 Task: Find connections with filter location Saint-Laurent with filter topic #Hiringwith filter profile language English with filter current company Tietoevry with filter school Teegala Krishna Reddy Engineering College with filter industry Maritime Transportation with filter service category Bartending with filter keywords title Flight Attendant
Action: Mouse moved to (272, 208)
Screenshot: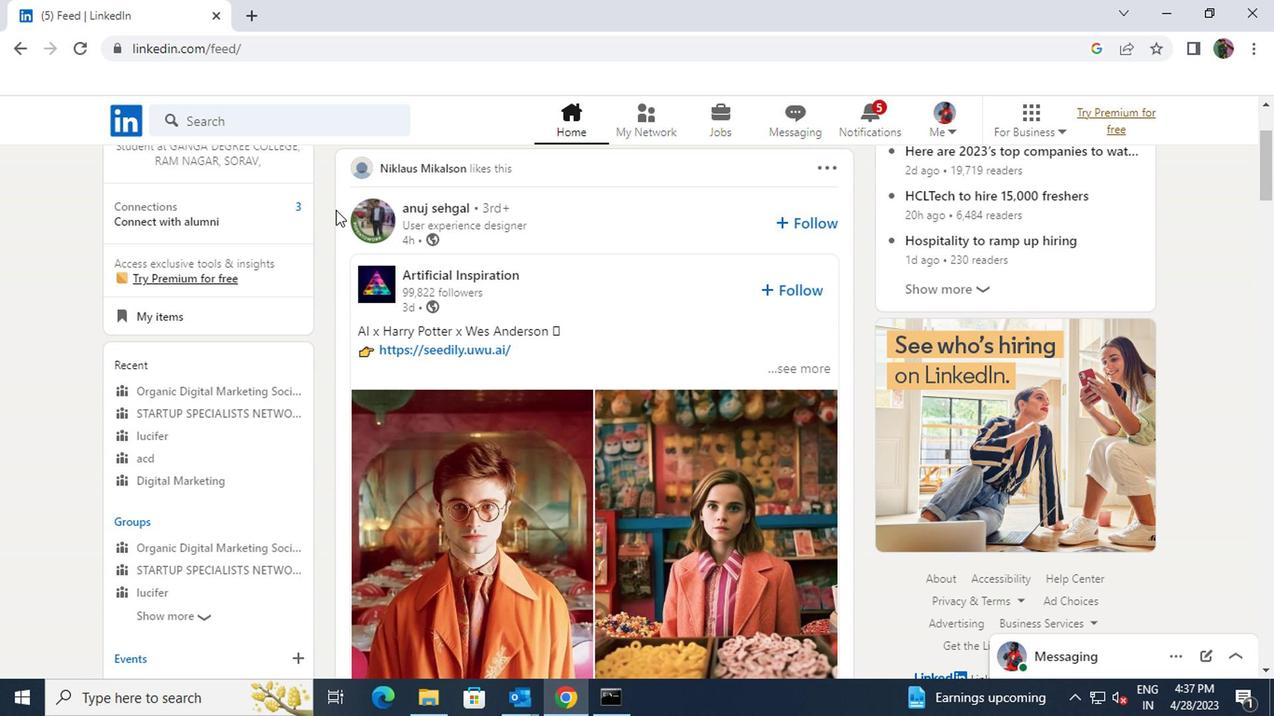 
Action: Mouse pressed left at (272, 208)
Screenshot: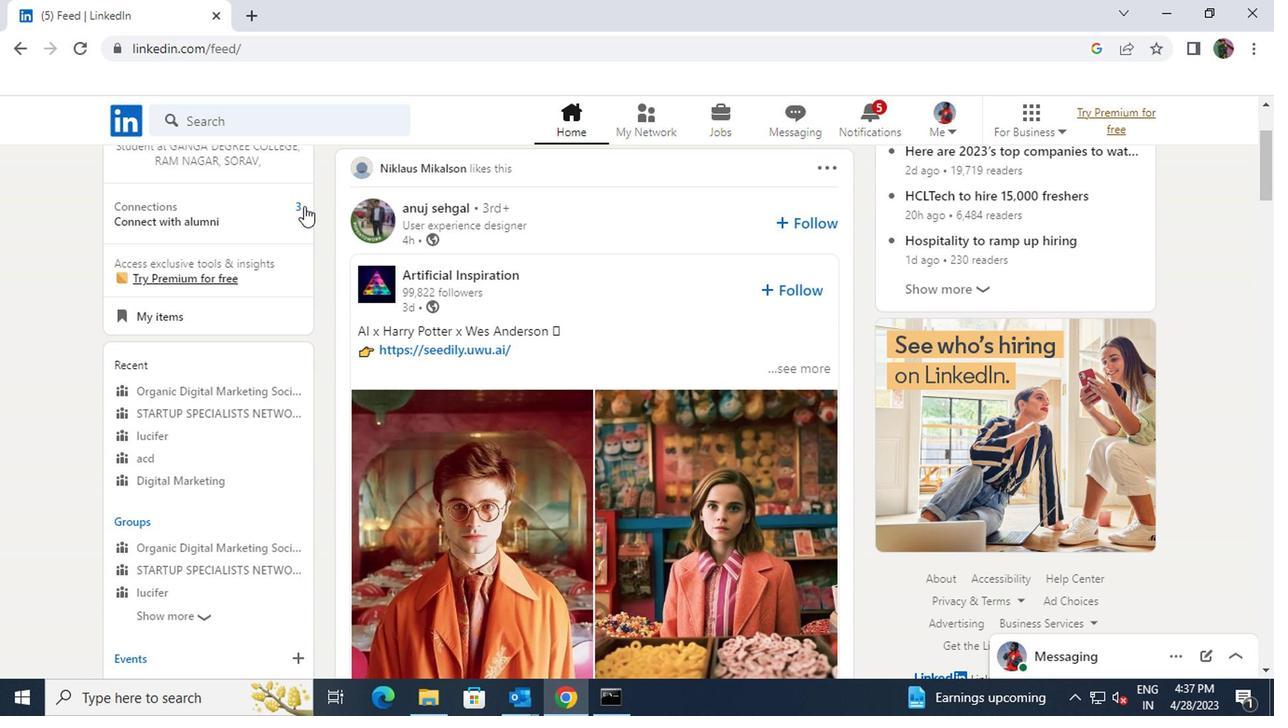 
Action: Mouse pressed left at (272, 208)
Screenshot: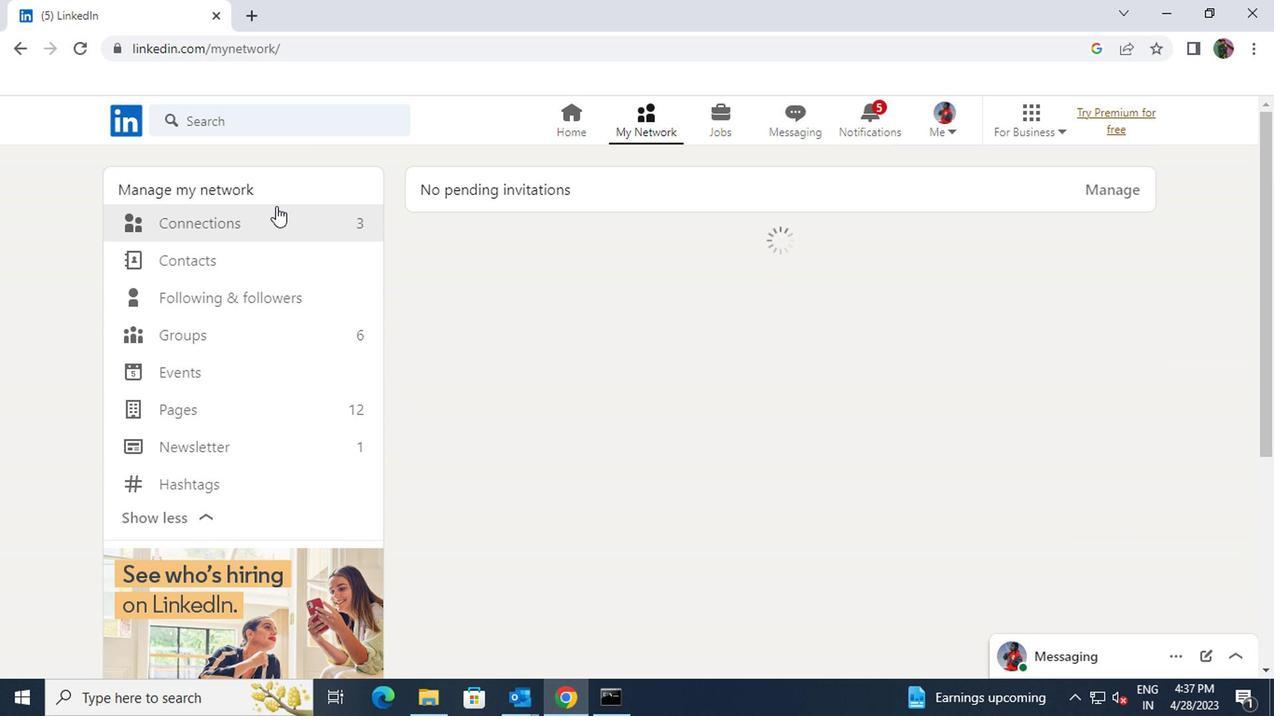 
Action: Mouse moved to (272, 220)
Screenshot: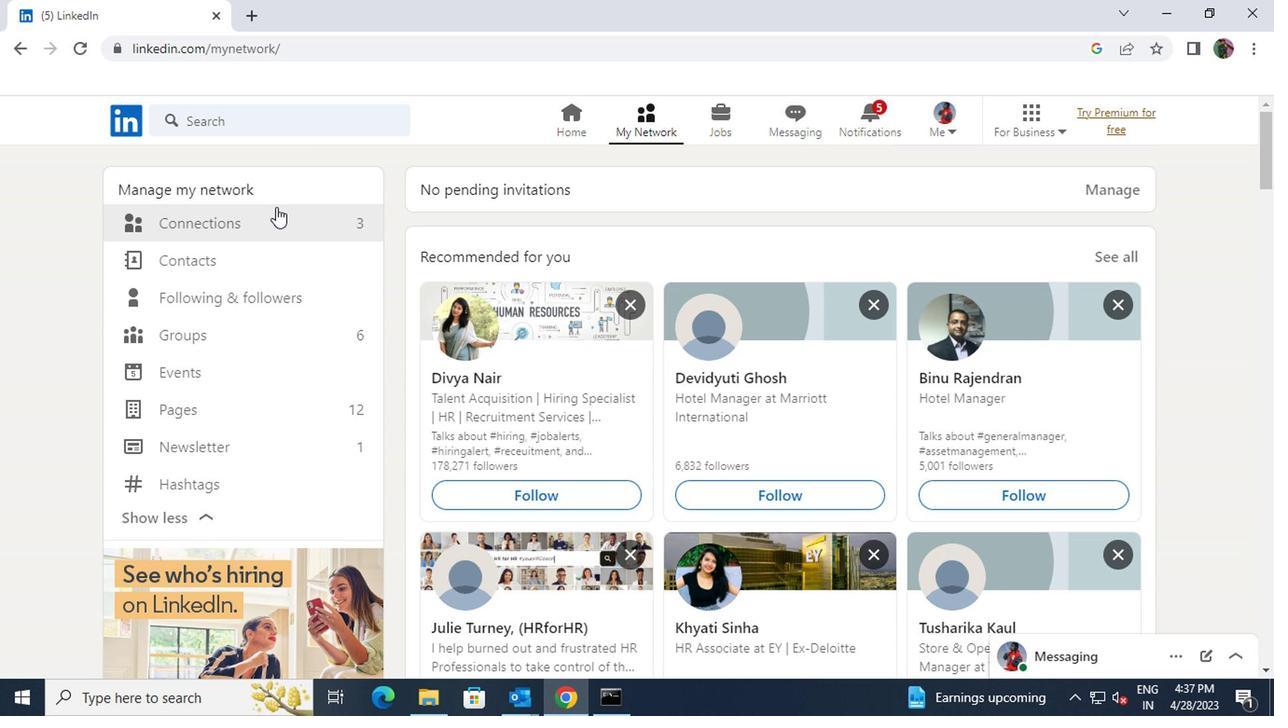 
Action: Mouse pressed left at (272, 220)
Screenshot: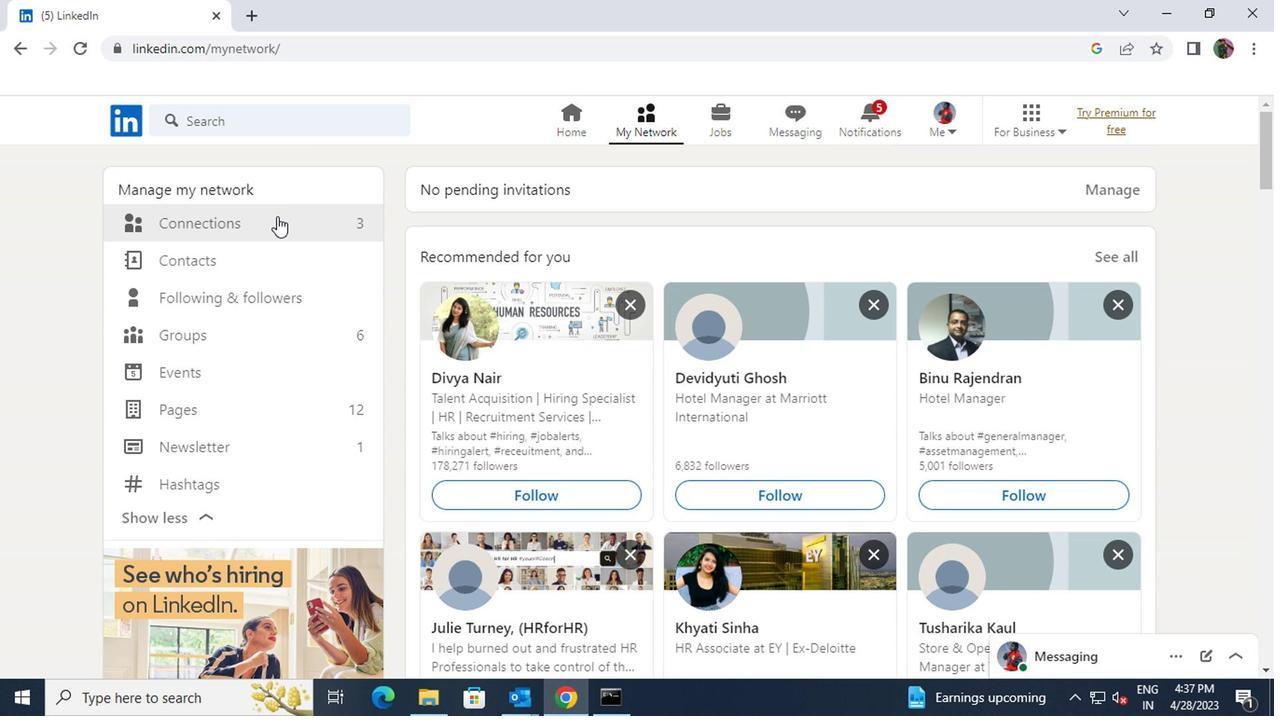 
Action: Mouse moved to (741, 229)
Screenshot: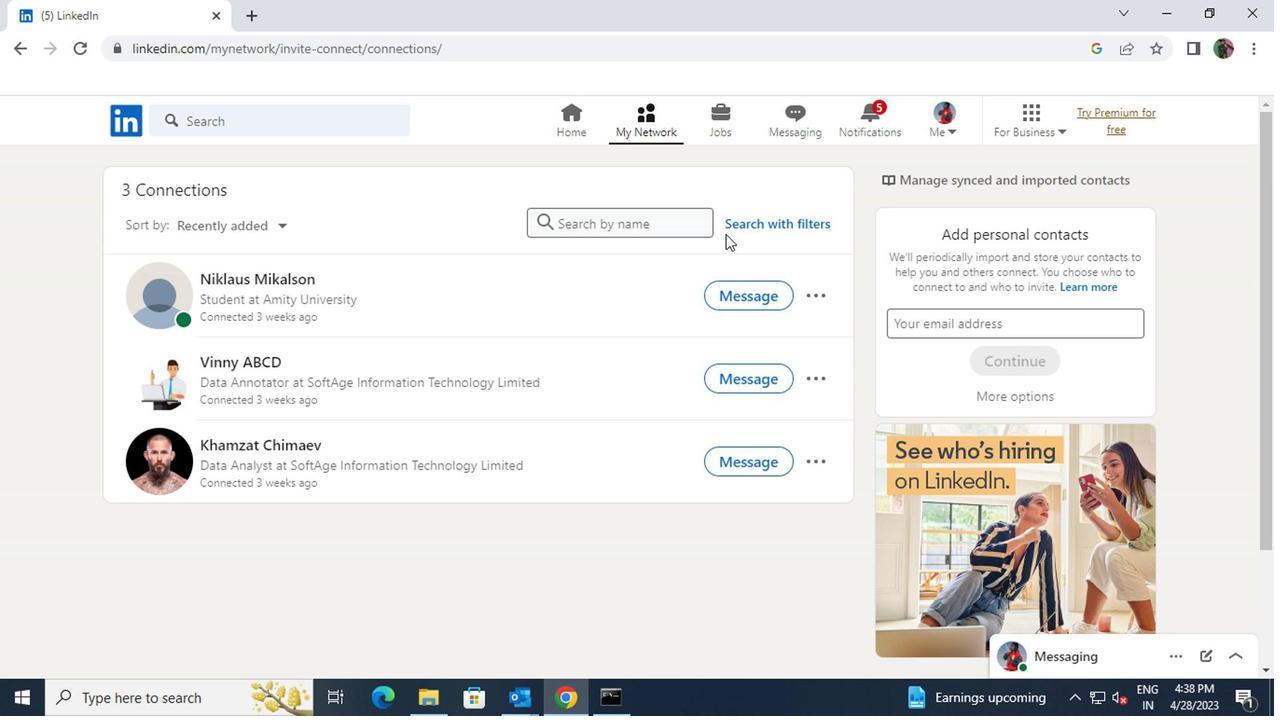 
Action: Mouse pressed left at (741, 229)
Screenshot: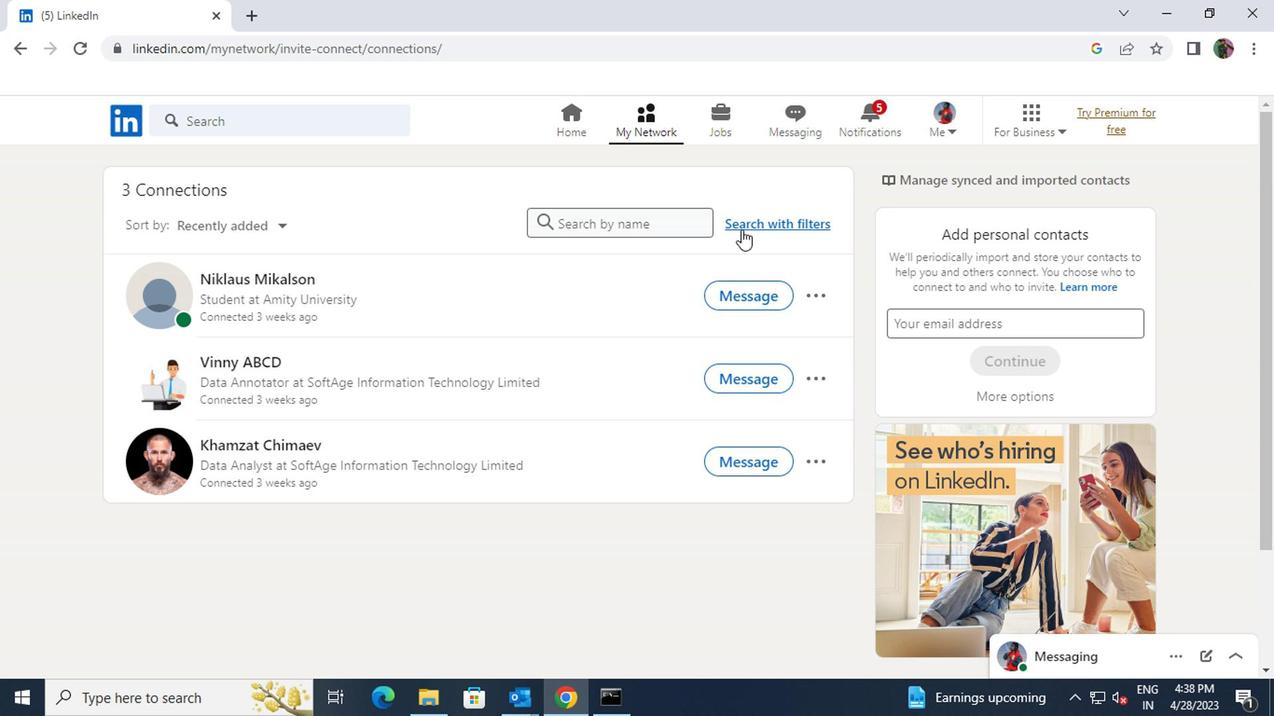 
Action: Mouse moved to (707, 183)
Screenshot: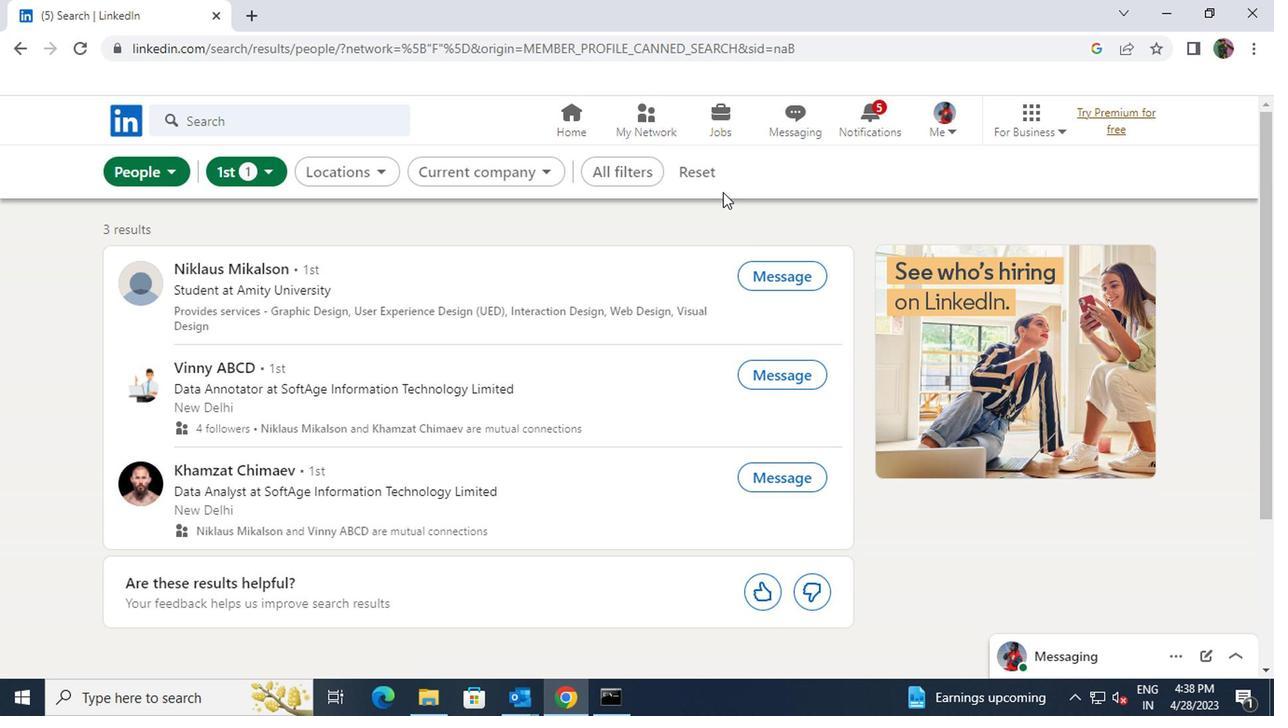 
Action: Mouse pressed left at (707, 183)
Screenshot: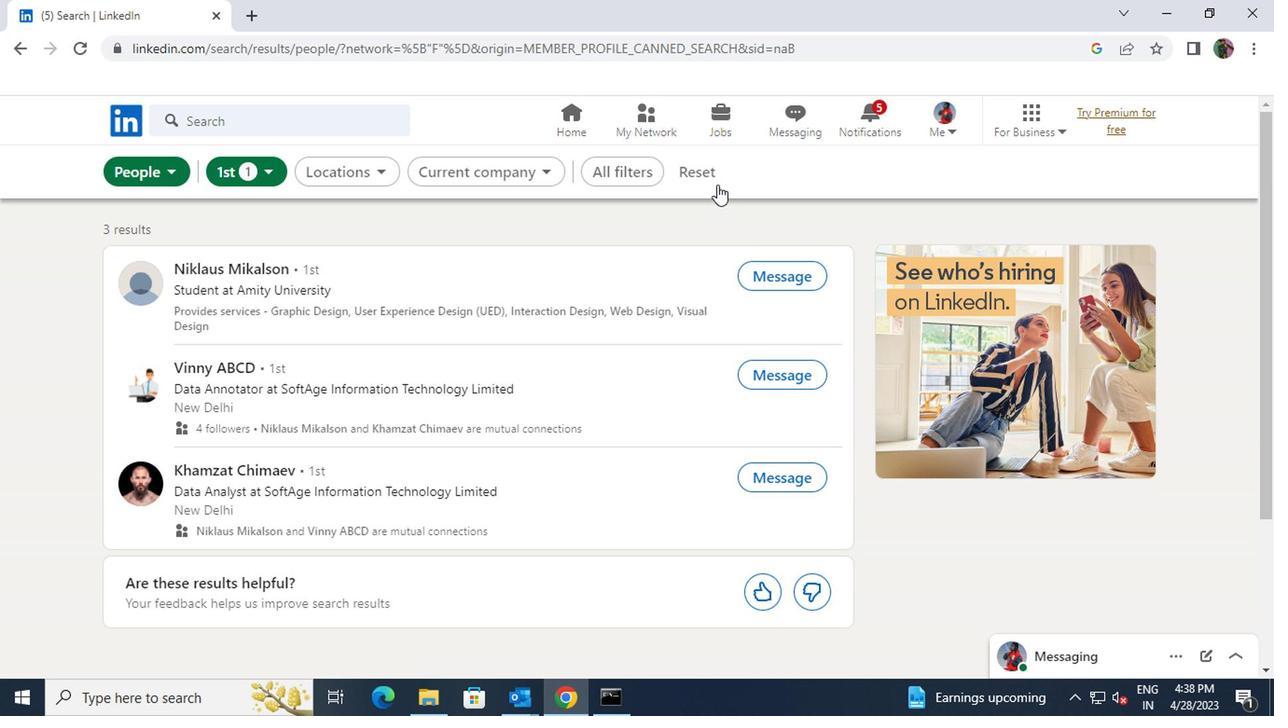 
Action: Mouse moved to (678, 179)
Screenshot: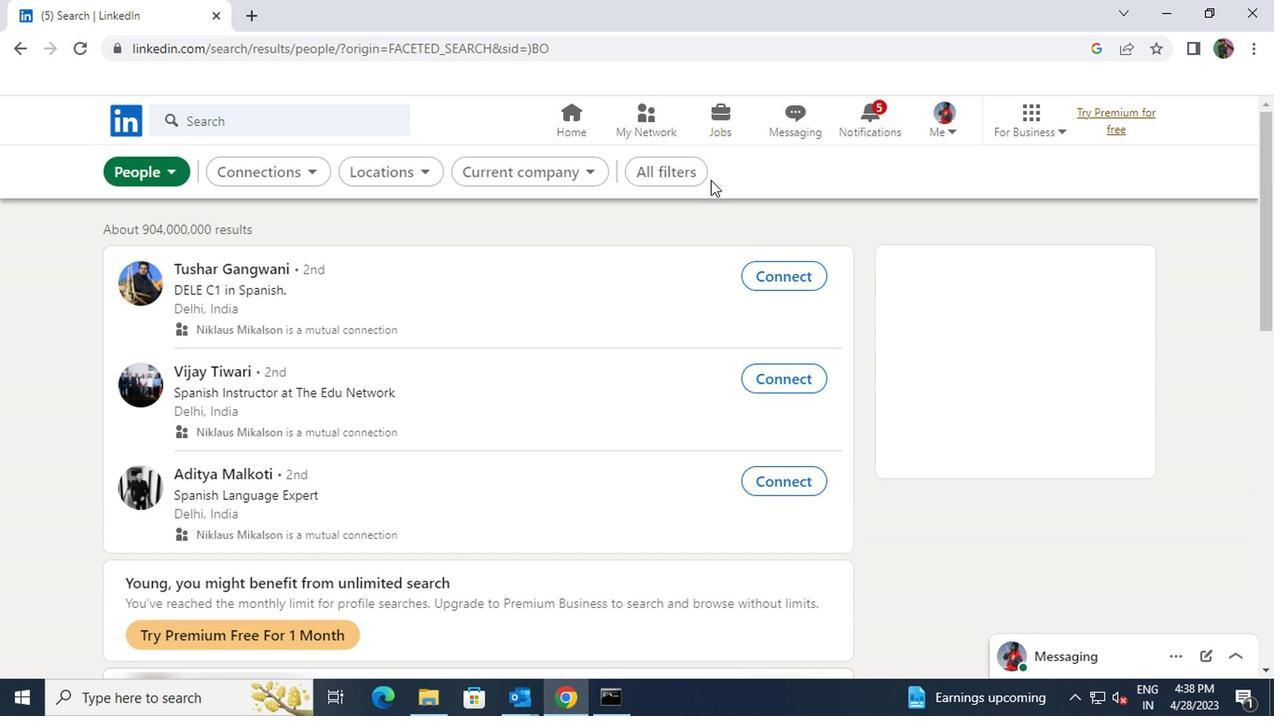 
Action: Mouse pressed left at (678, 179)
Screenshot: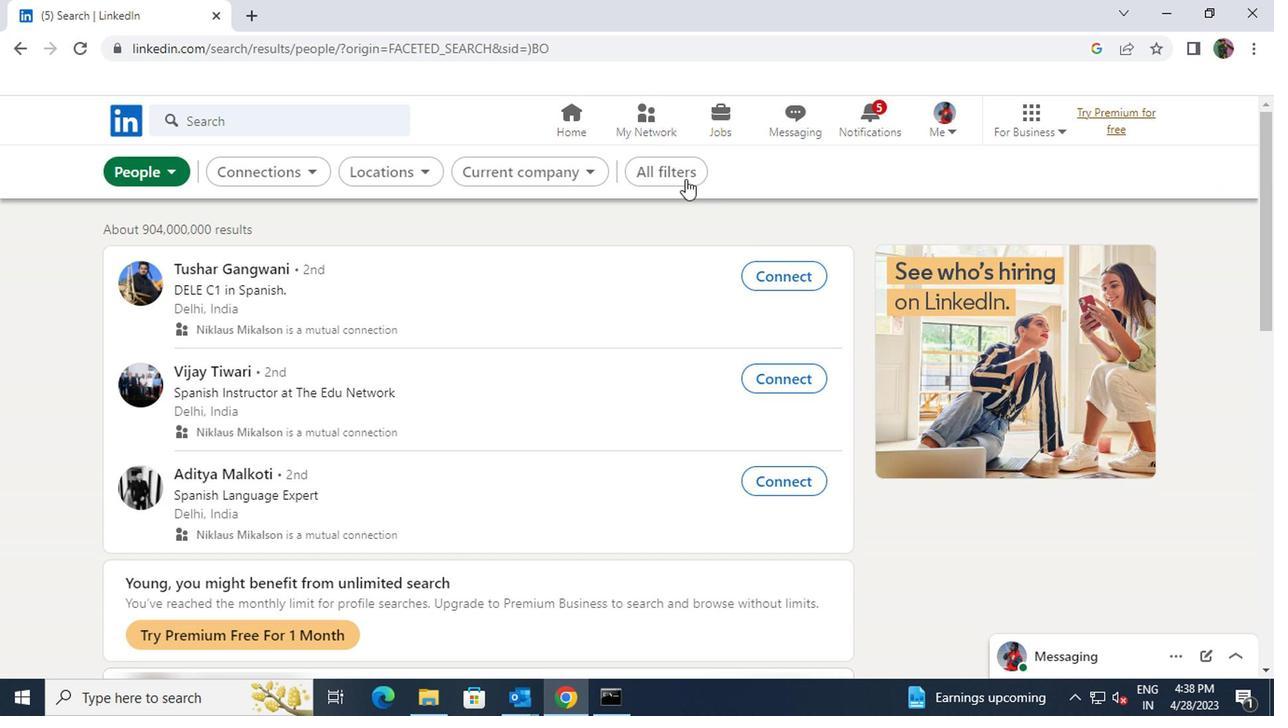 
Action: Mouse moved to (1016, 404)
Screenshot: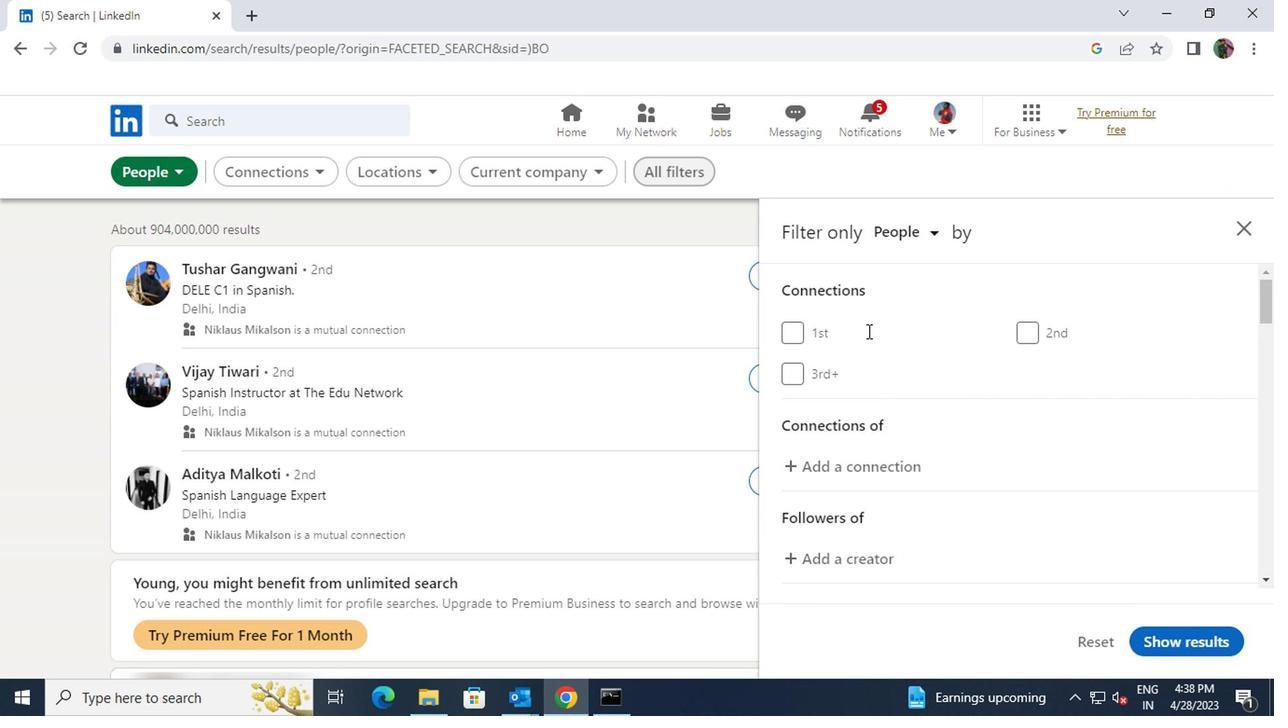 
Action: Mouse scrolled (1016, 402) with delta (0, -1)
Screenshot: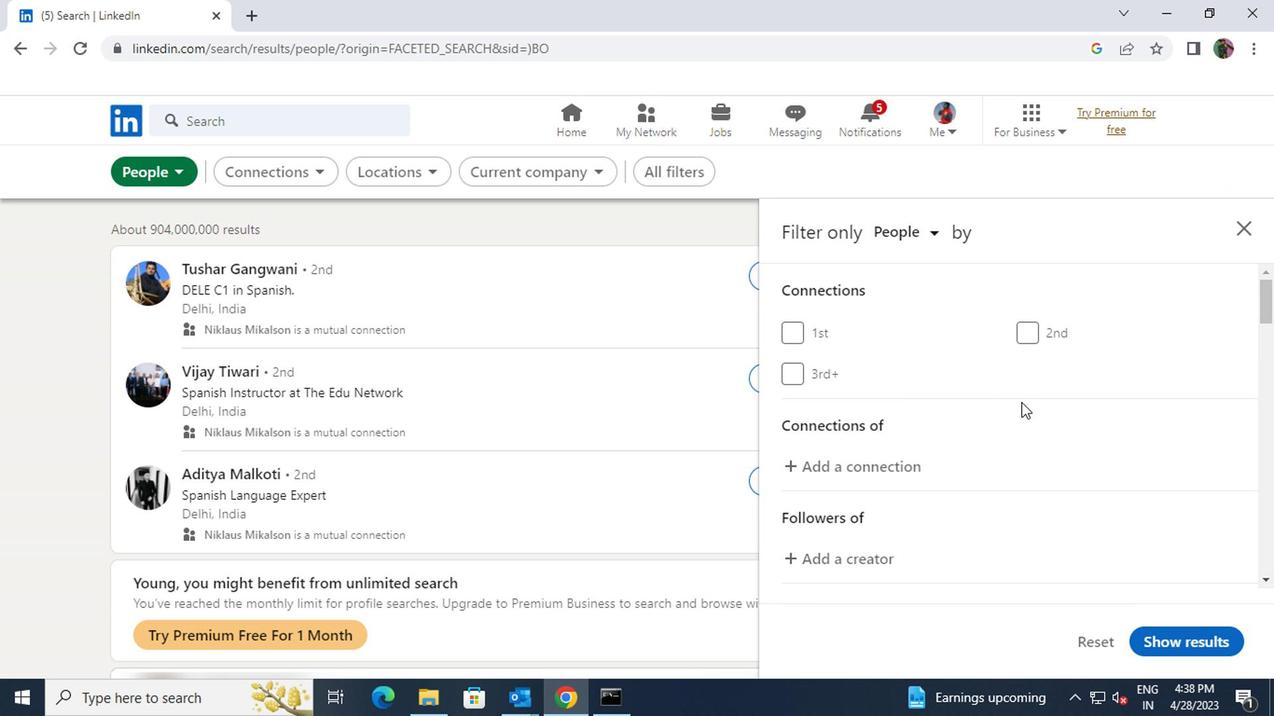 
Action: Mouse scrolled (1016, 402) with delta (0, -1)
Screenshot: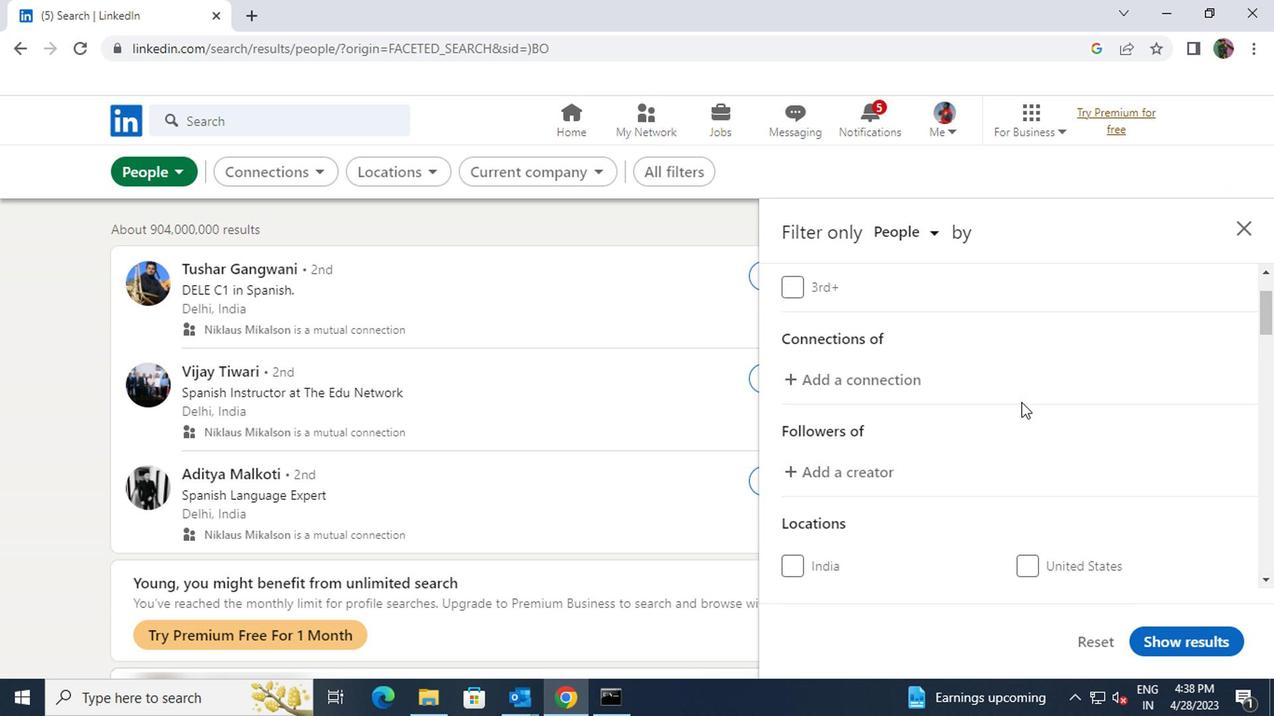
Action: Mouse scrolled (1016, 402) with delta (0, -1)
Screenshot: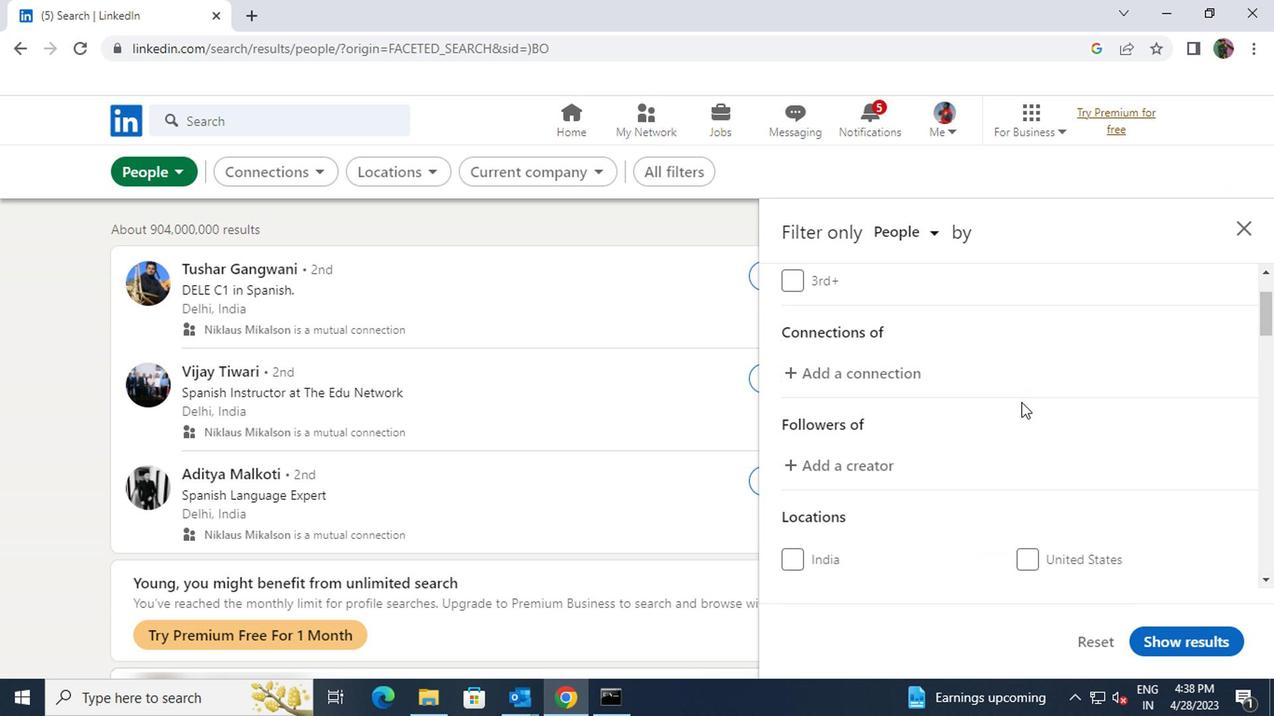 
Action: Mouse moved to (1044, 450)
Screenshot: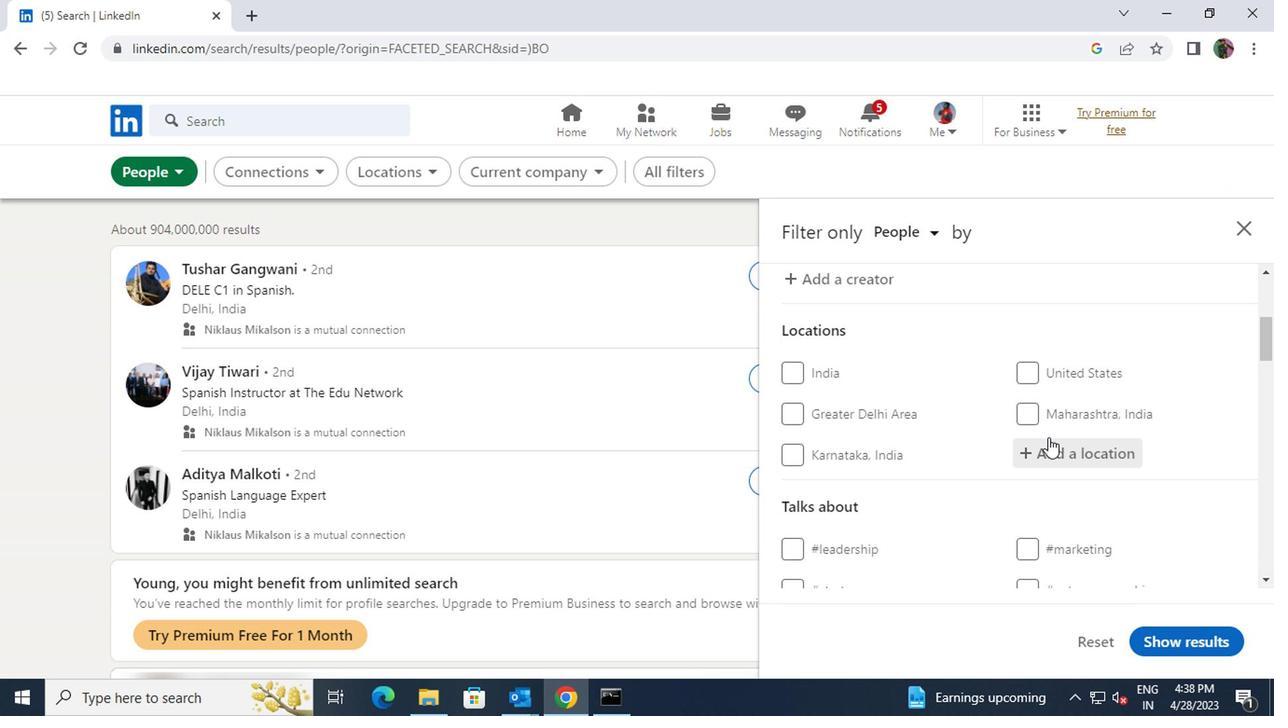 
Action: Mouse pressed left at (1044, 450)
Screenshot: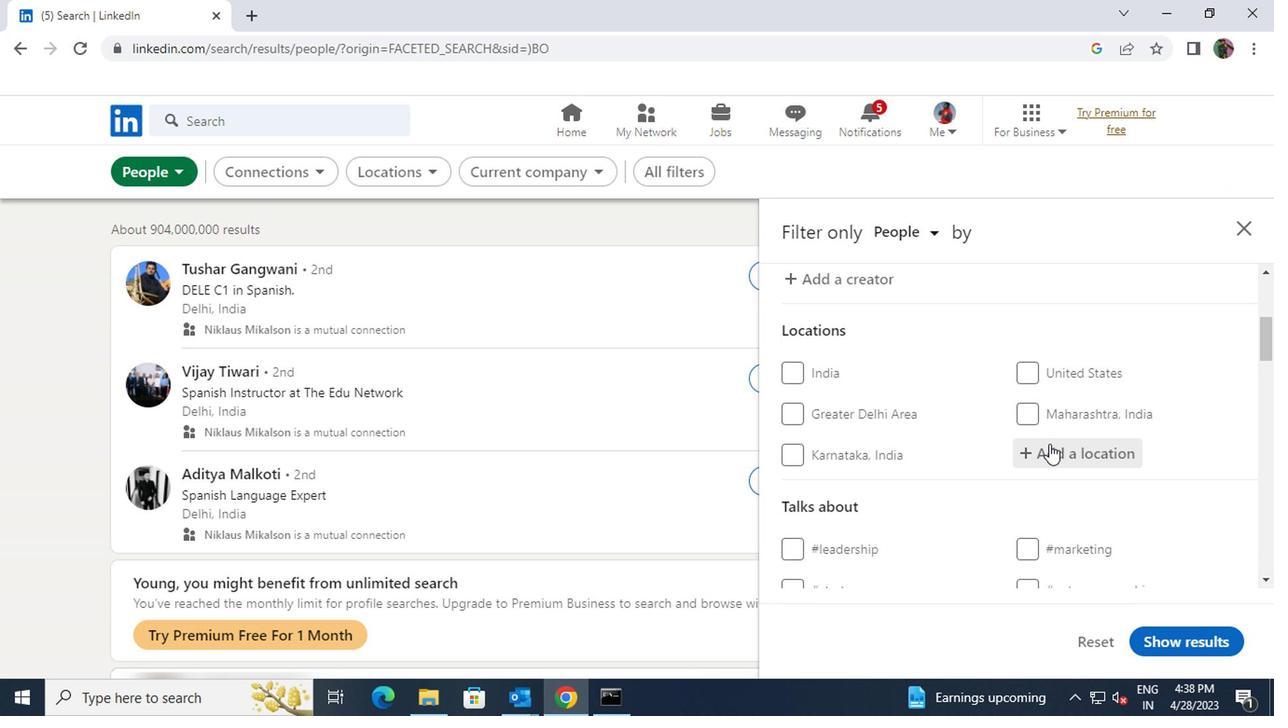 
Action: Mouse moved to (1044, 452)
Screenshot: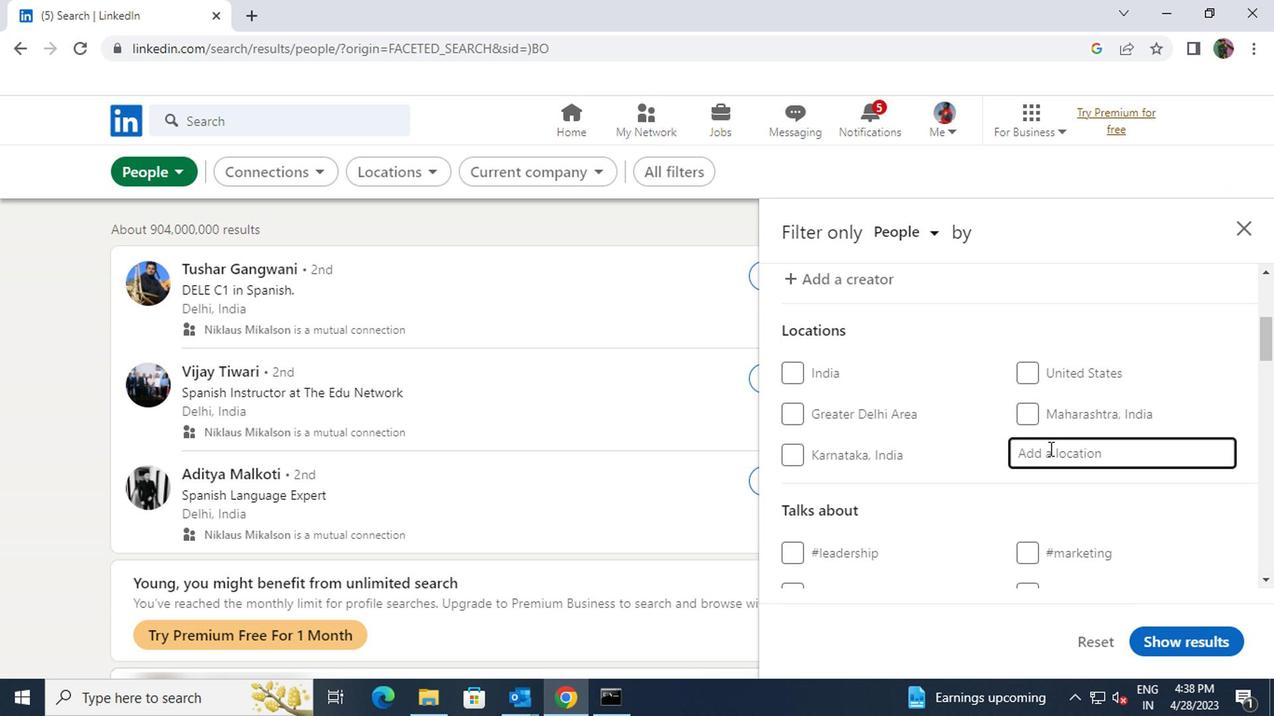
Action: Key pressed <Key.shift>SAINT<Key.space><Key.shift>LAU
Screenshot: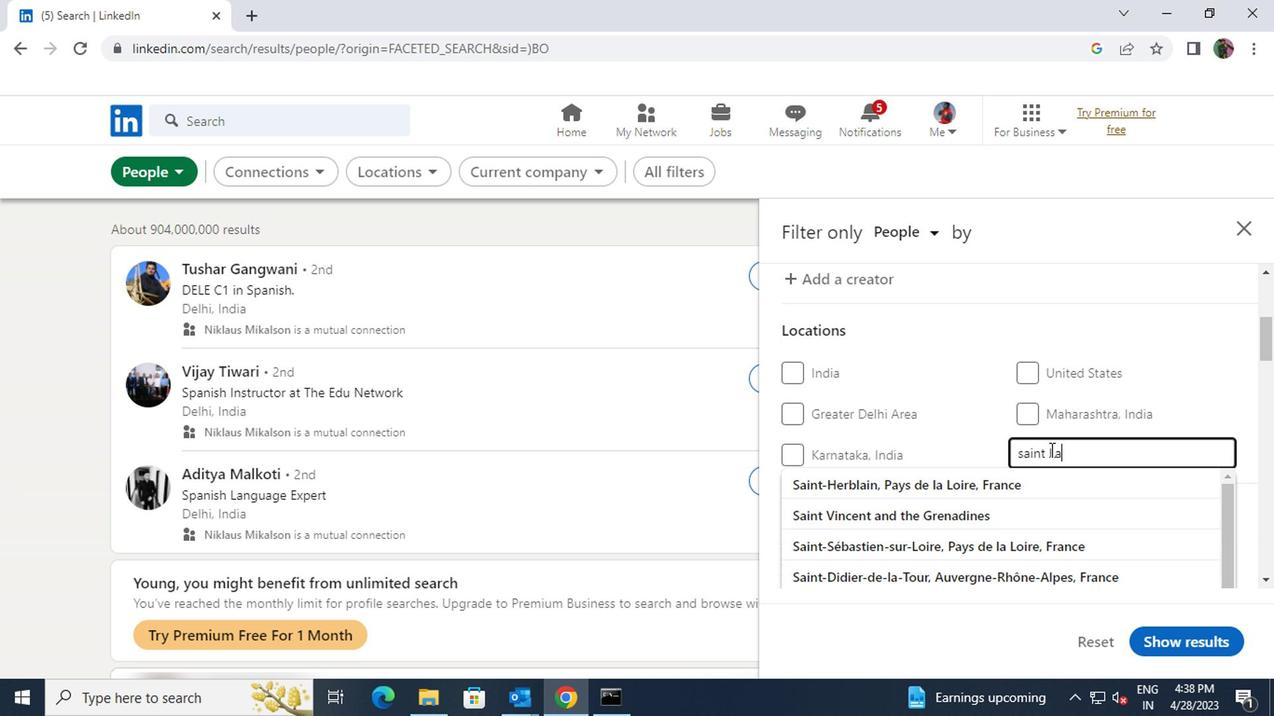 
Action: Mouse moved to (1040, 484)
Screenshot: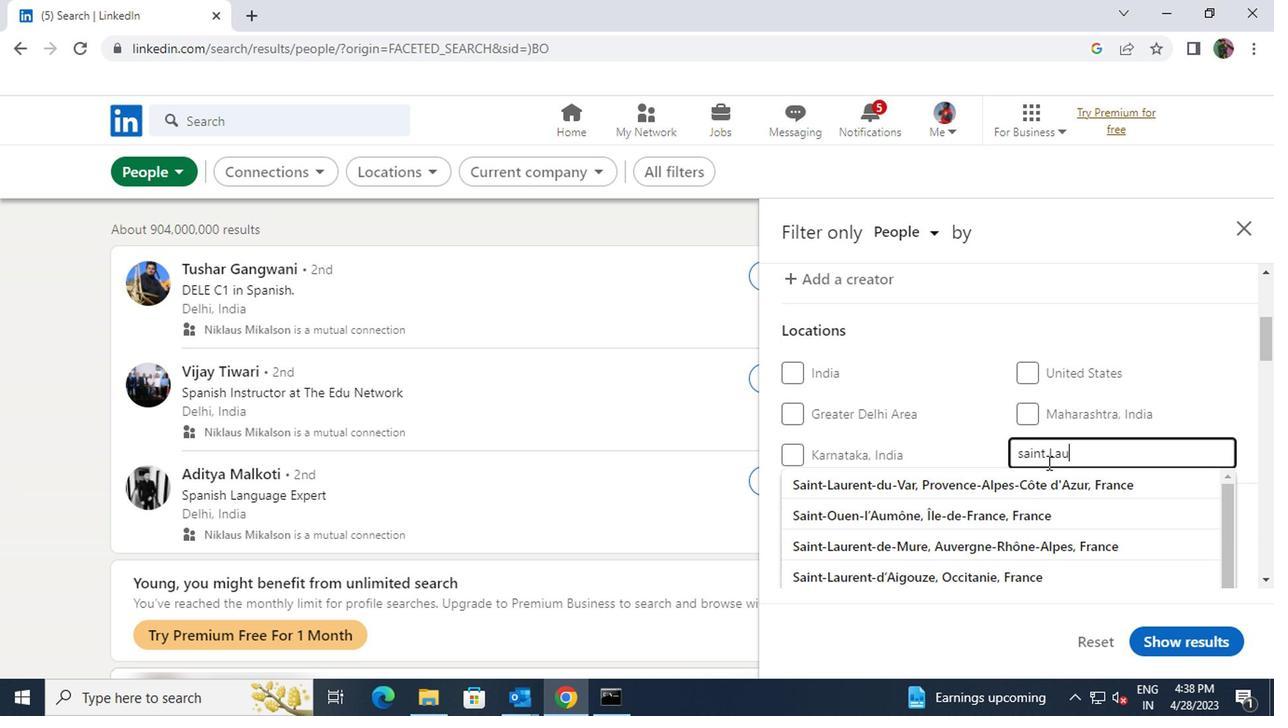 
Action: Mouse pressed left at (1040, 484)
Screenshot: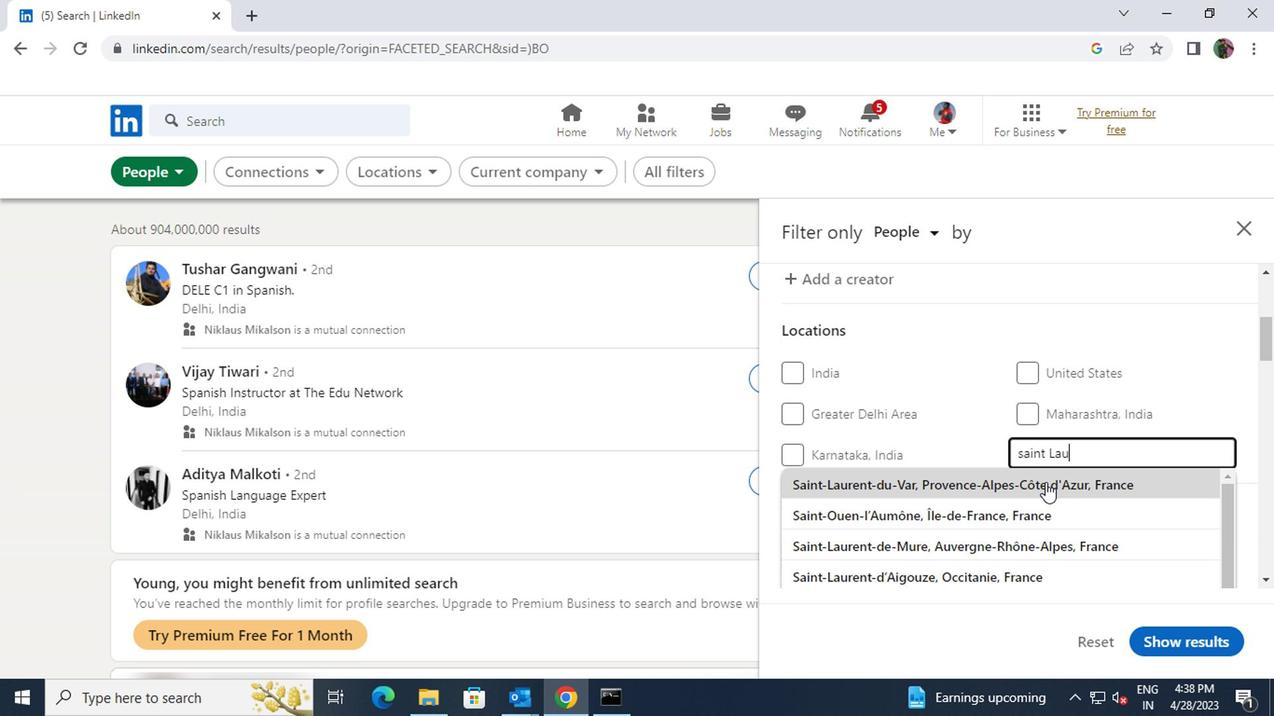 
Action: Mouse scrolled (1040, 483) with delta (0, -1)
Screenshot: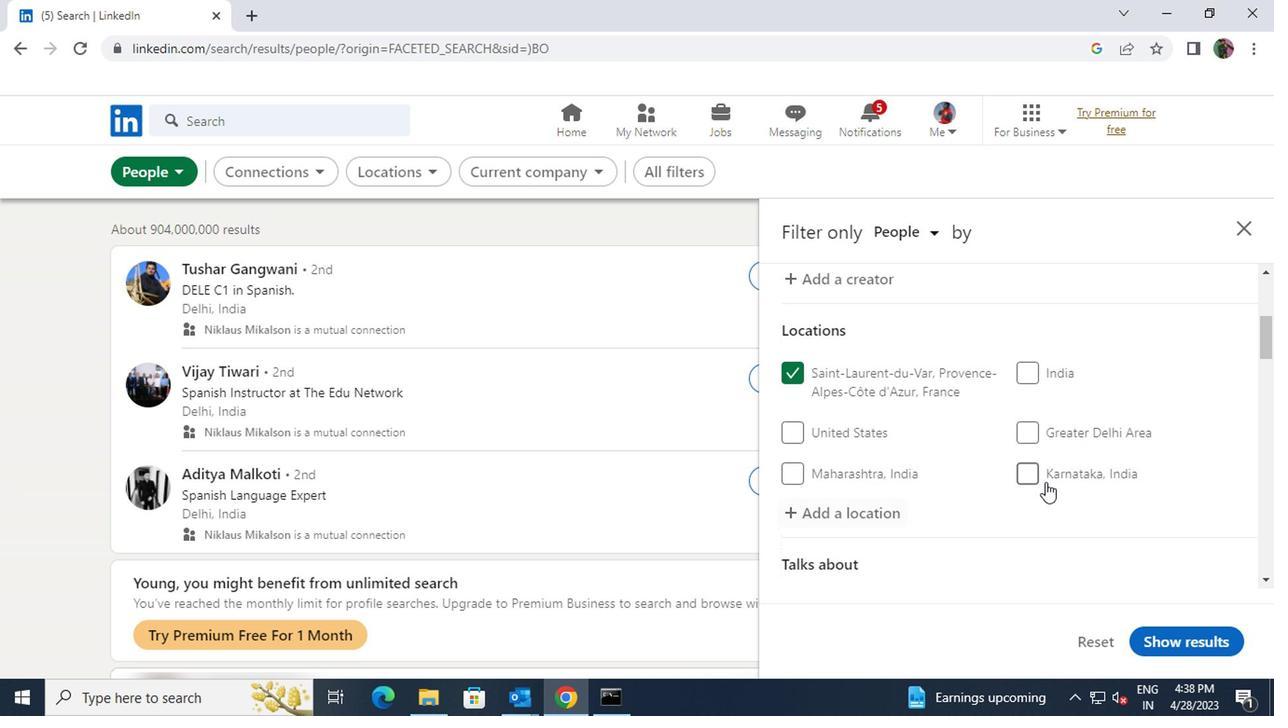 
Action: Mouse scrolled (1040, 483) with delta (0, -1)
Screenshot: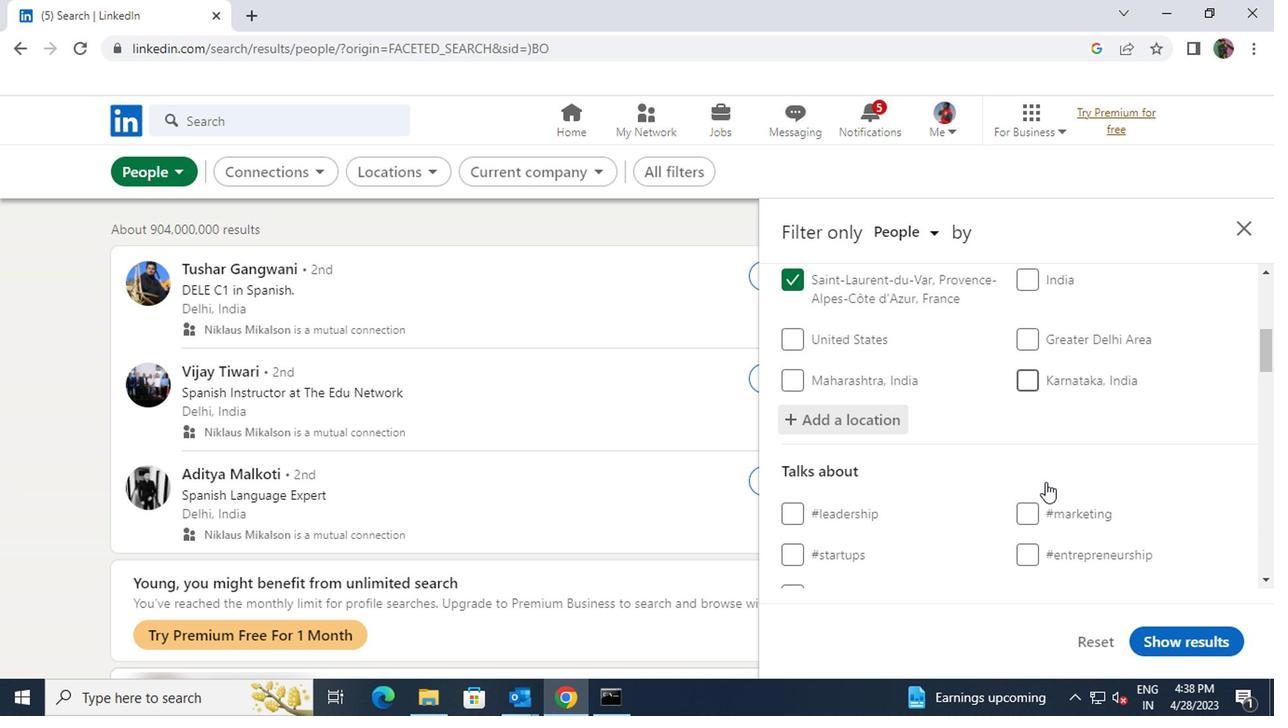 
Action: Mouse scrolled (1040, 483) with delta (0, -1)
Screenshot: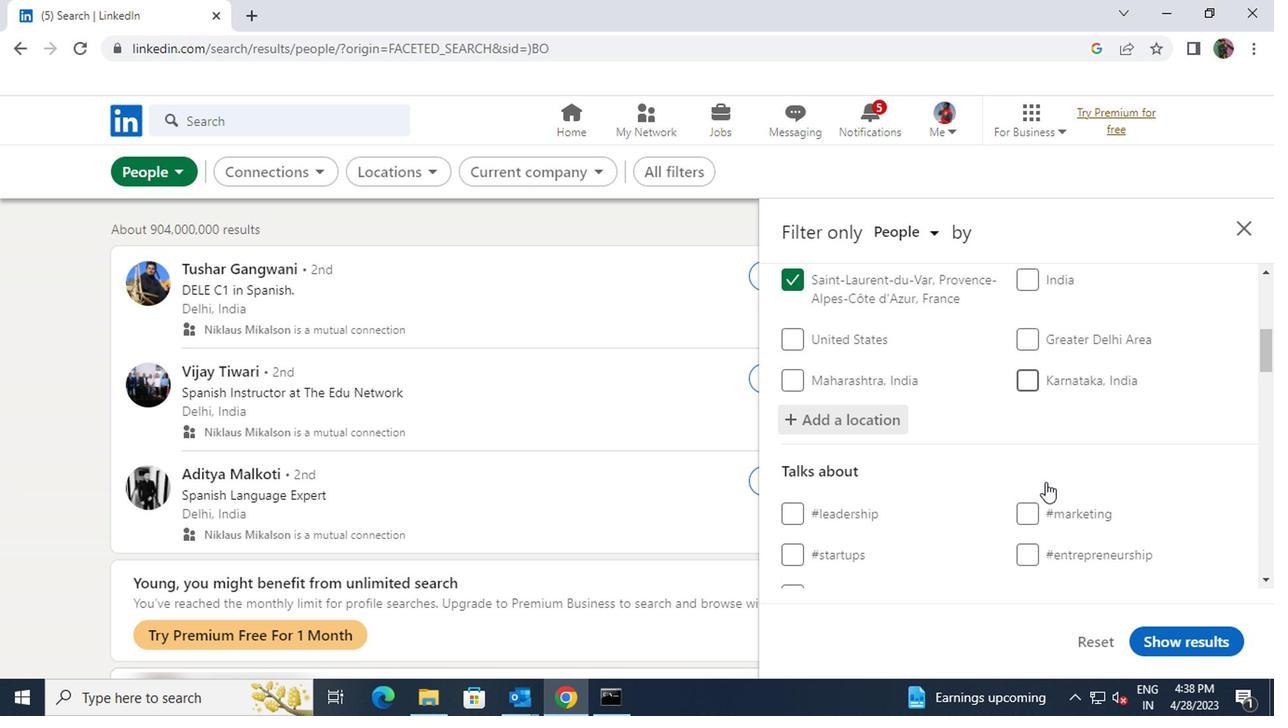 
Action: Mouse moved to (1047, 407)
Screenshot: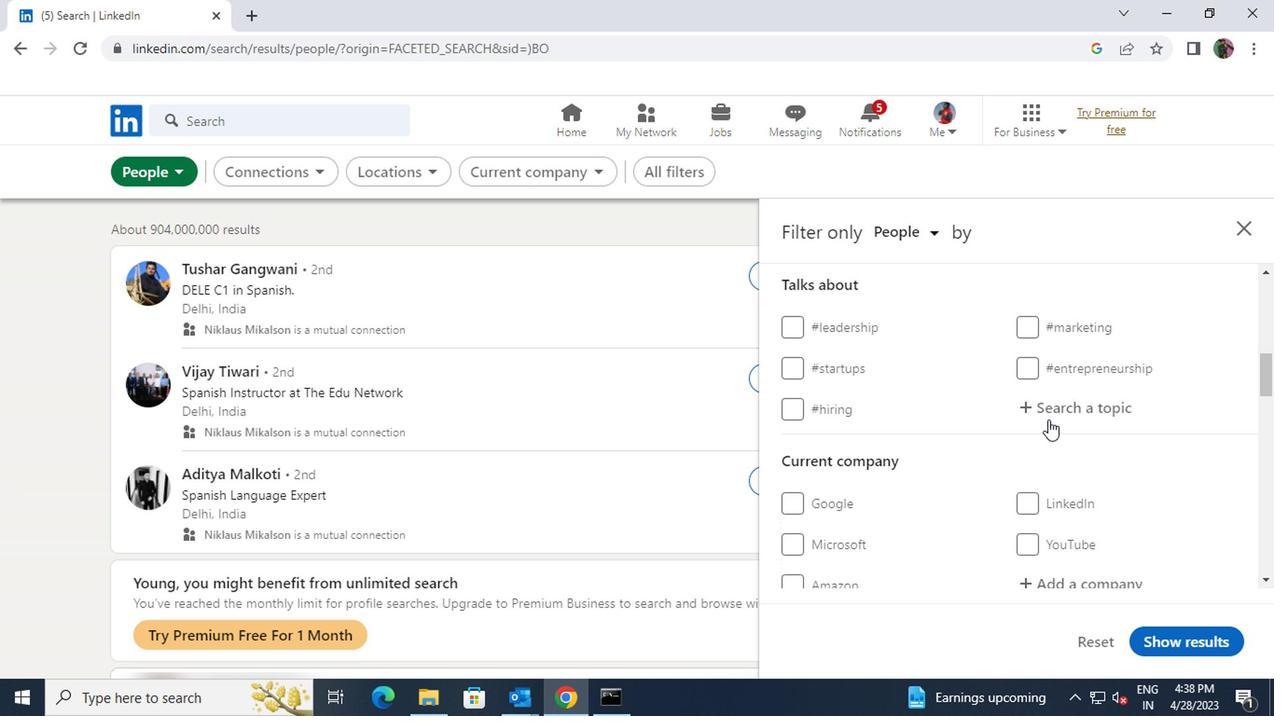 
Action: Mouse pressed left at (1047, 407)
Screenshot: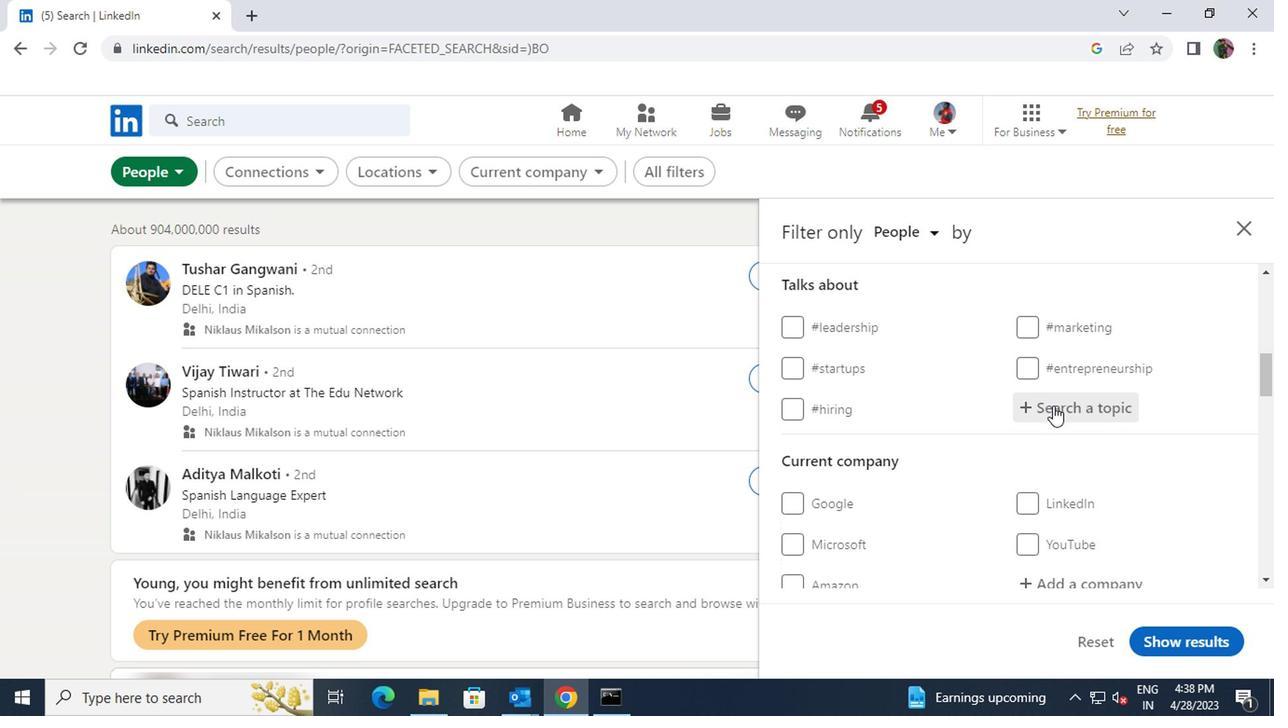 
Action: Key pressed <Key.shift>HIRING
Screenshot: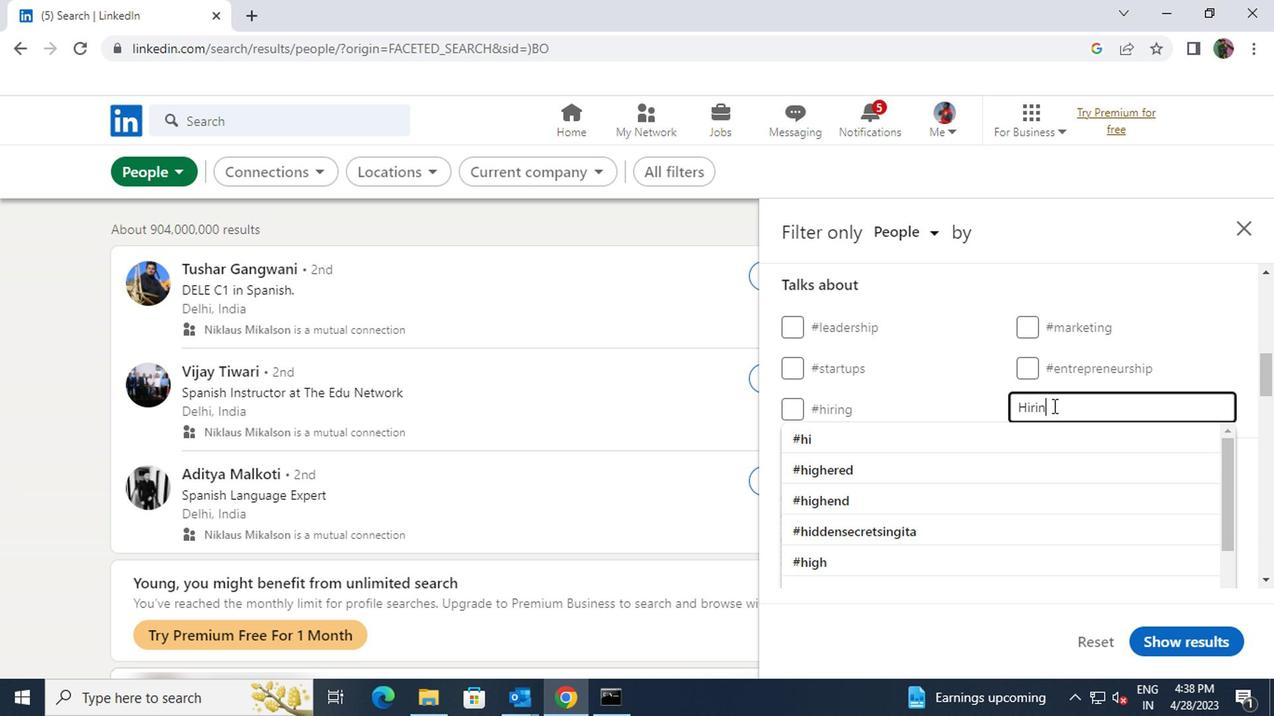 
Action: Mouse moved to (1016, 427)
Screenshot: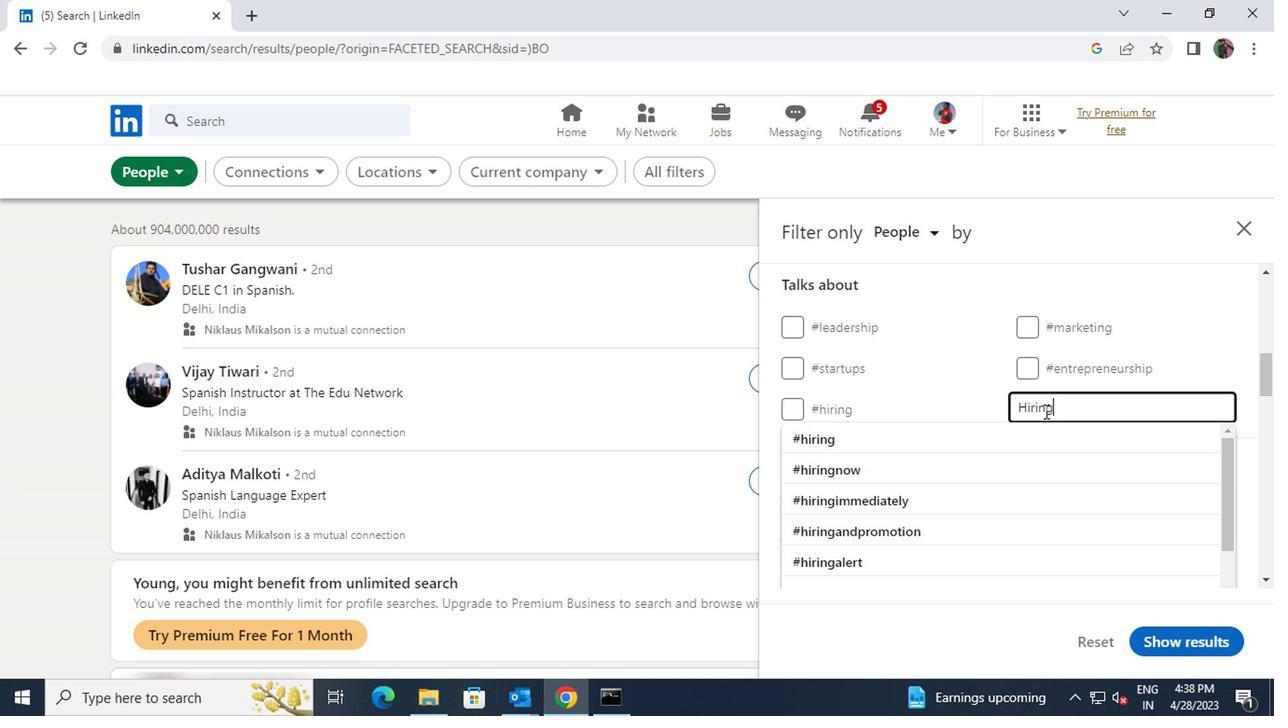 
Action: Mouse pressed left at (1016, 427)
Screenshot: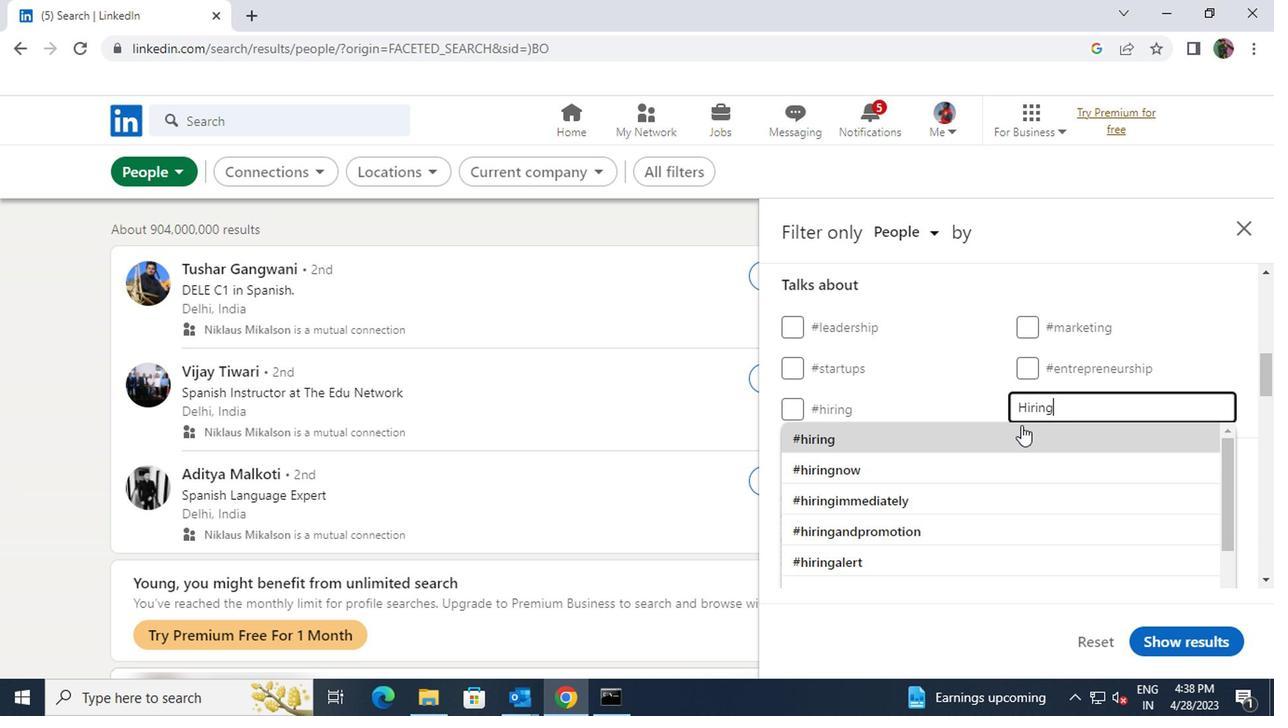 
Action: Mouse scrolled (1016, 426) with delta (0, 0)
Screenshot: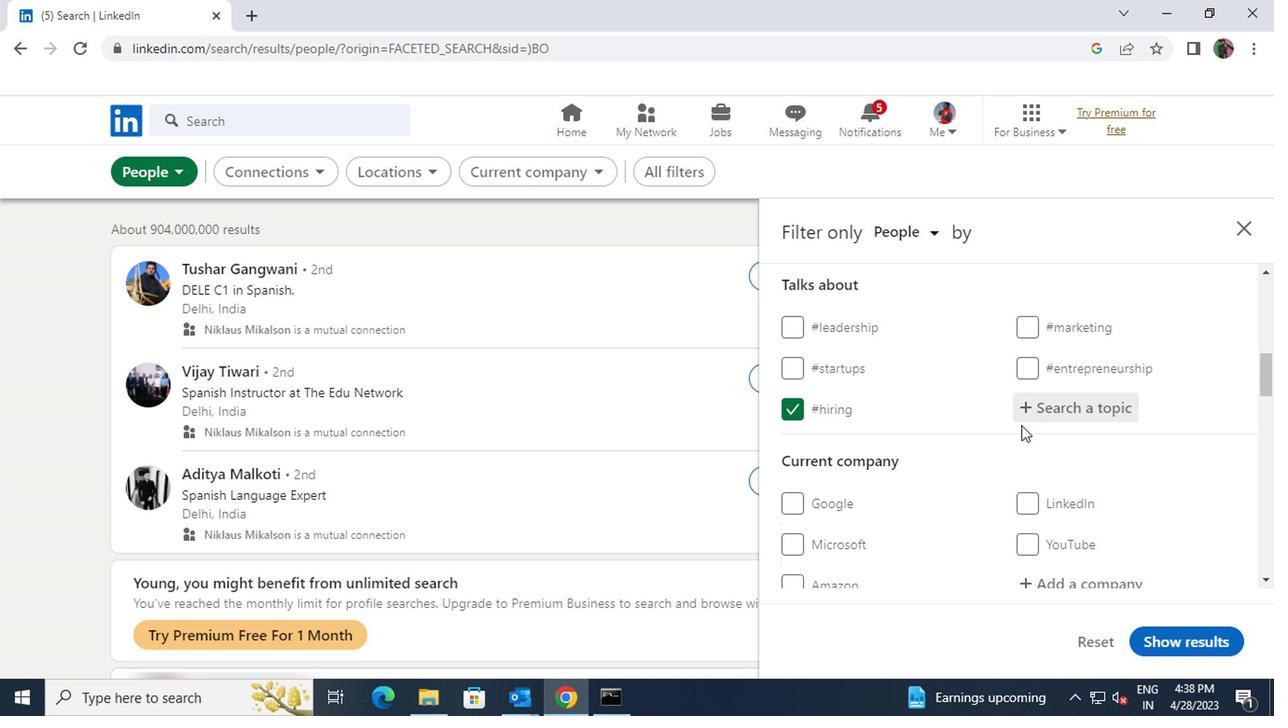 
Action: Mouse scrolled (1016, 426) with delta (0, 0)
Screenshot: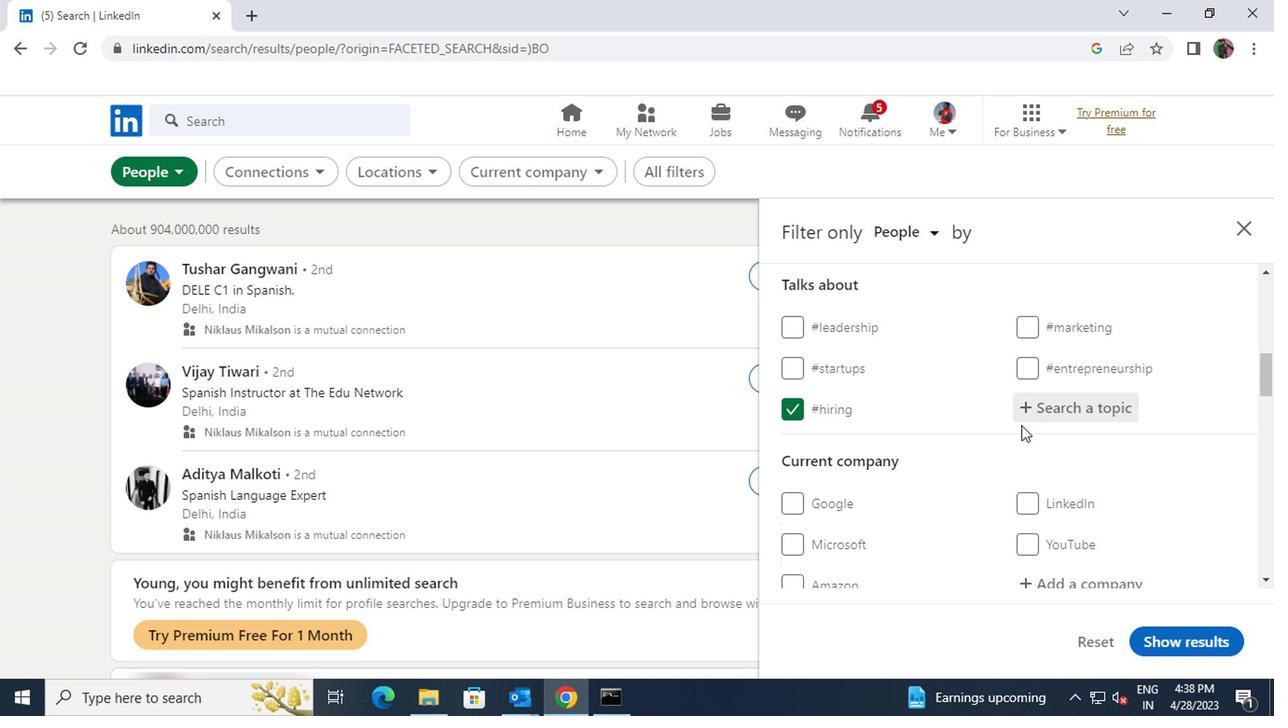 
Action: Mouse moved to (1019, 417)
Screenshot: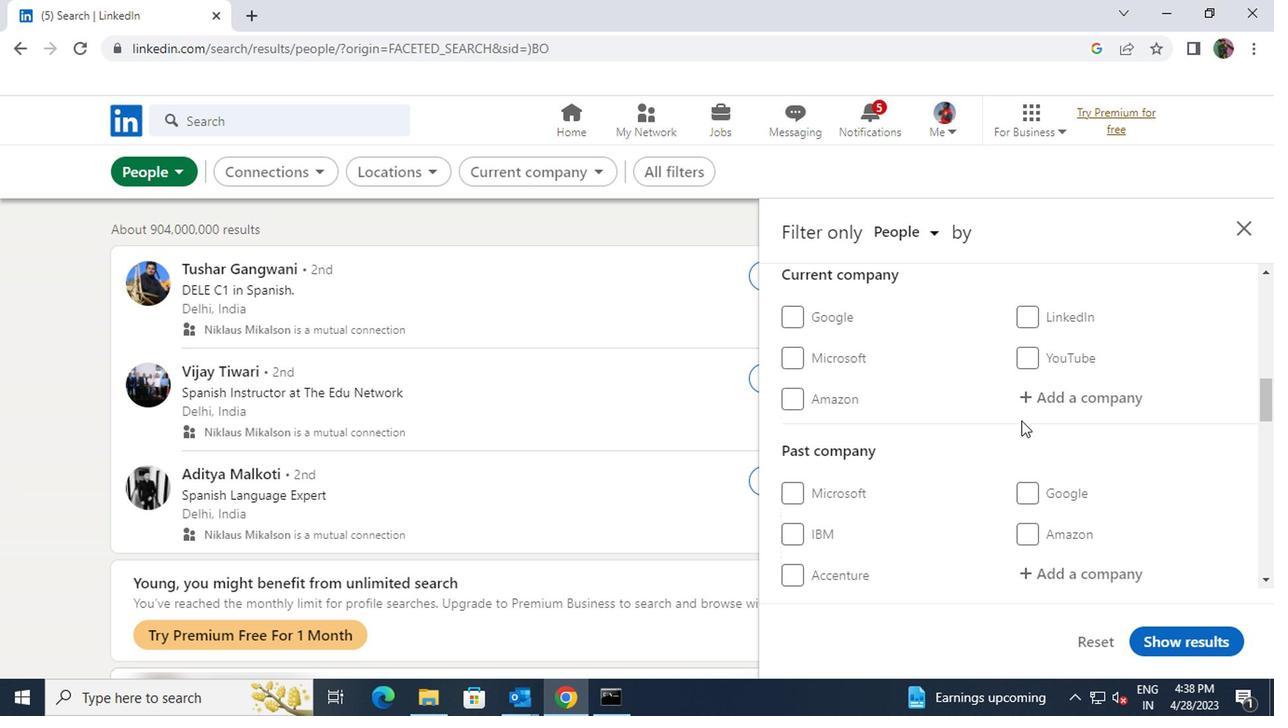 
Action: Mouse scrolled (1019, 416) with delta (0, -1)
Screenshot: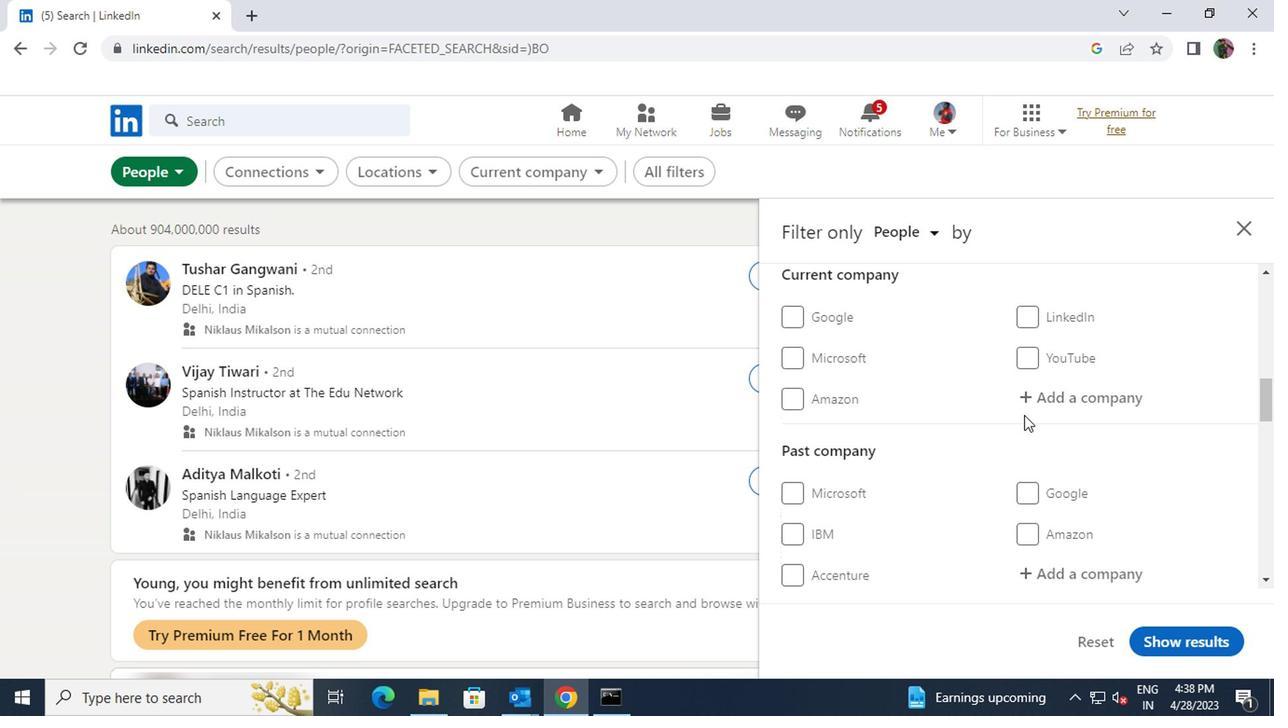 
Action: Mouse scrolled (1019, 416) with delta (0, -1)
Screenshot: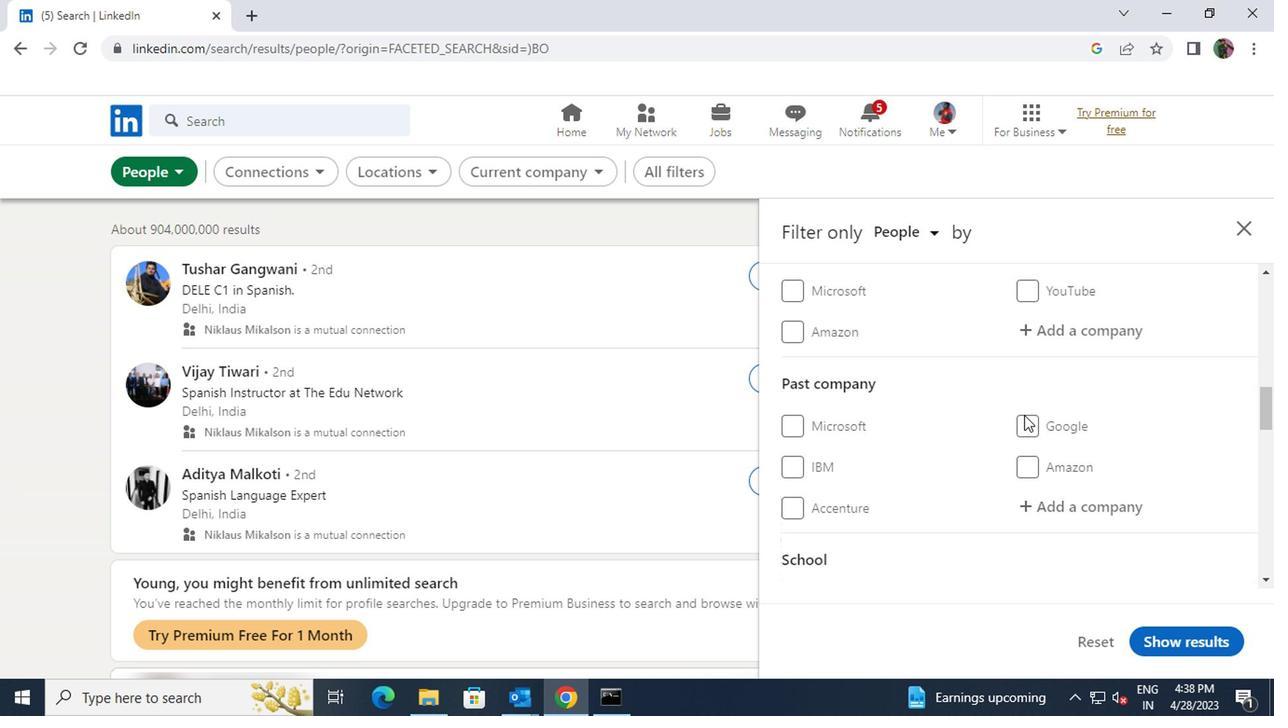 
Action: Mouse scrolled (1019, 416) with delta (0, -1)
Screenshot: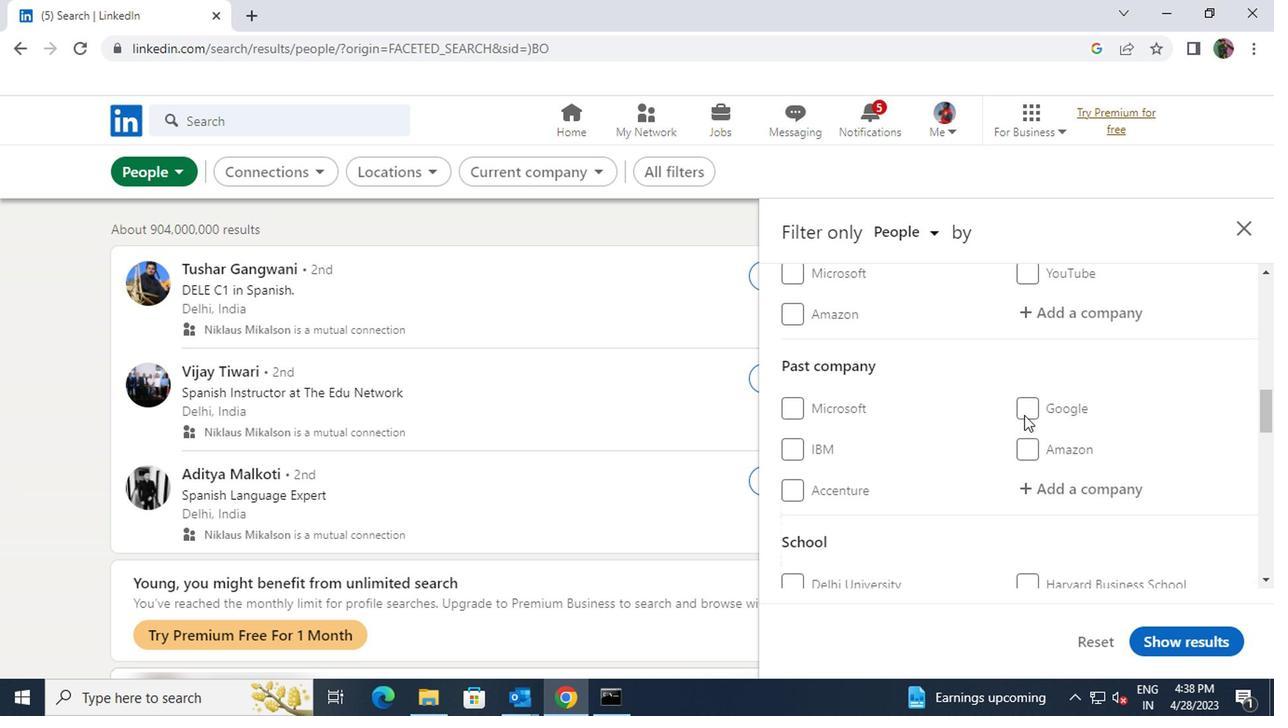 
Action: Mouse scrolled (1019, 416) with delta (0, -1)
Screenshot: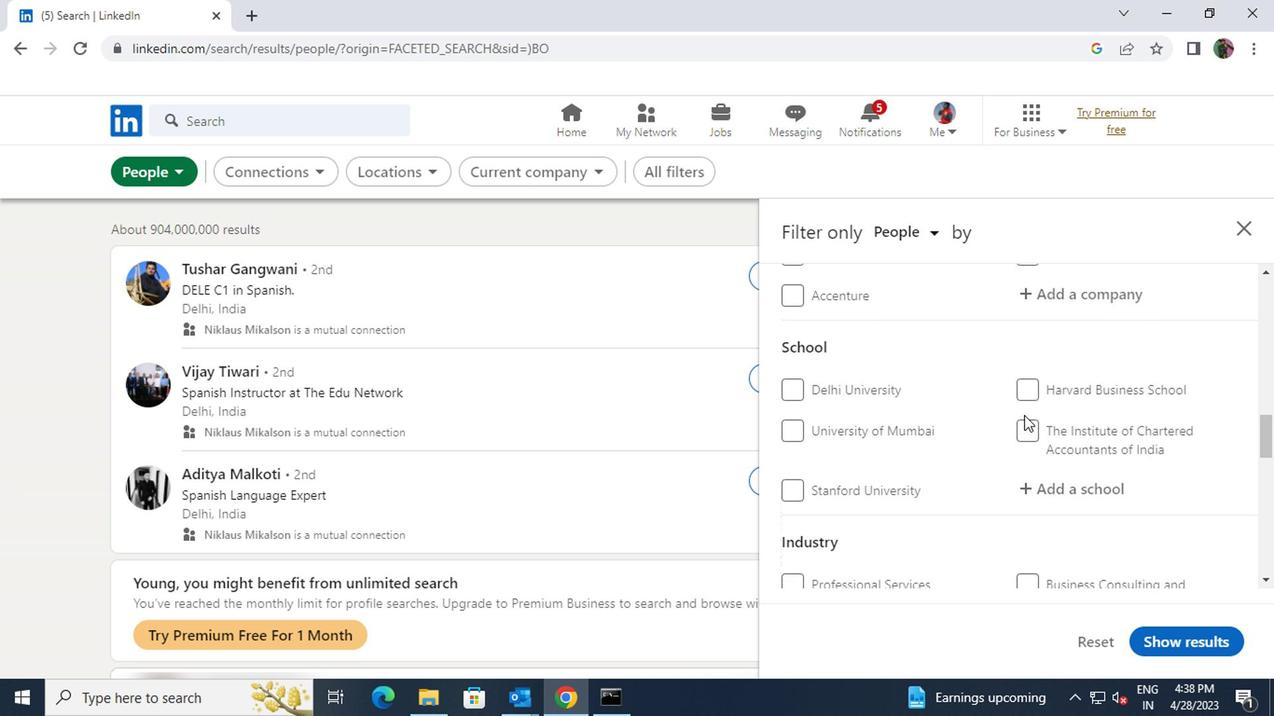 
Action: Mouse scrolled (1019, 416) with delta (0, -1)
Screenshot: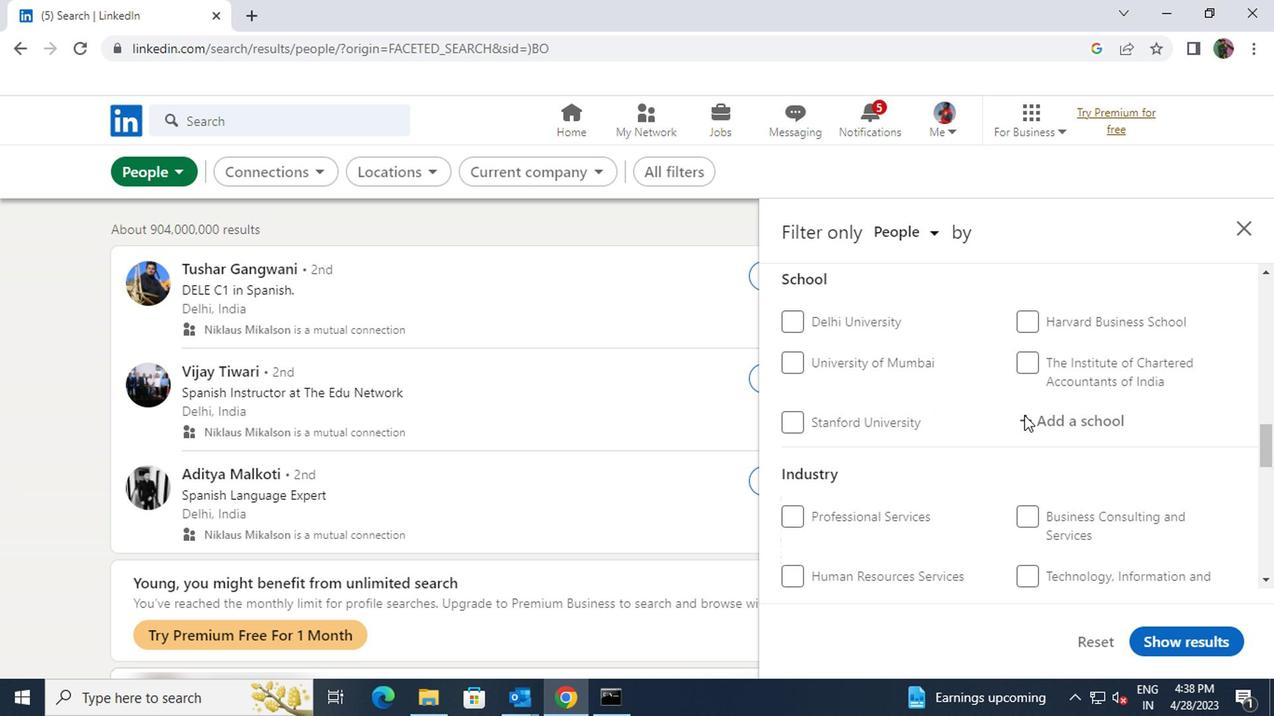 
Action: Mouse scrolled (1019, 416) with delta (0, -1)
Screenshot: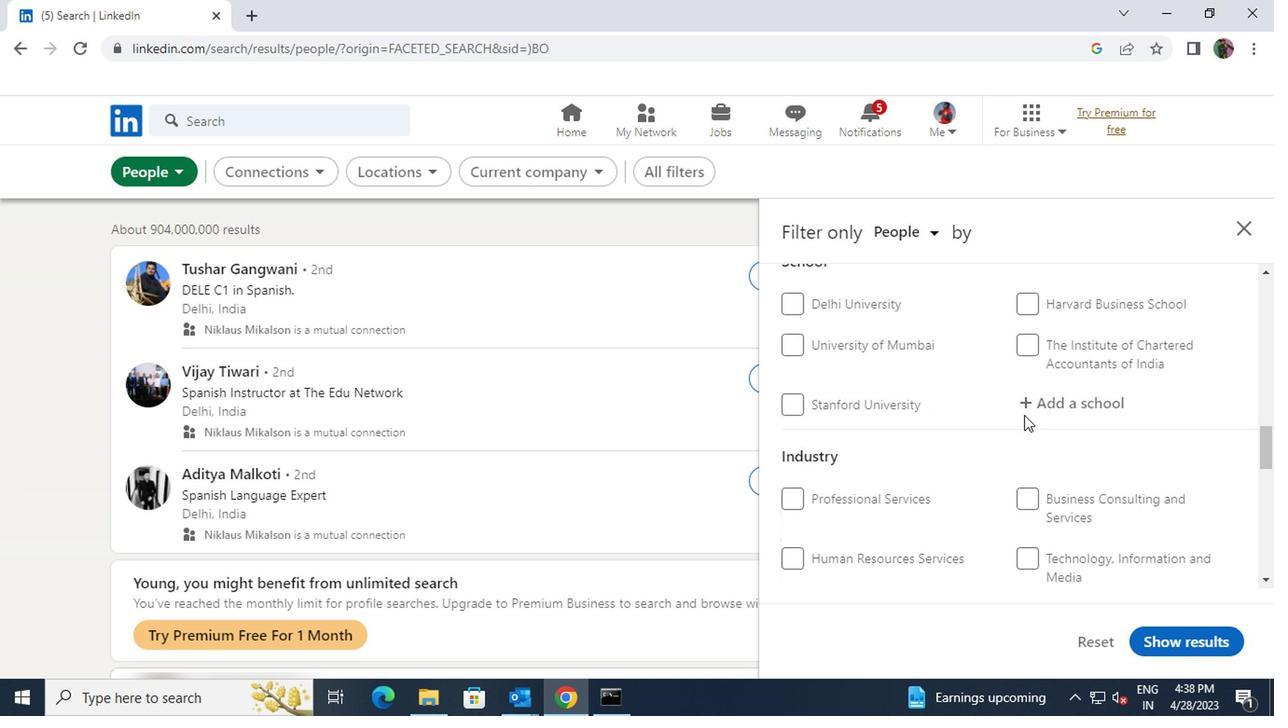 
Action: Mouse scrolled (1019, 416) with delta (0, -1)
Screenshot: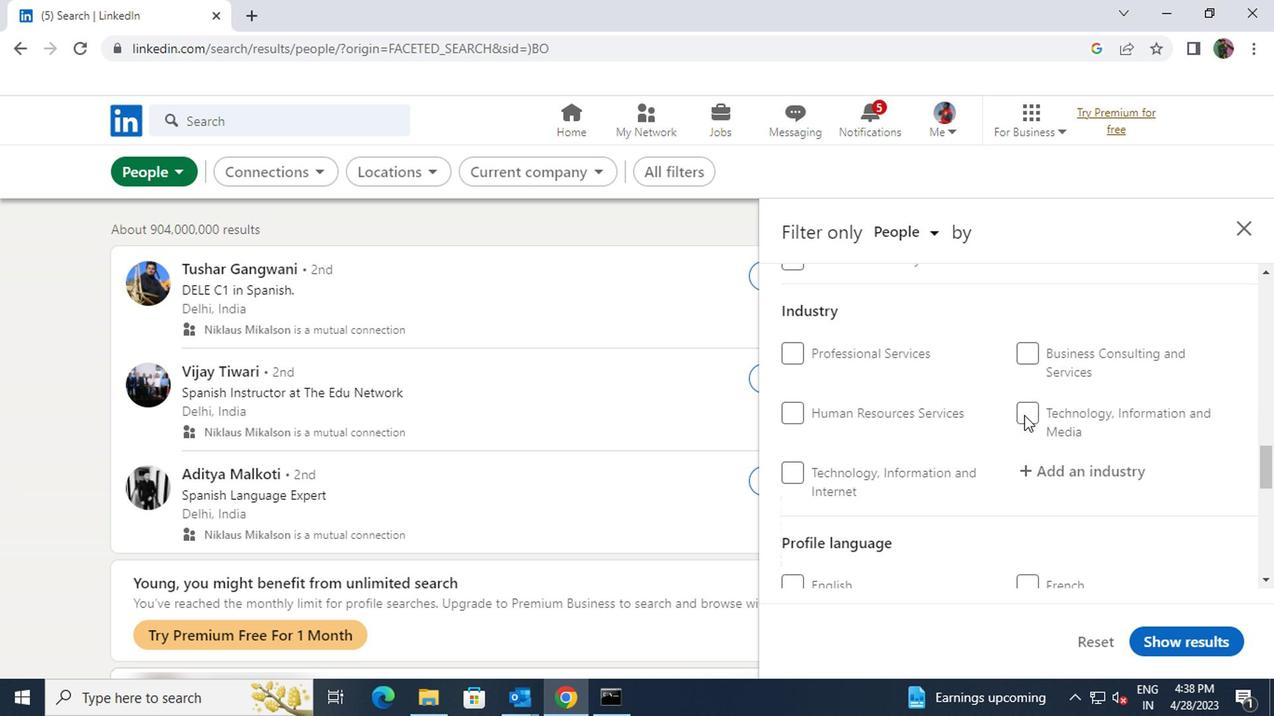 
Action: Mouse scrolled (1019, 416) with delta (0, -1)
Screenshot: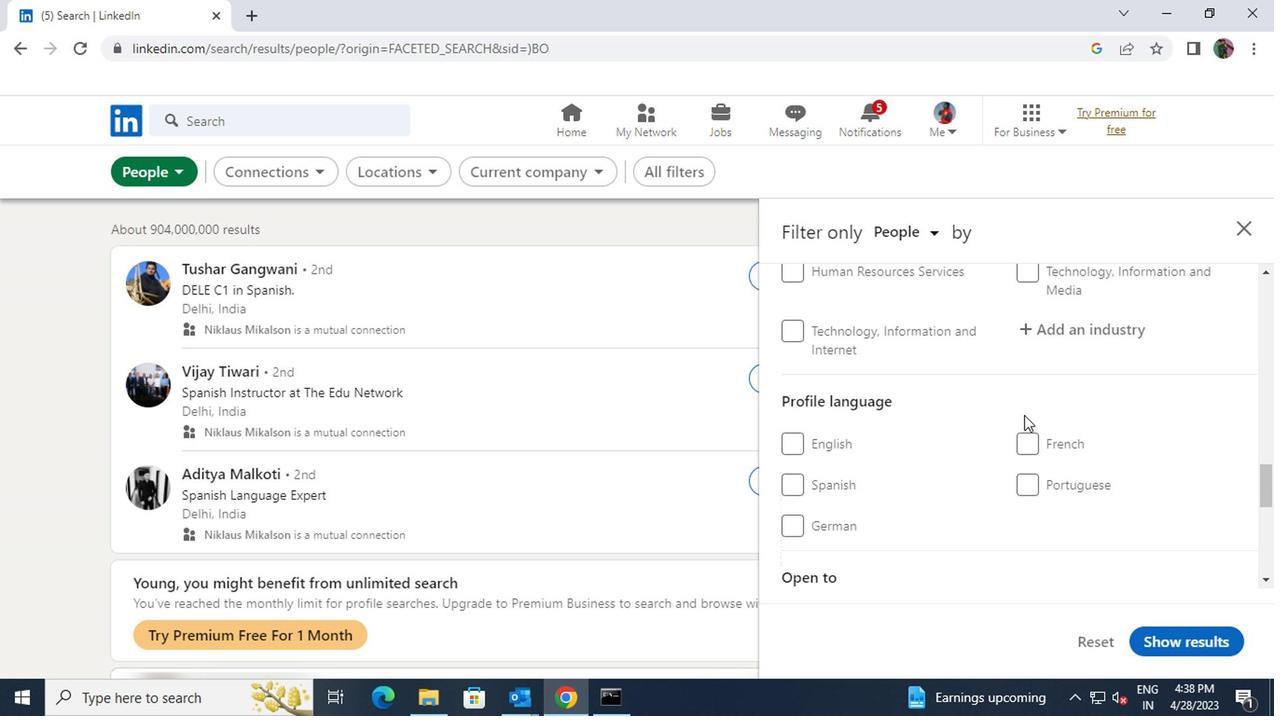 
Action: Mouse moved to (1019, 416)
Screenshot: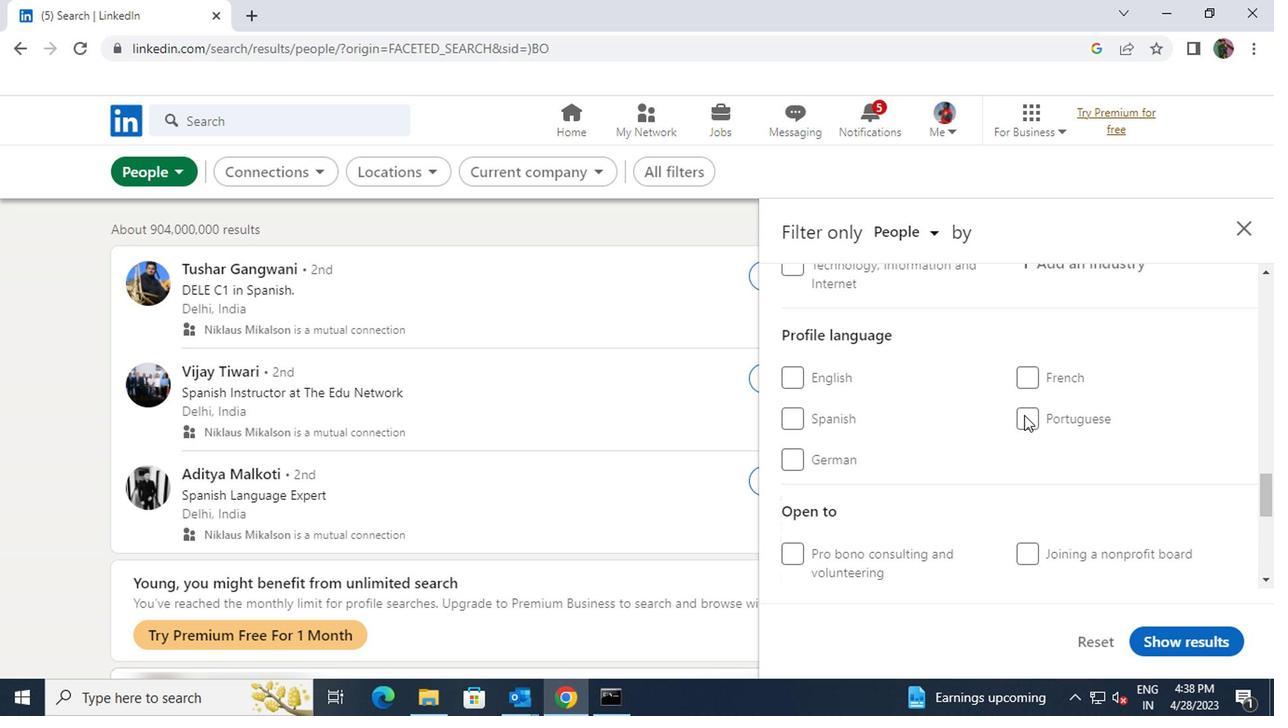 
Action: Mouse scrolled (1019, 415) with delta (0, 0)
Screenshot: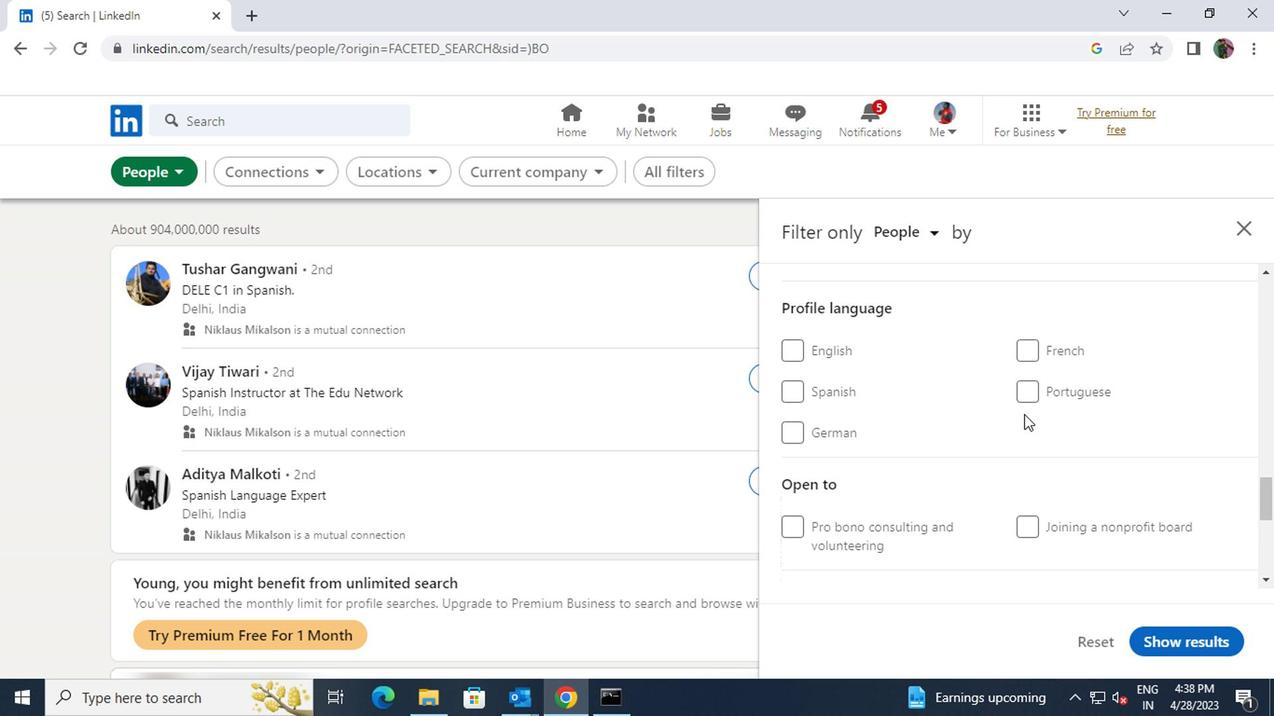 
Action: Mouse scrolled (1019, 415) with delta (0, 0)
Screenshot: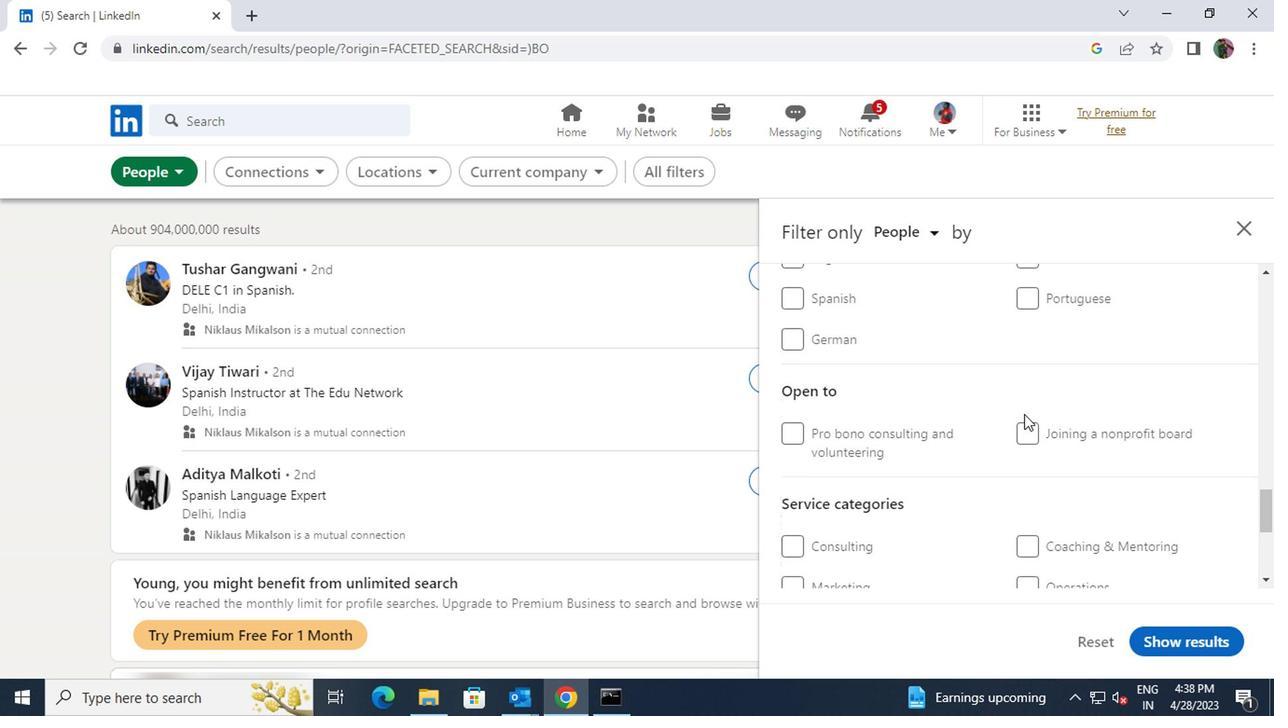 
Action: Mouse moved to (1013, 417)
Screenshot: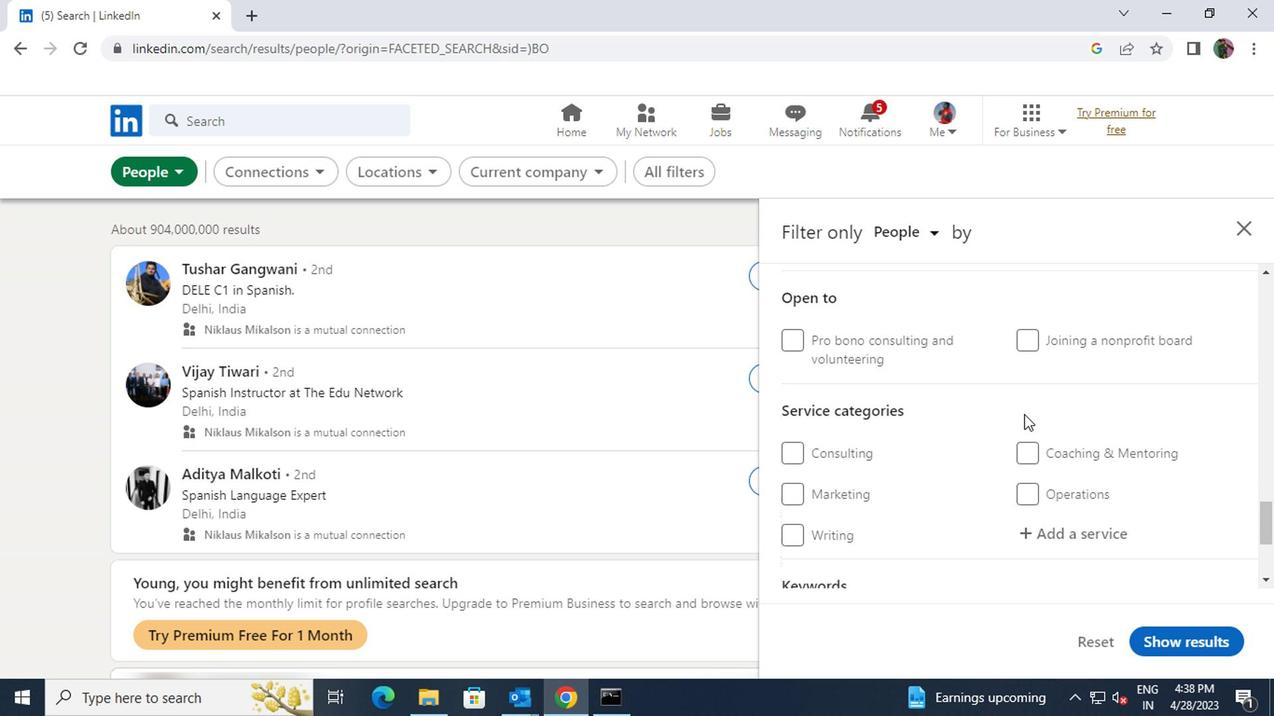 
Action: Mouse scrolled (1013, 416) with delta (0, -1)
Screenshot: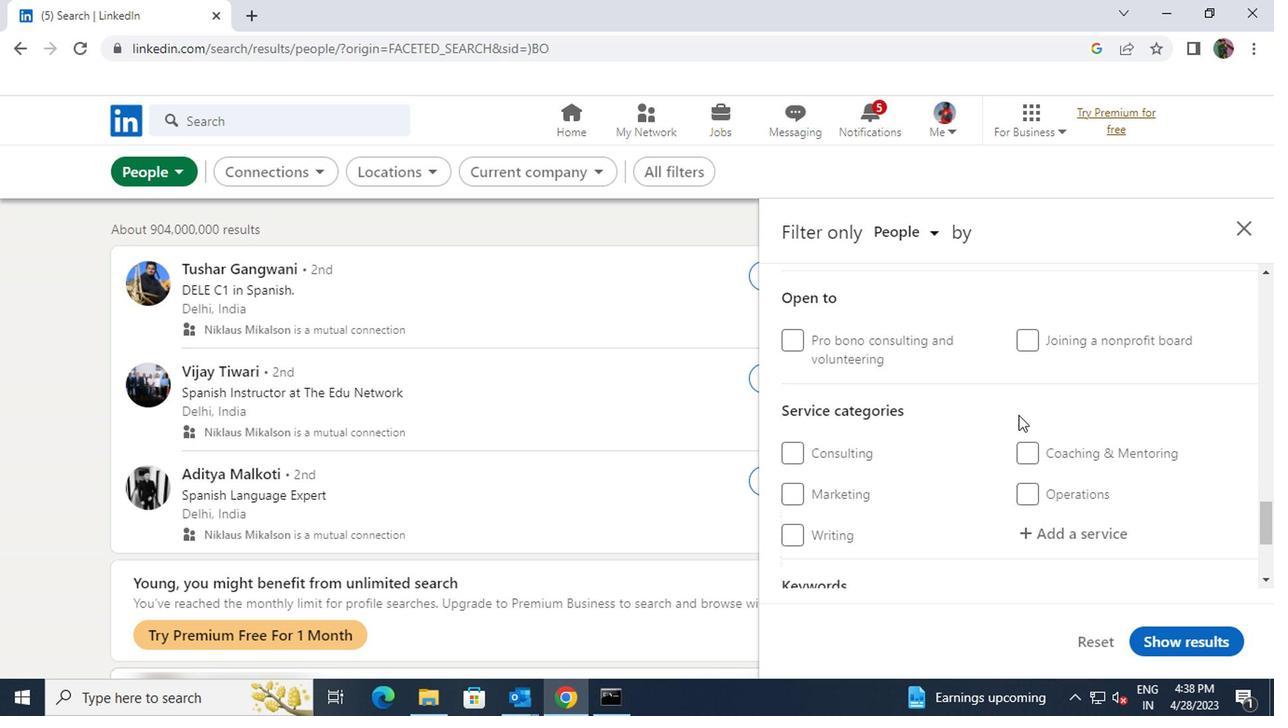 
Action: Mouse scrolled (1013, 416) with delta (0, -1)
Screenshot: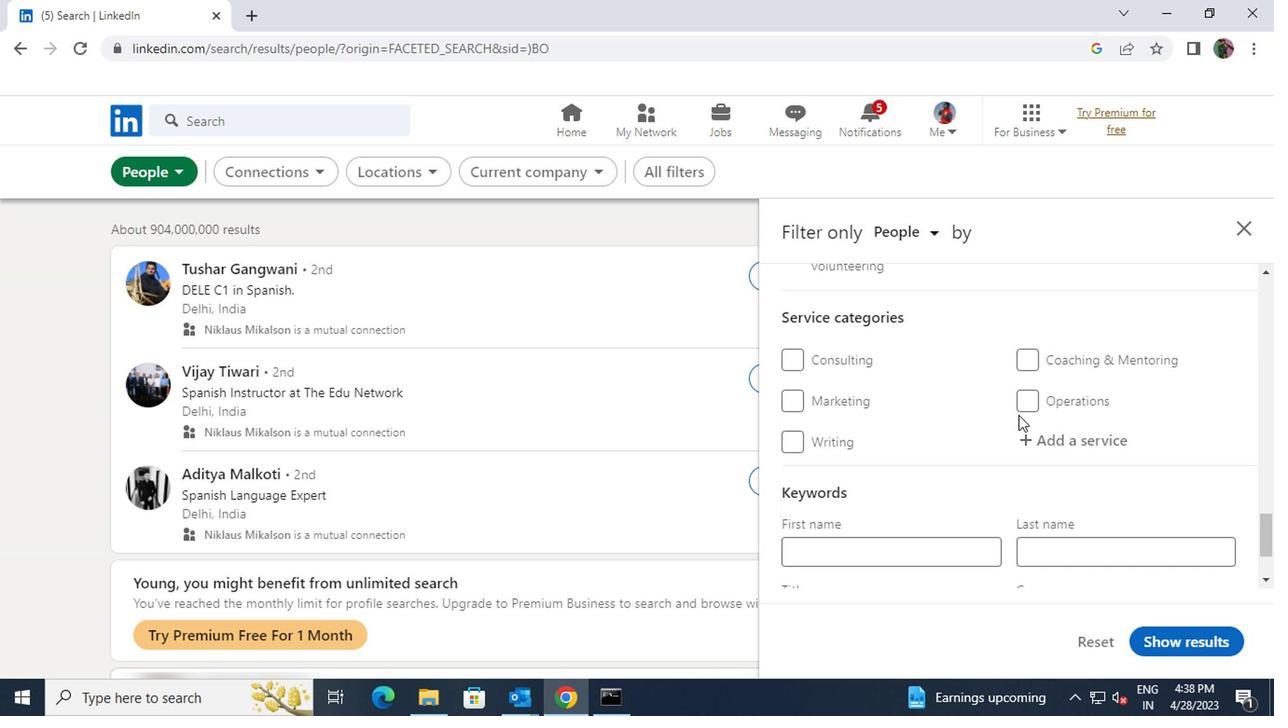 
Action: Mouse scrolled (1013, 418) with delta (0, 0)
Screenshot: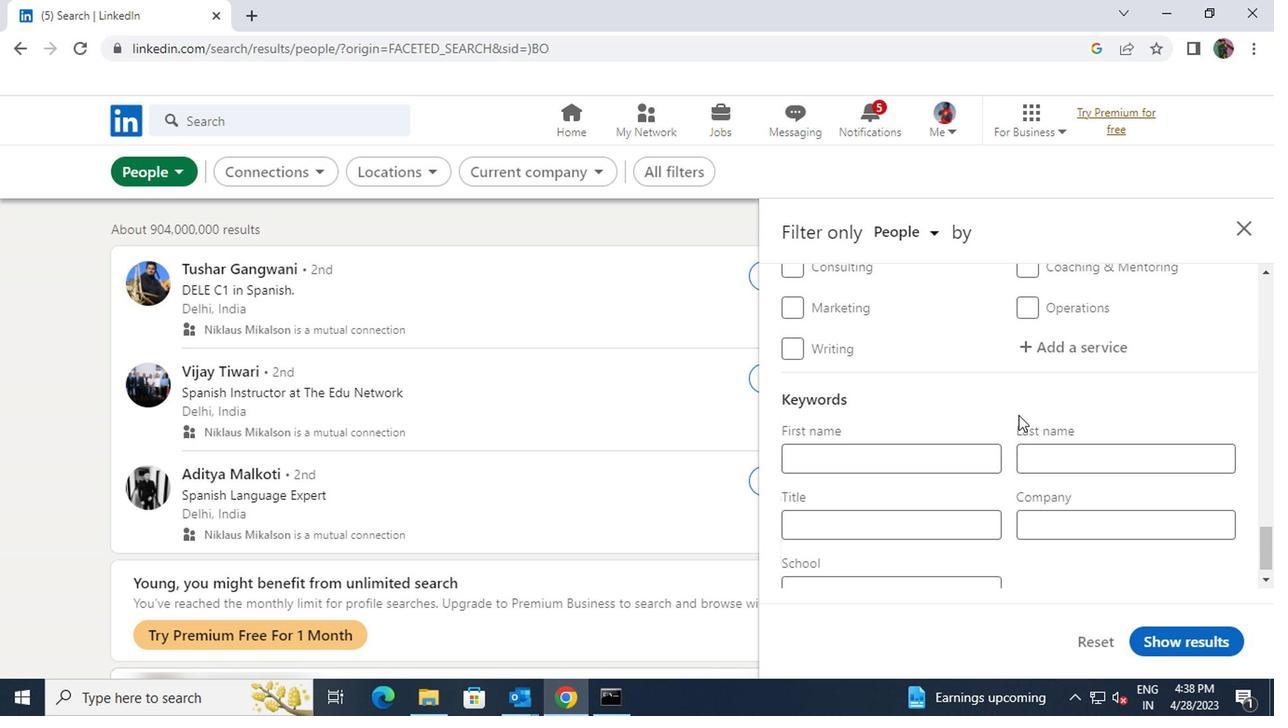 
Action: Mouse scrolled (1013, 418) with delta (0, 0)
Screenshot: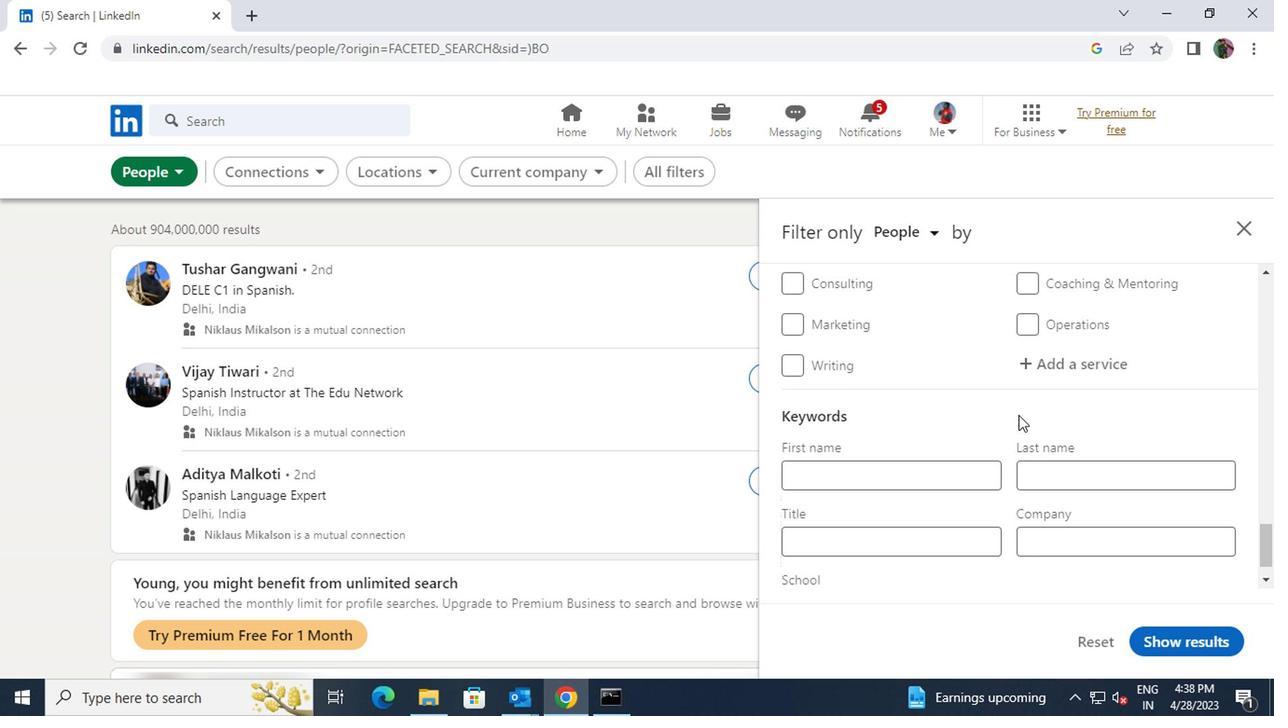 
Action: Mouse scrolled (1013, 418) with delta (0, 0)
Screenshot: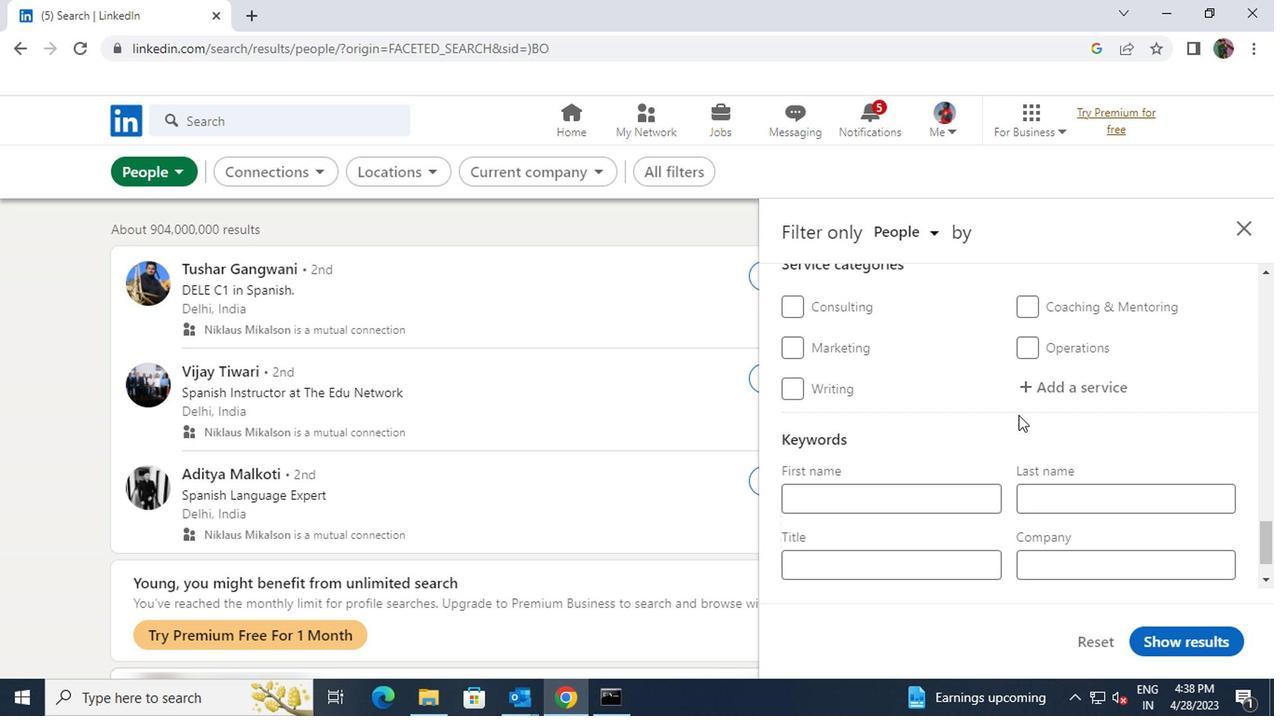 
Action: Mouse scrolled (1013, 418) with delta (0, 0)
Screenshot: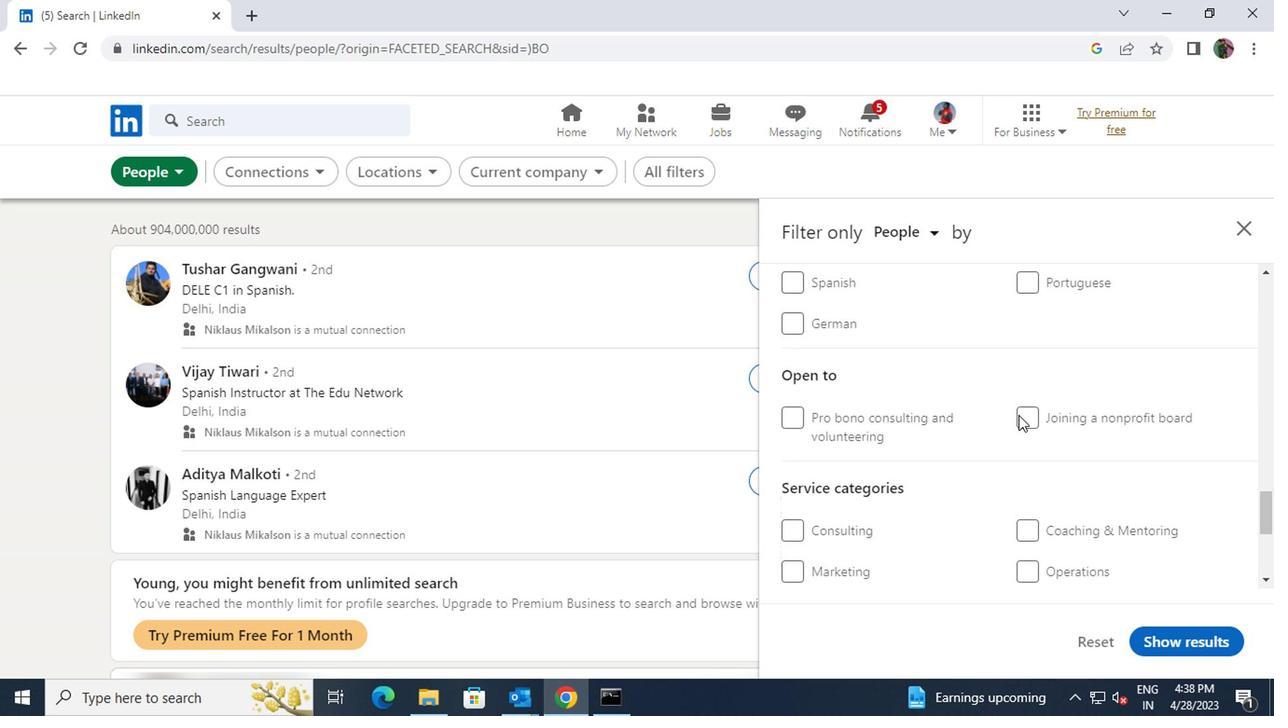 
Action: Mouse moved to (803, 356)
Screenshot: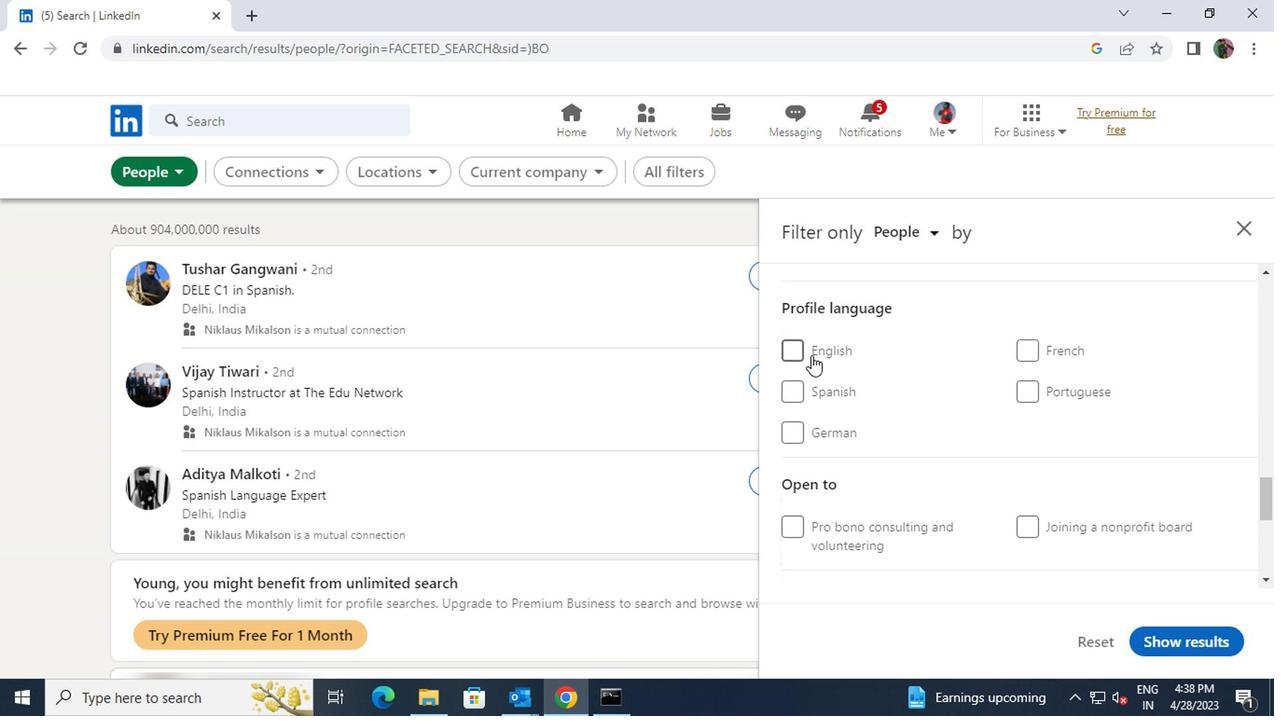 
Action: Mouse pressed left at (803, 356)
Screenshot: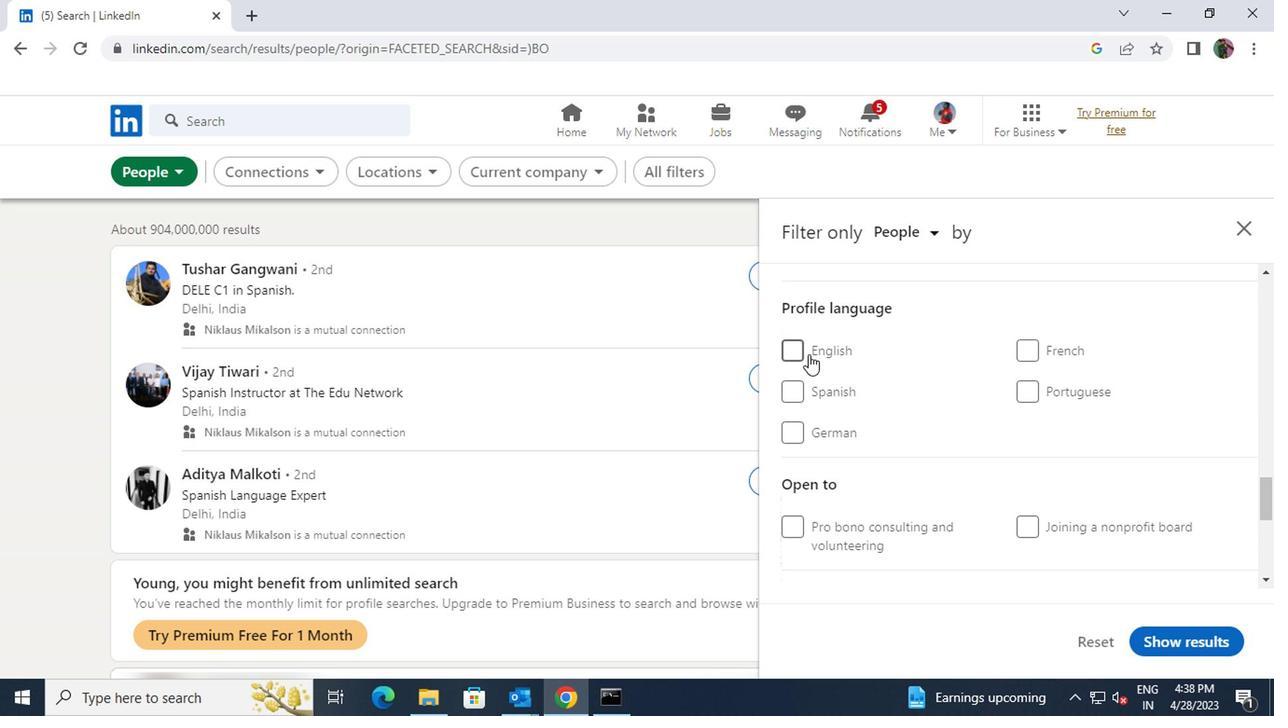 
Action: Mouse moved to (926, 439)
Screenshot: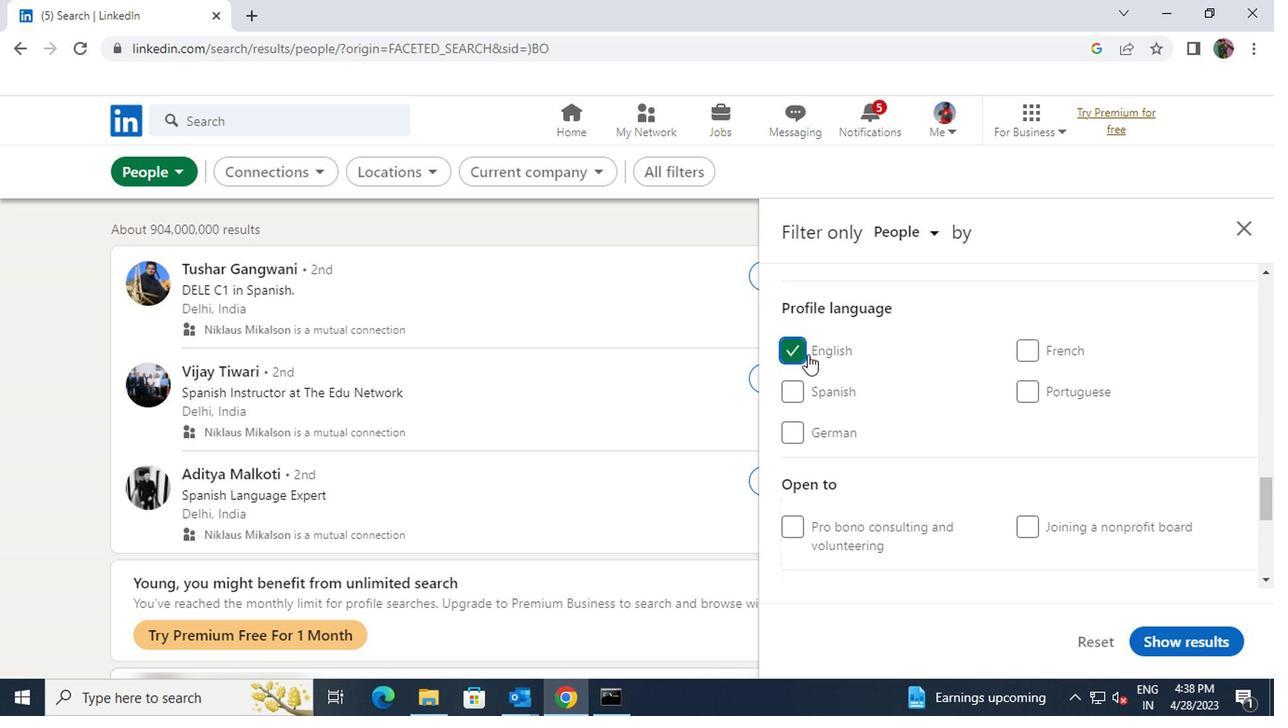 
Action: Mouse scrolled (926, 440) with delta (0, 1)
Screenshot: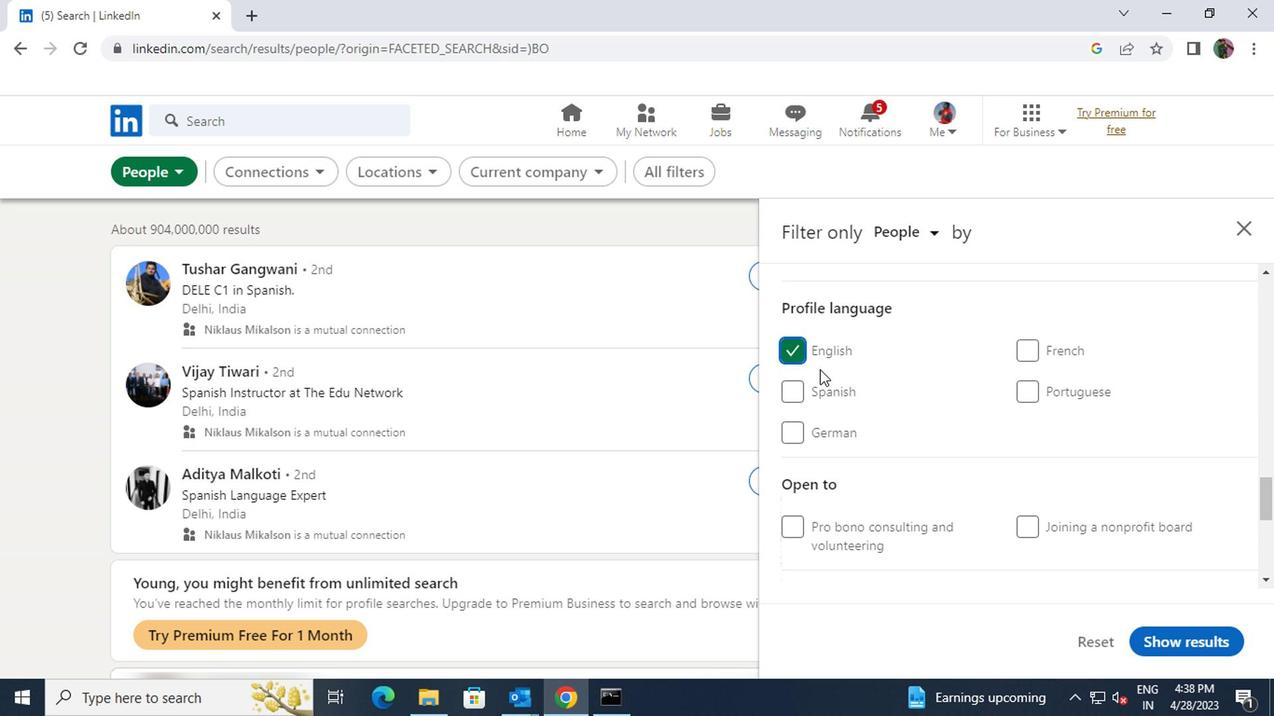
Action: Mouse scrolled (926, 440) with delta (0, 1)
Screenshot: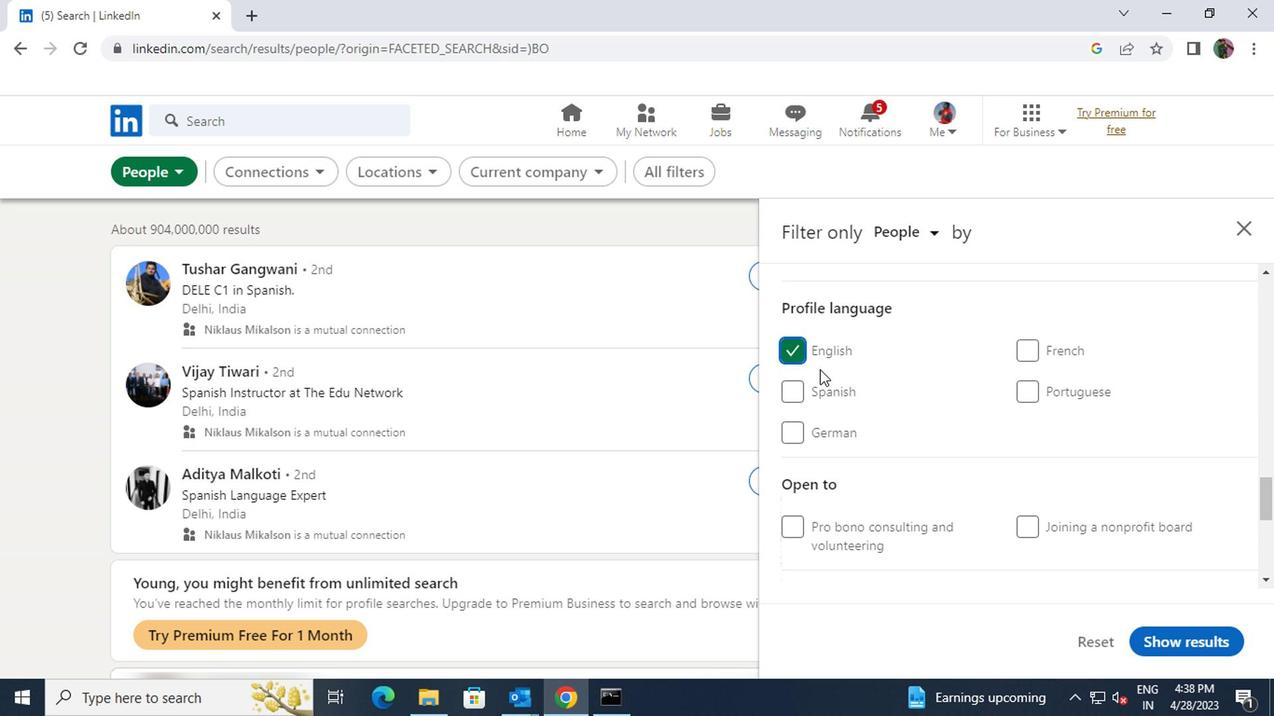 
Action: Mouse scrolled (926, 440) with delta (0, 1)
Screenshot: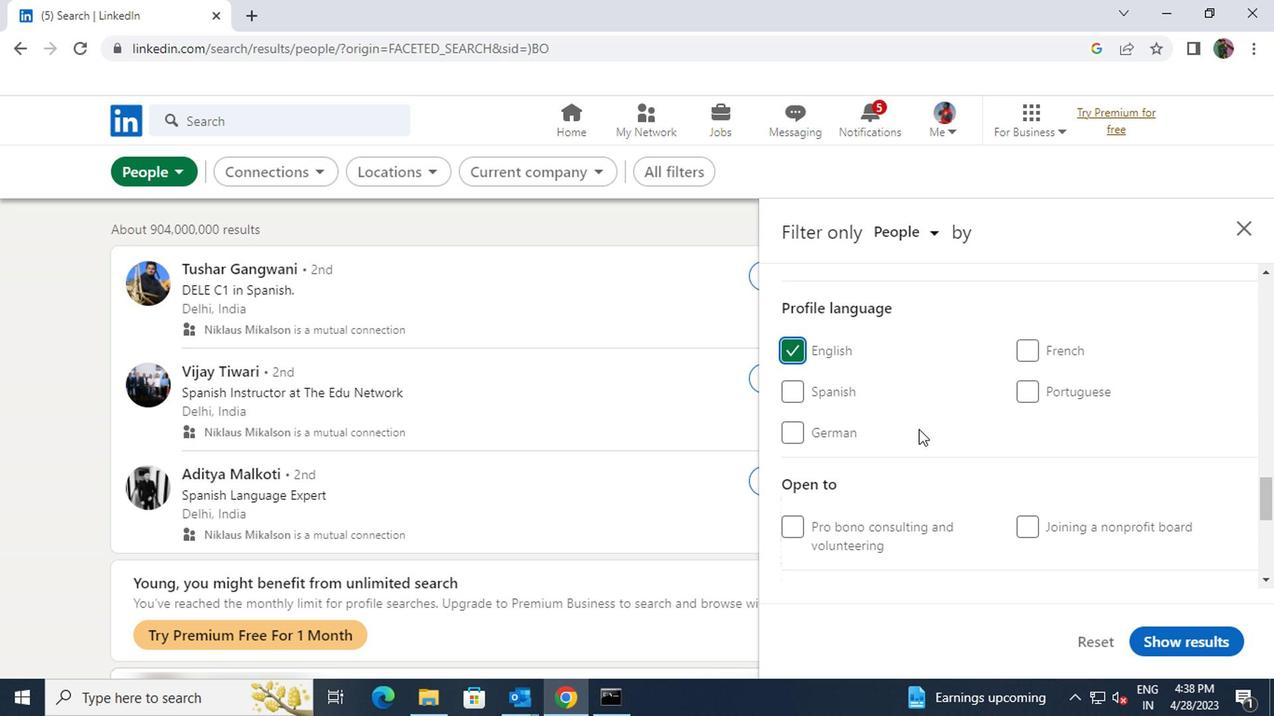 
Action: Mouse scrolled (926, 440) with delta (0, 1)
Screenshot: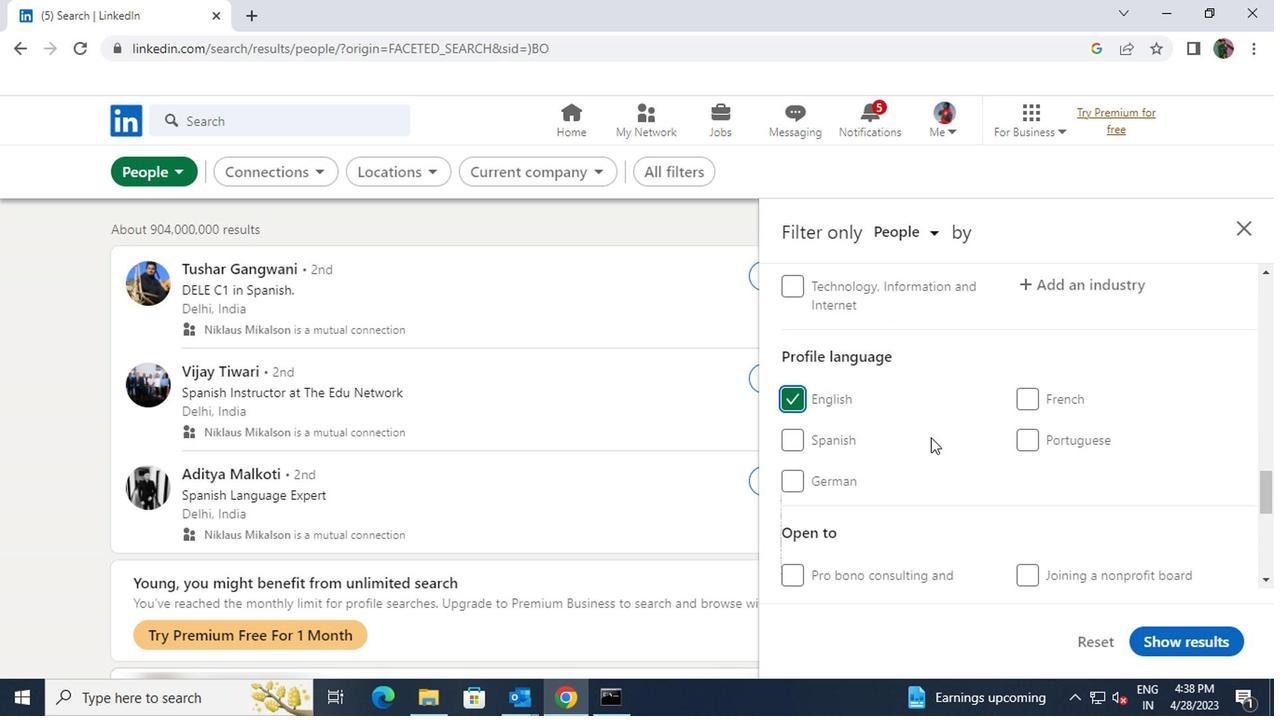 
Action: Mouse scrolled (926, 440) with delta (0, 1)
Screenshot: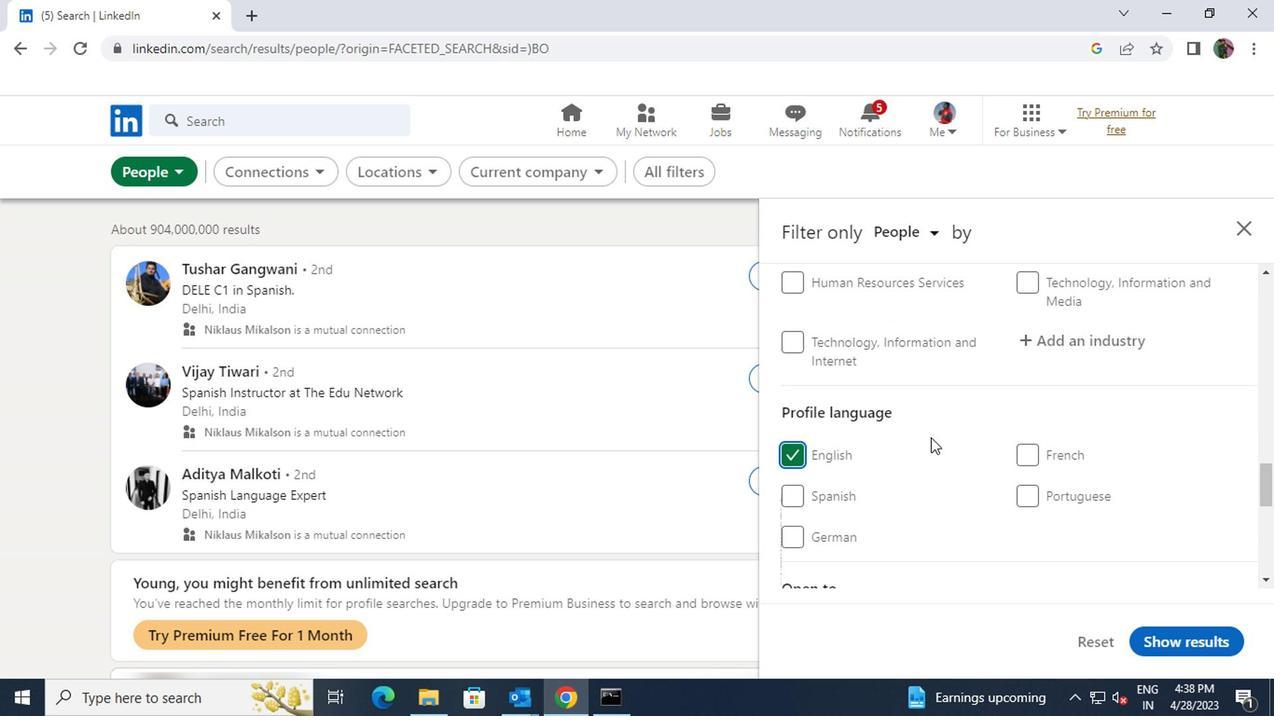 
Action: Mouse scrolled (926, 440) with delta (0, 1)
Screenshot: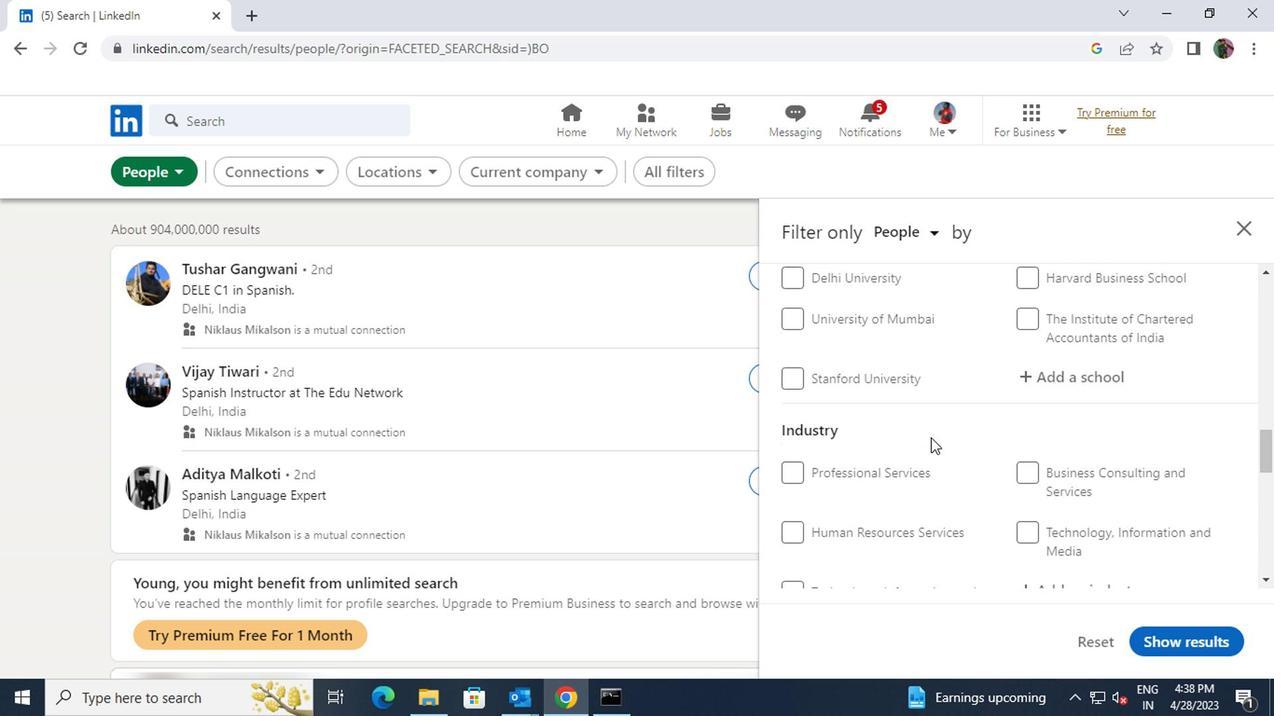 
Action: Mouse scrolled (926, 440) with delta (0, 1)
Screenshot: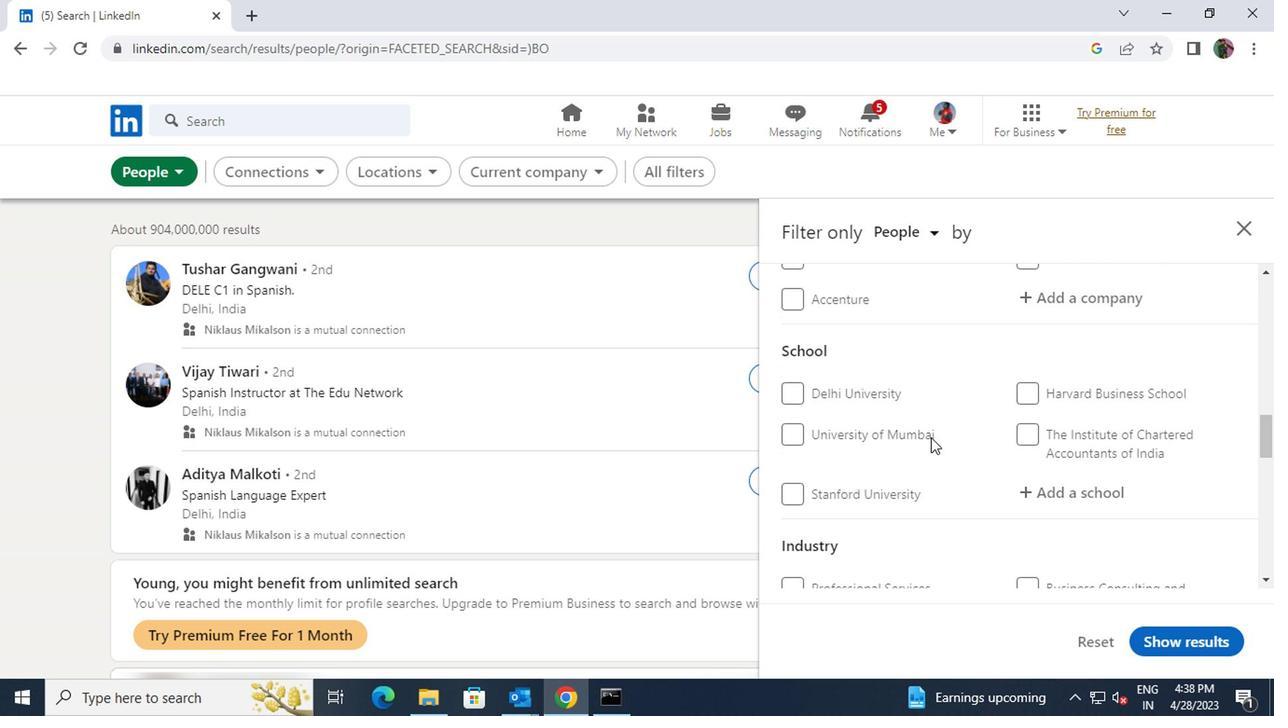 
Action: Mouse scrolled (926, 440) with delta (0, 1)
Screenshot: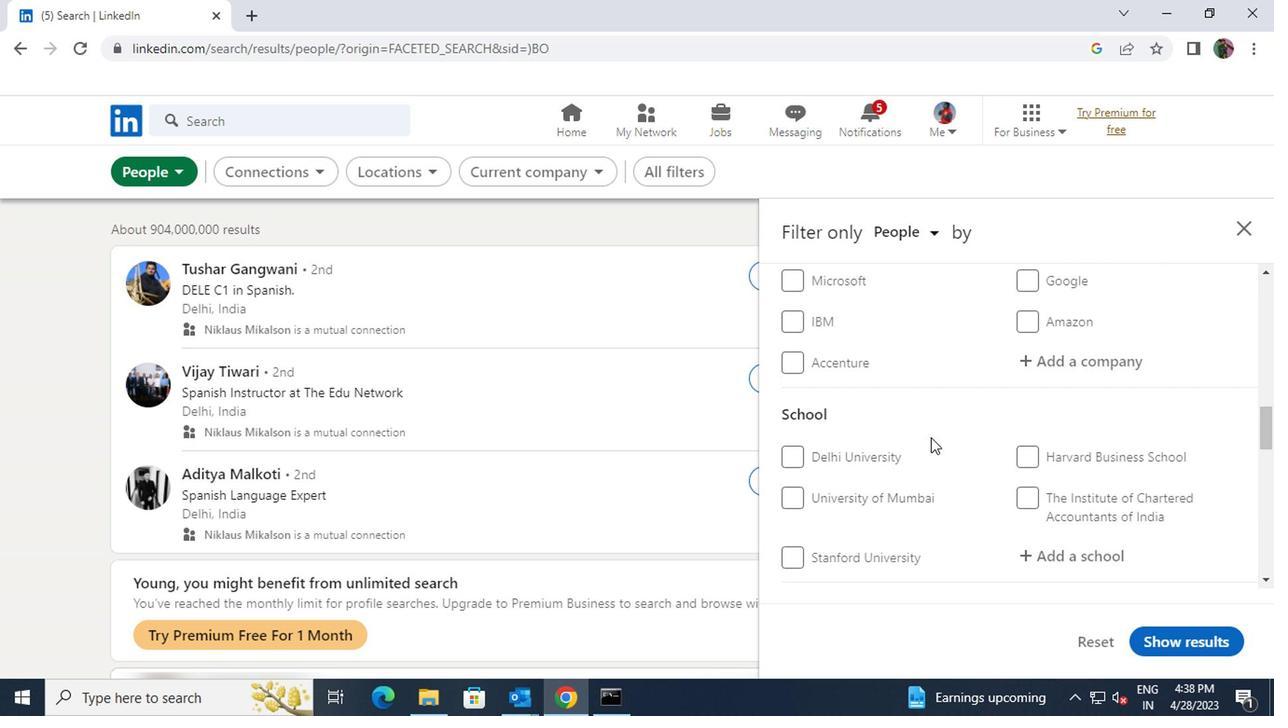 
Action: Mouse scrolled (926, 440) with delta (0, 1)
Screenshot: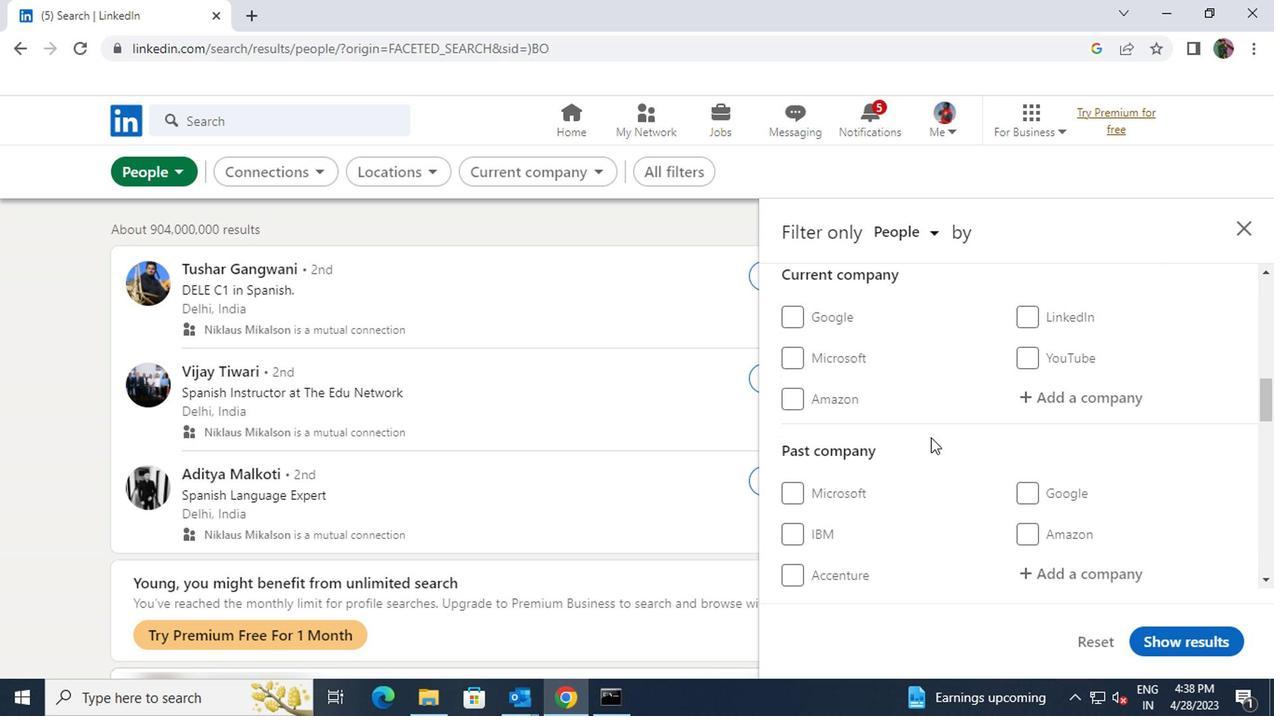 
Action: Mouse moved to (1050, 500)
Screenshot: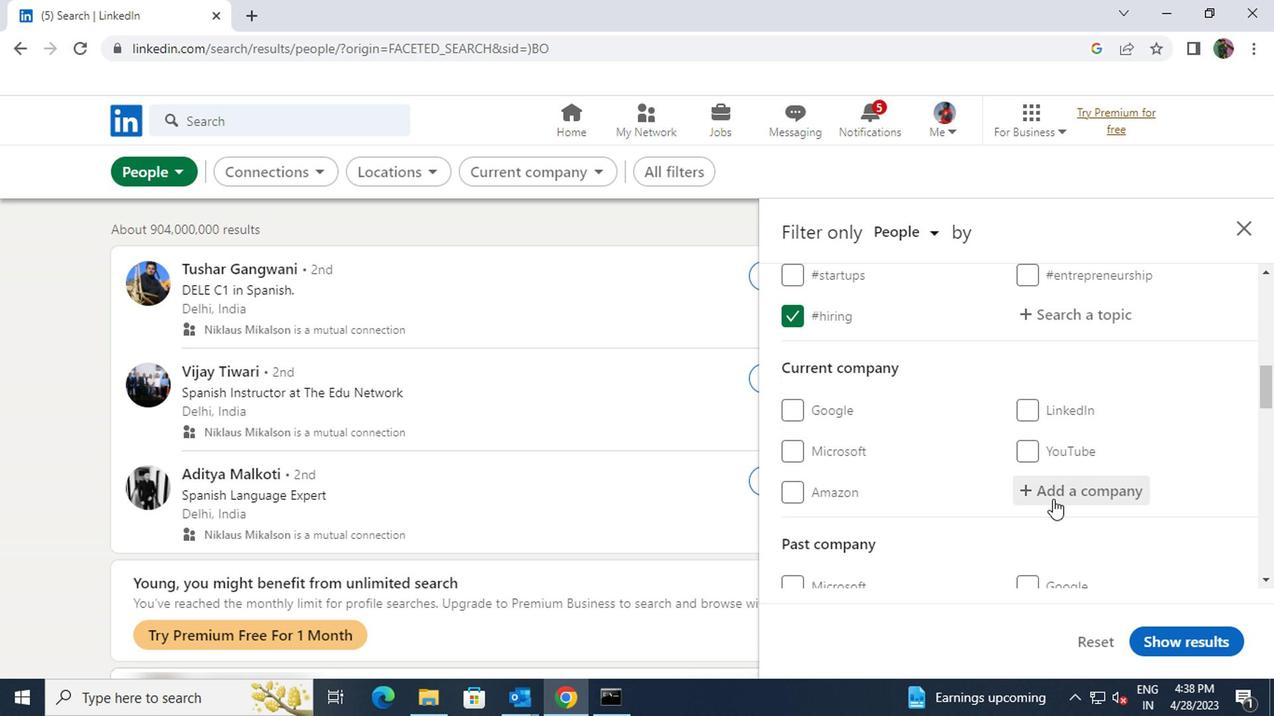 
Action: Mouse pressed left at (1050, 500)
Screenshot: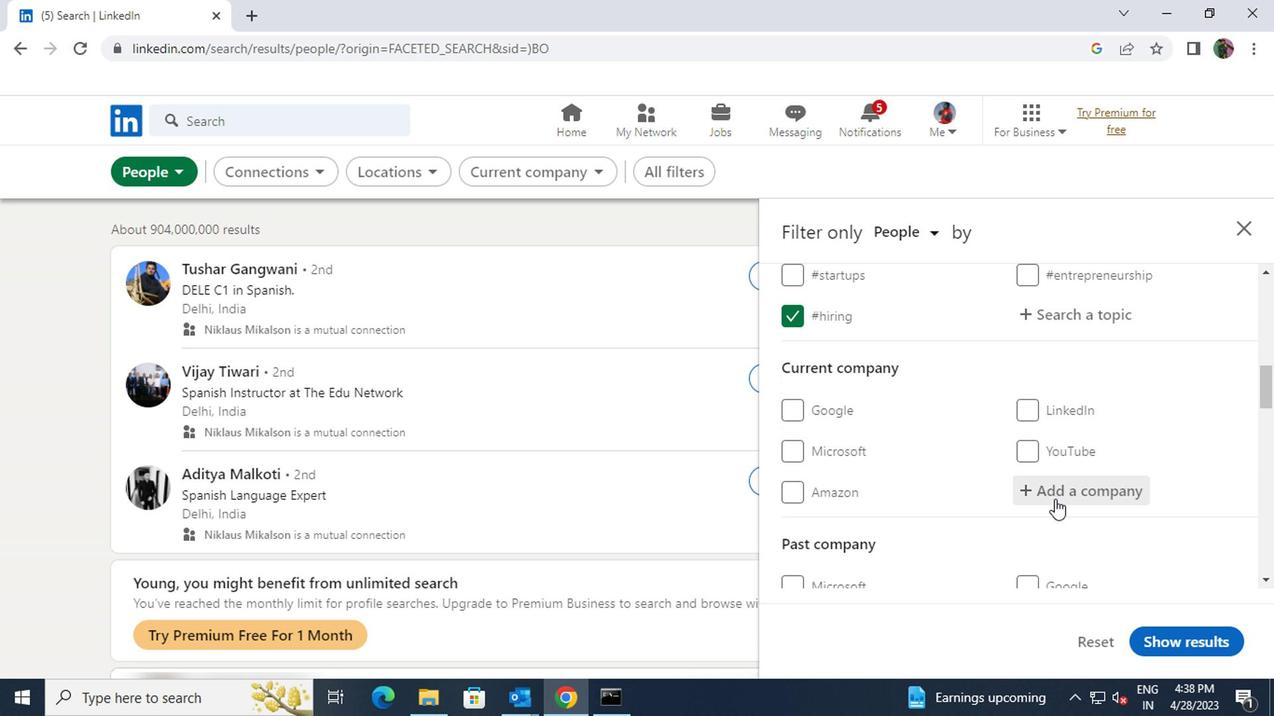 
Action: Key pressed <Key.shift><Key.shift><Key.shift><Key.shift><Key.shift><Key.shift><Key.shift><Key.shift>TIETOEV
Screenshot: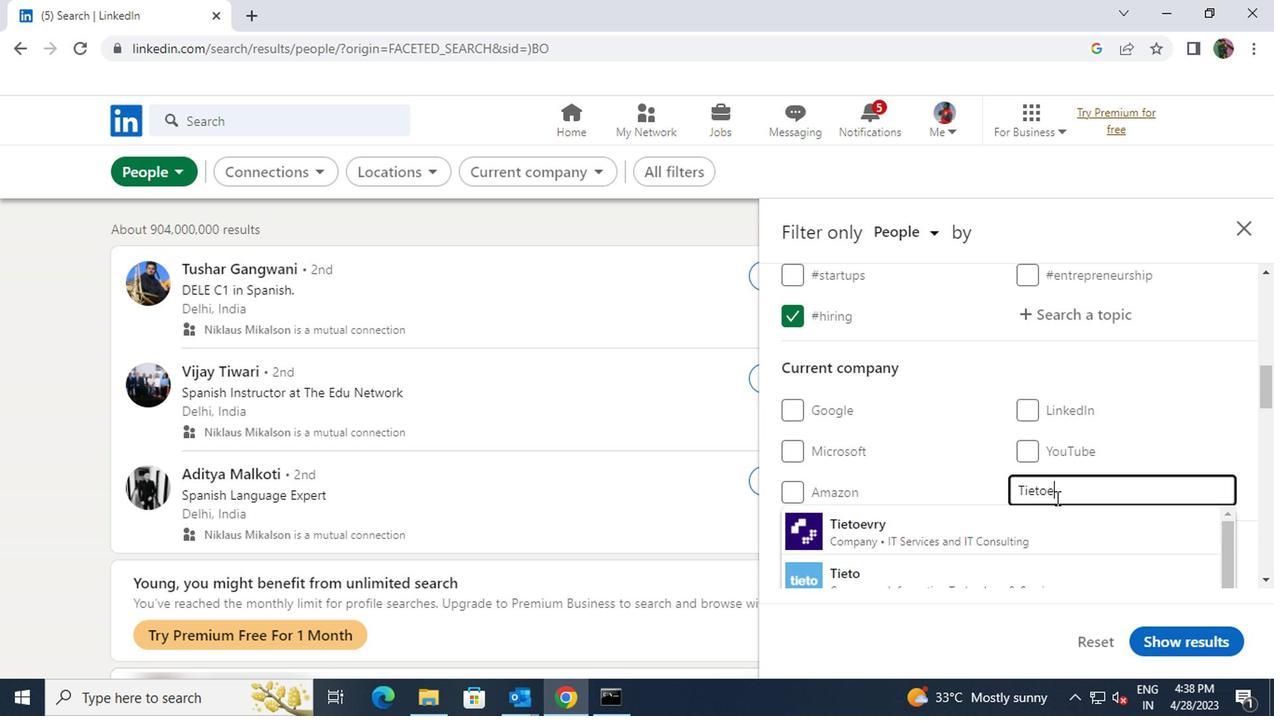 
Action: Mouse moved to (1044, 515)
Screenshot: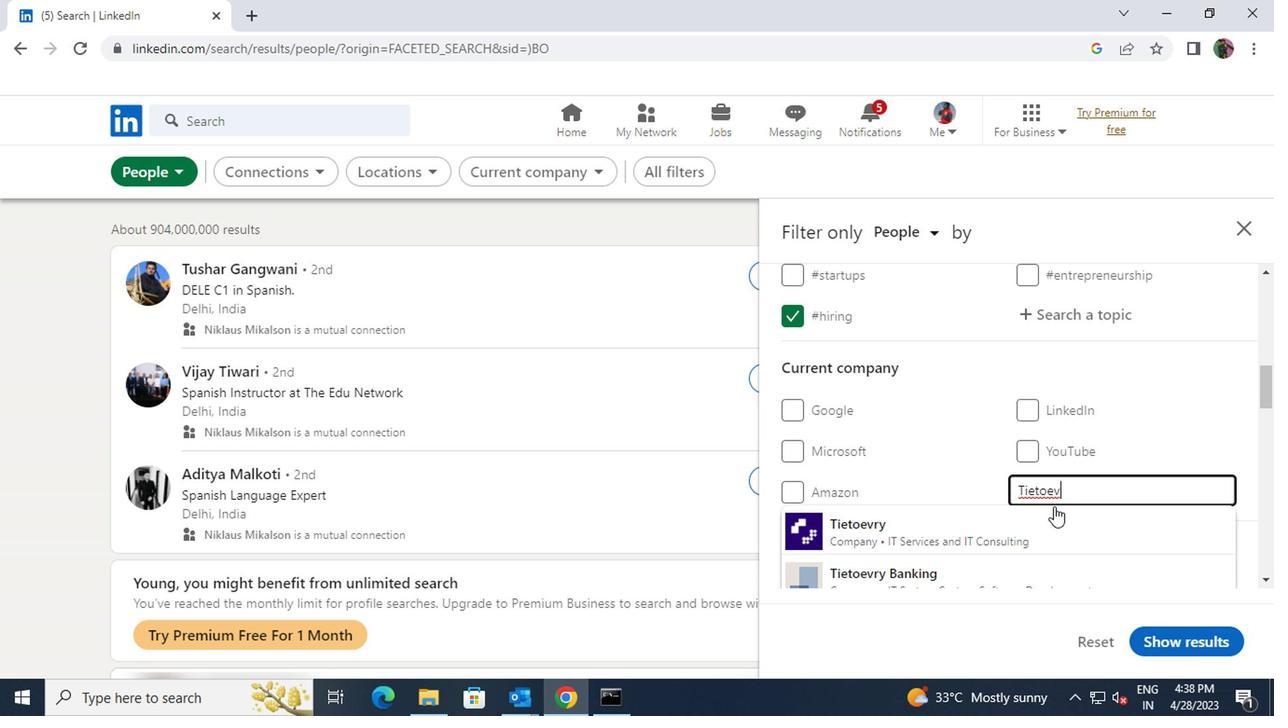 
Action: Mouse pressed left at (1044, 515)
Screenshot: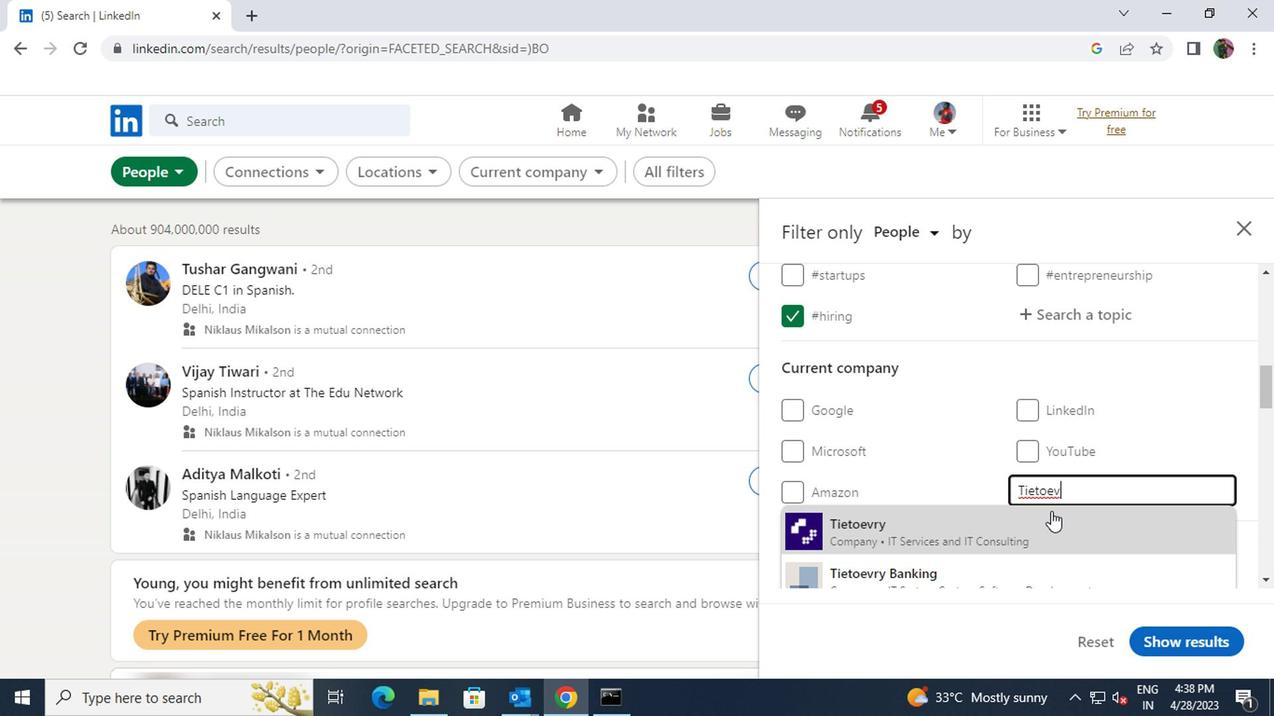 
Action: Mouse scrolled (1044, 514) with delta (0, 0)
Screenshot: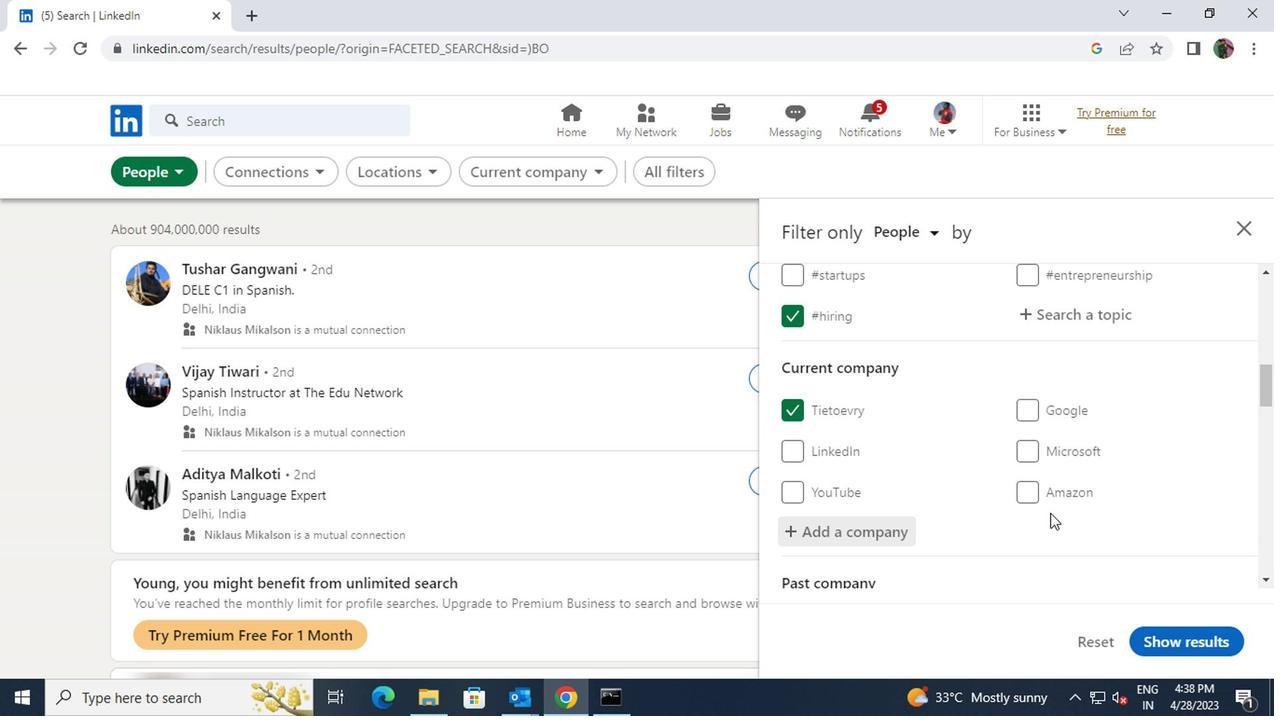 
Action: Mouse scrolled (1044, 514) with delta (0, 0)
Screenshot: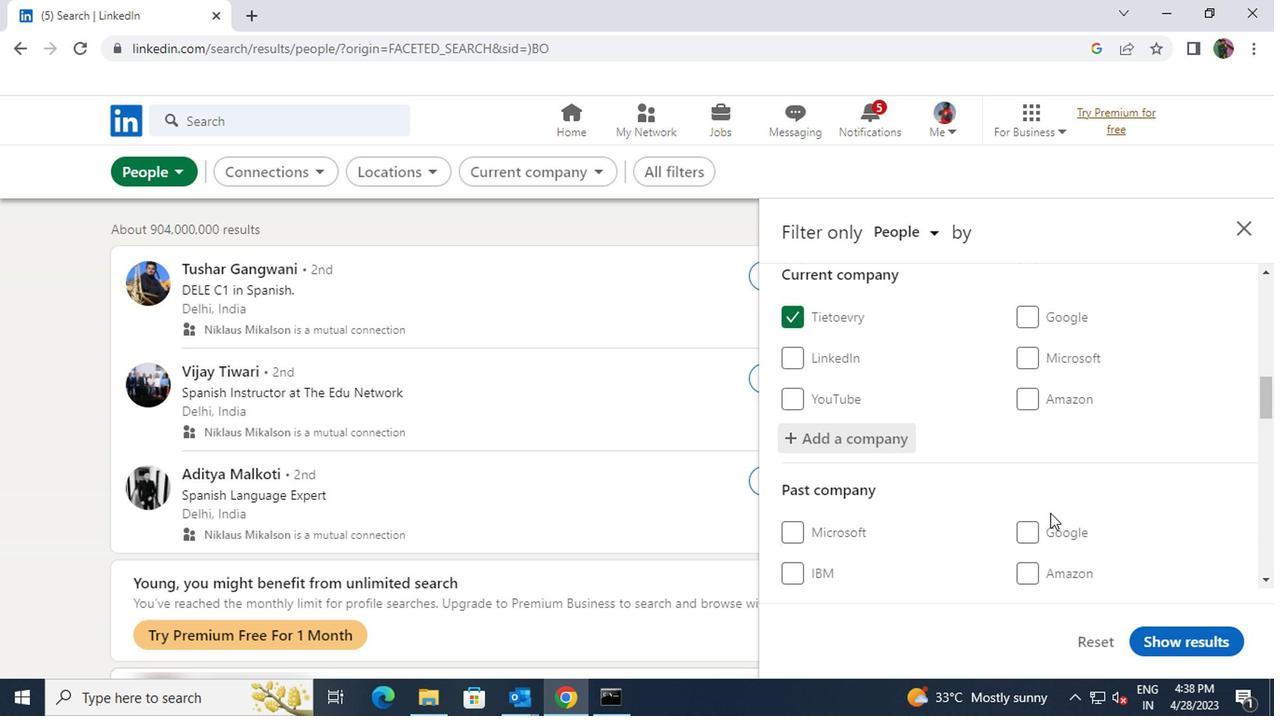 
Action: Mouse scrolled (1044, 514) with delta (0, 0)
Screenshot: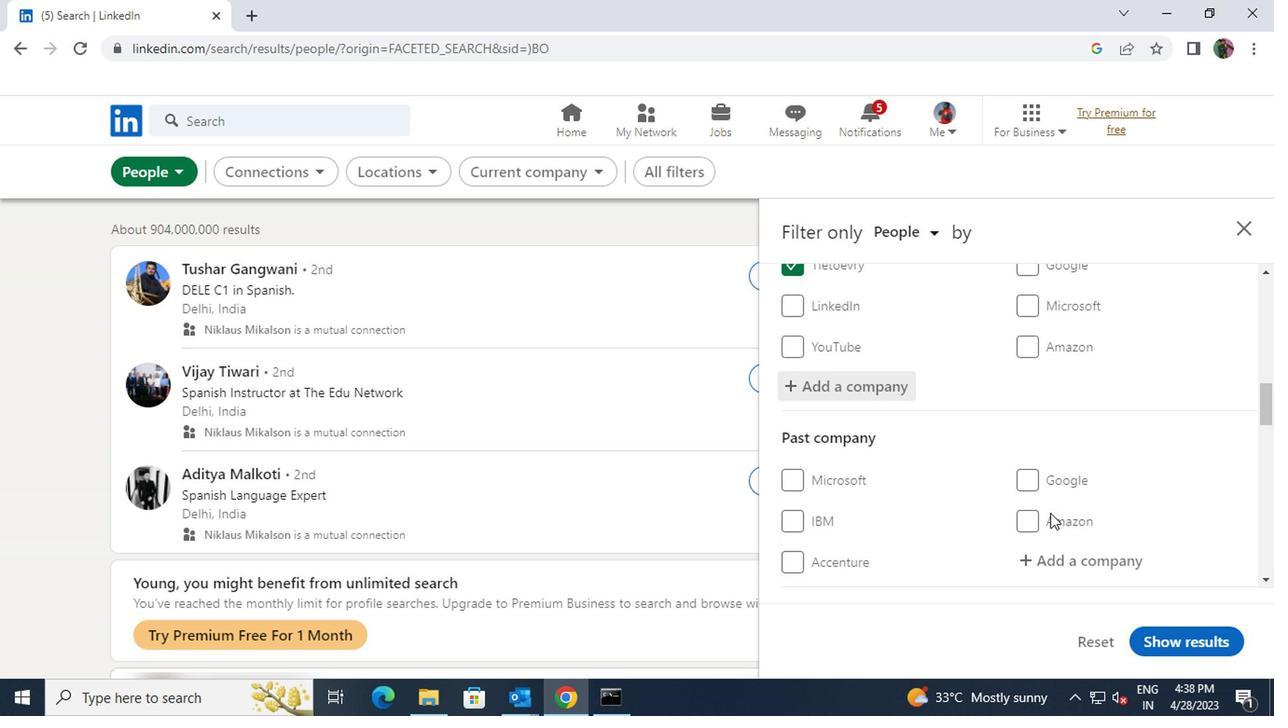 
Action: Mouse scrolled (1044, 514) with delta (0, 0)
Screenshot: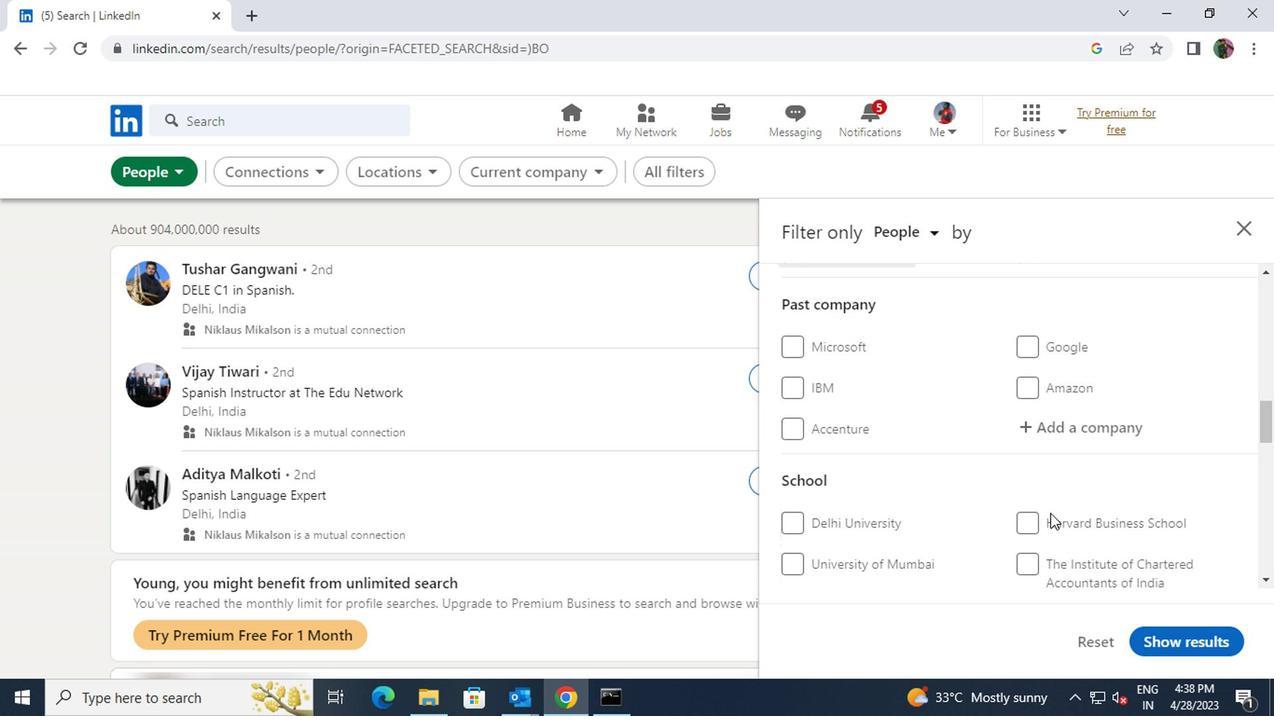 
Action: Mouse moved to (1047, 519)
Screenshot: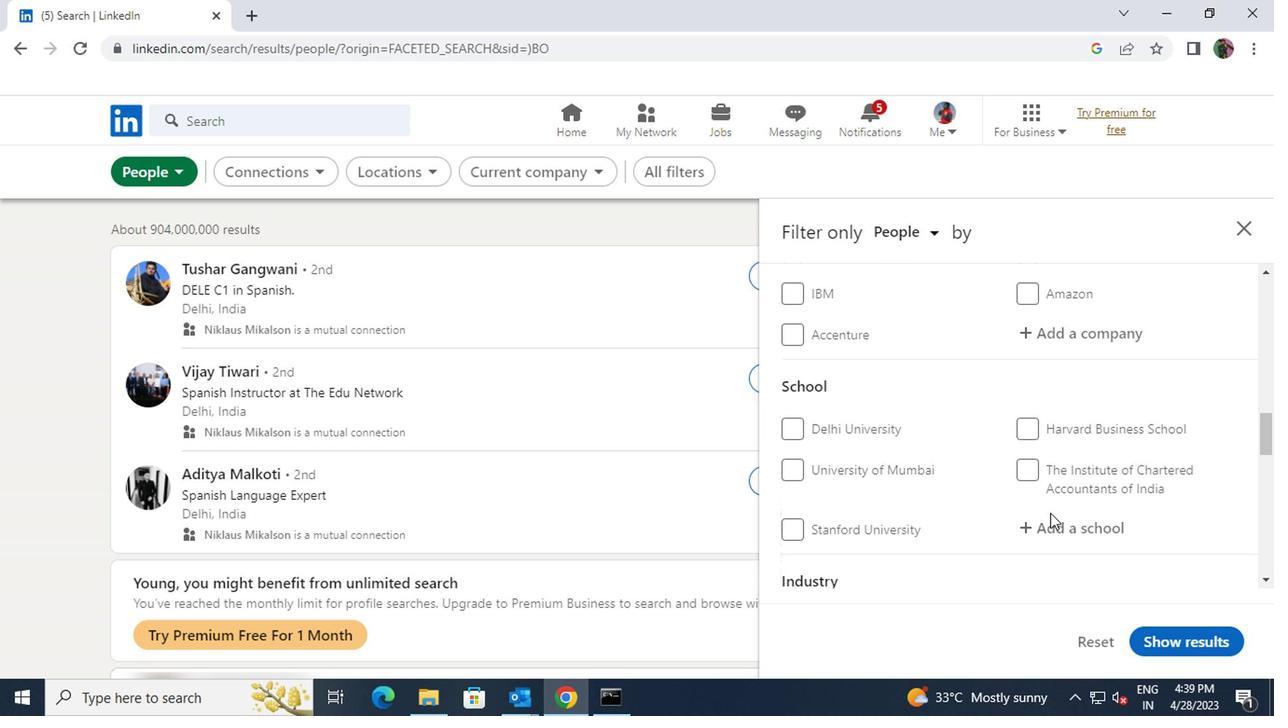 
Action: Mouse pressed left at (1047, 519)
Screenshot: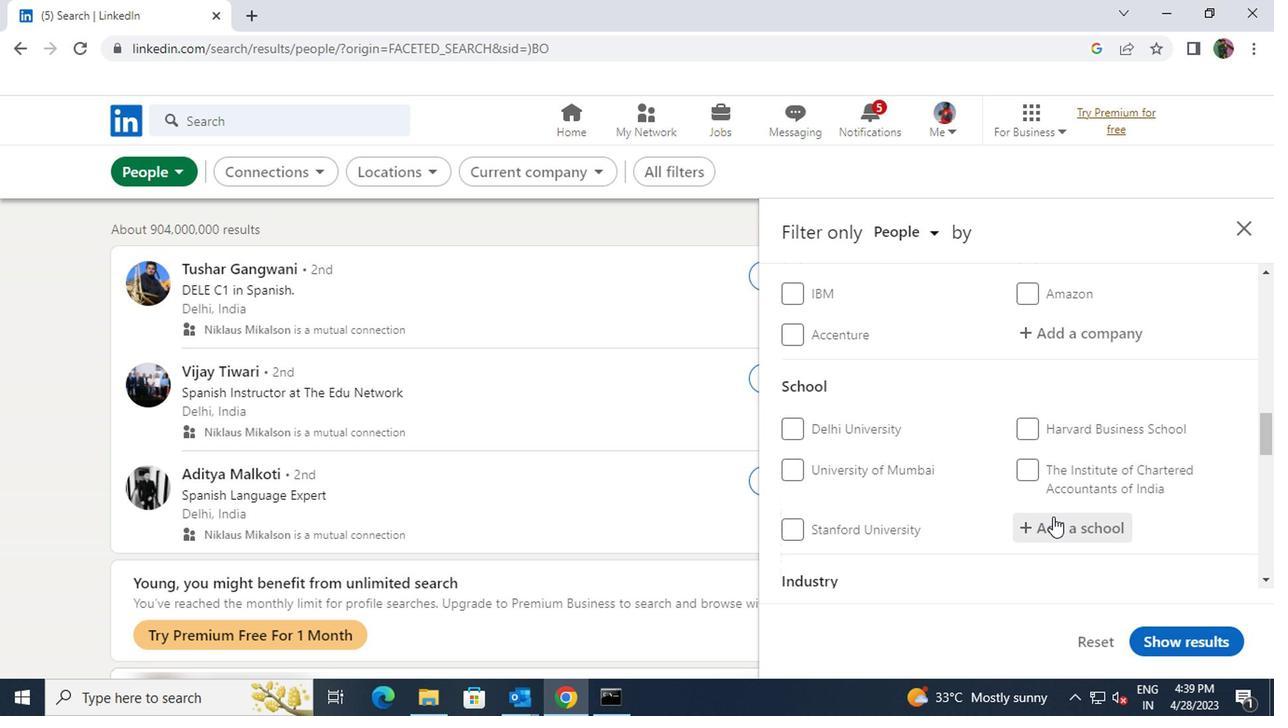 
Action: Key pressed <Key.shift>TEEGALA
Screenshot: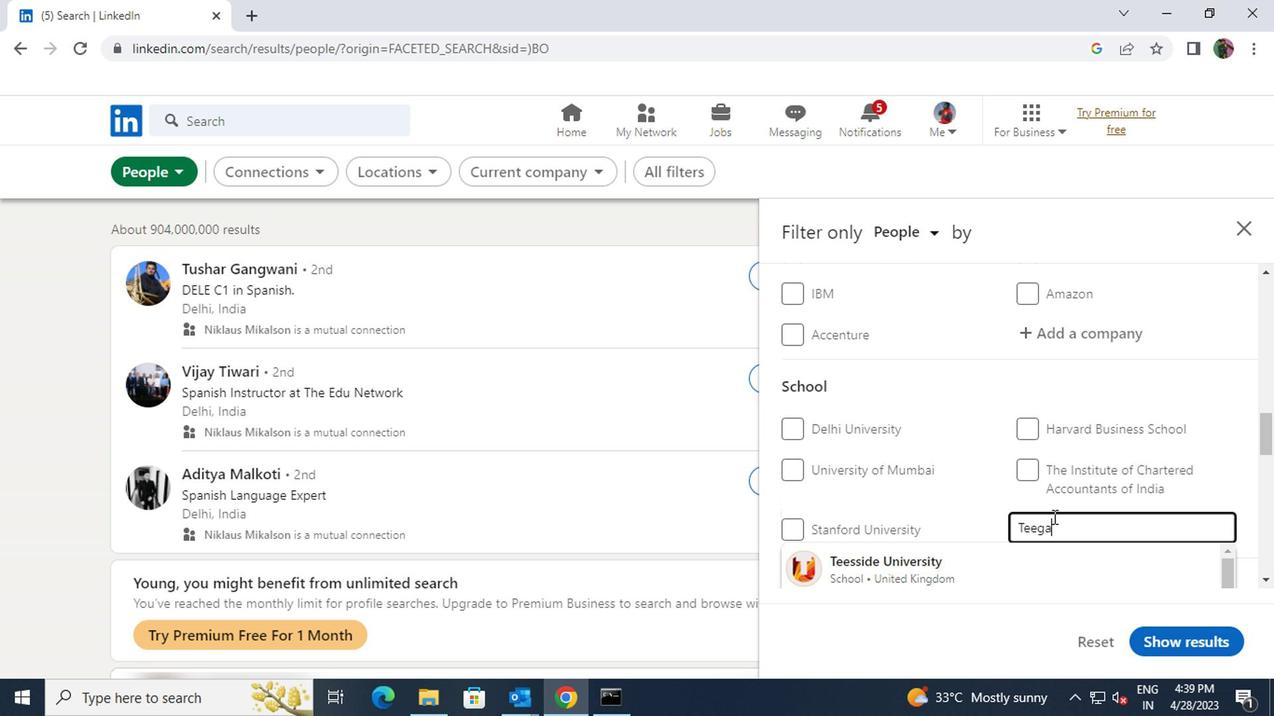 
Action: Mouse moved to (1054, 561)
Screenshot: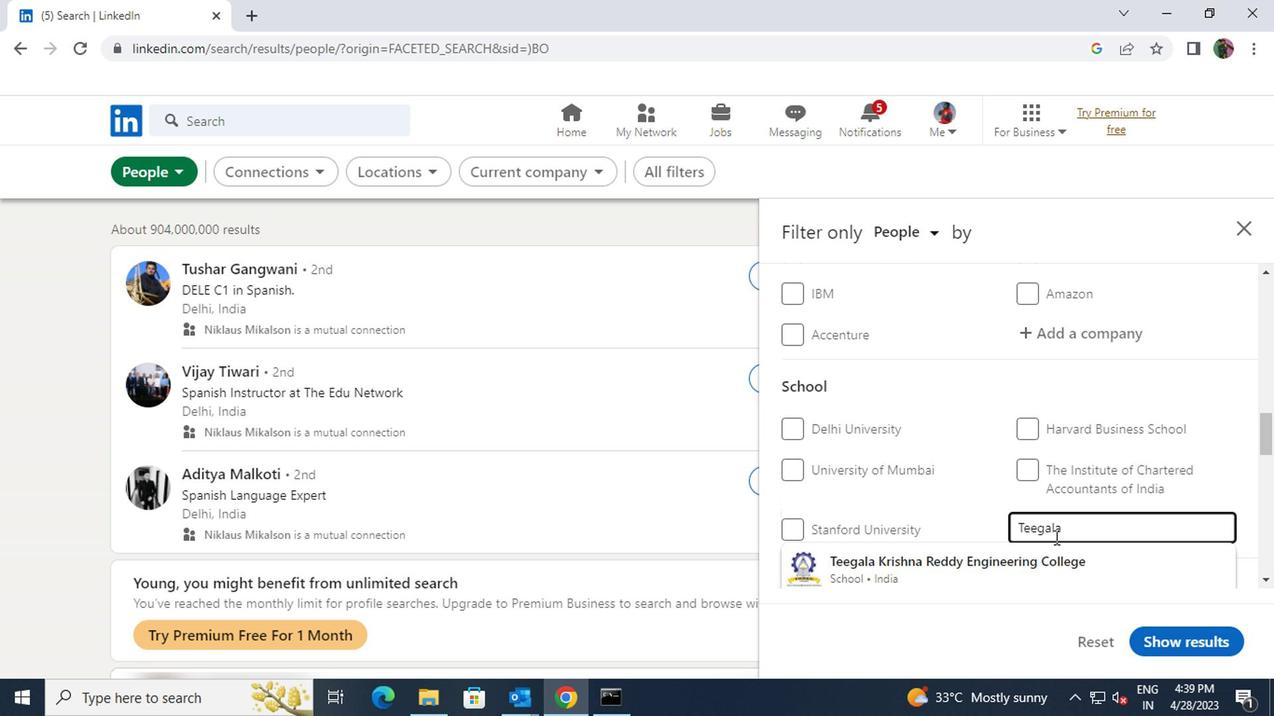 
Action: Mouse pressed left at (1054, 561)
Screenshot: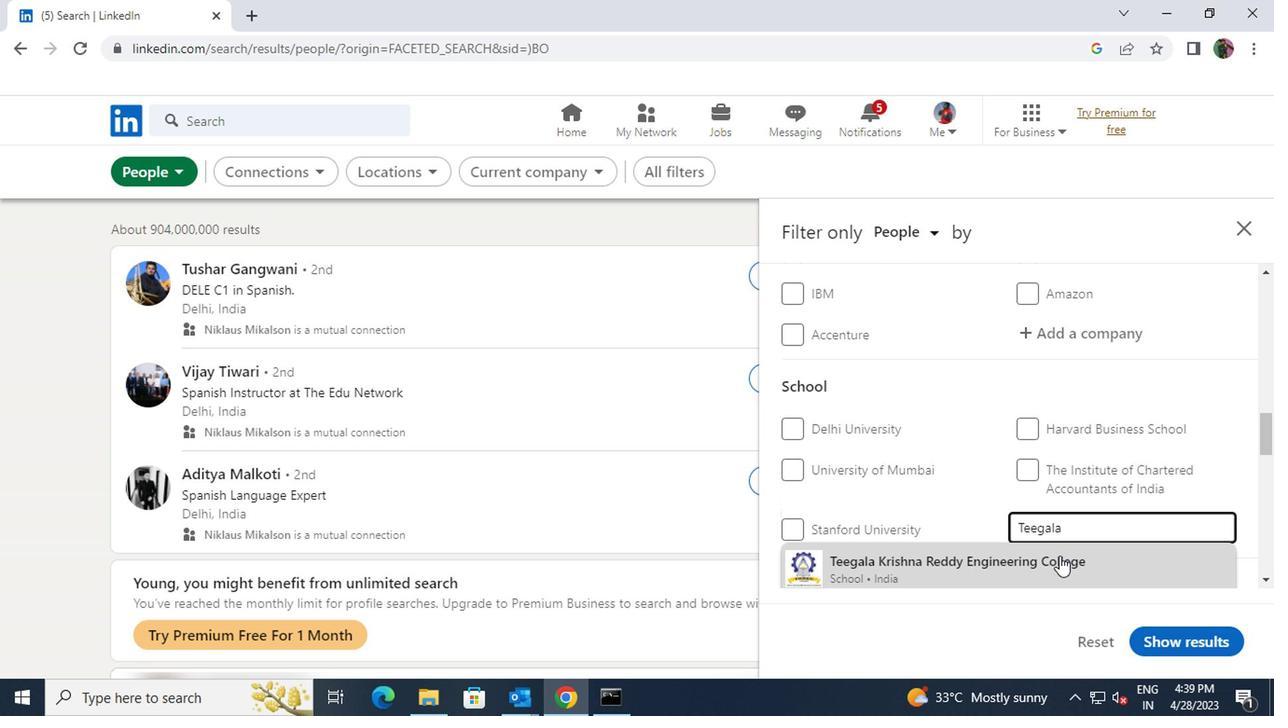 
Action: Mouse moved to (1050, 553)
Screenshot: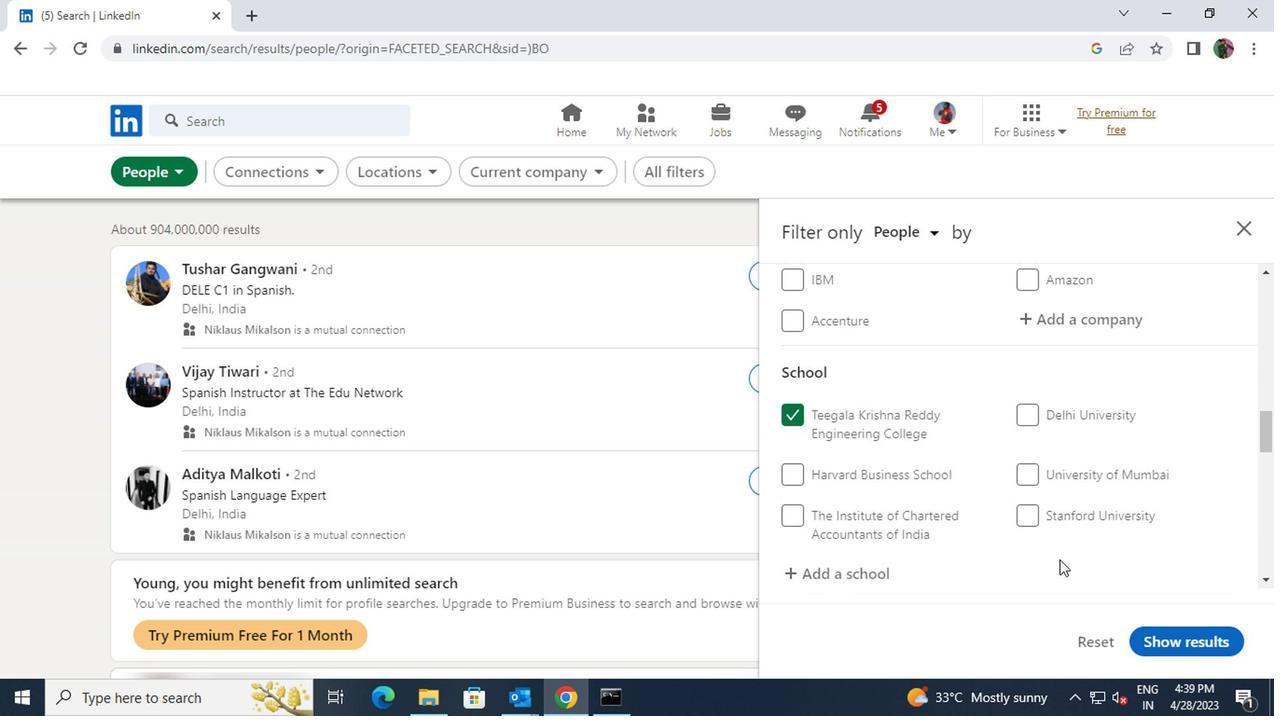 
Action: Mouse scrolled (1050, 552) with delta (0, -1)
Screenshot: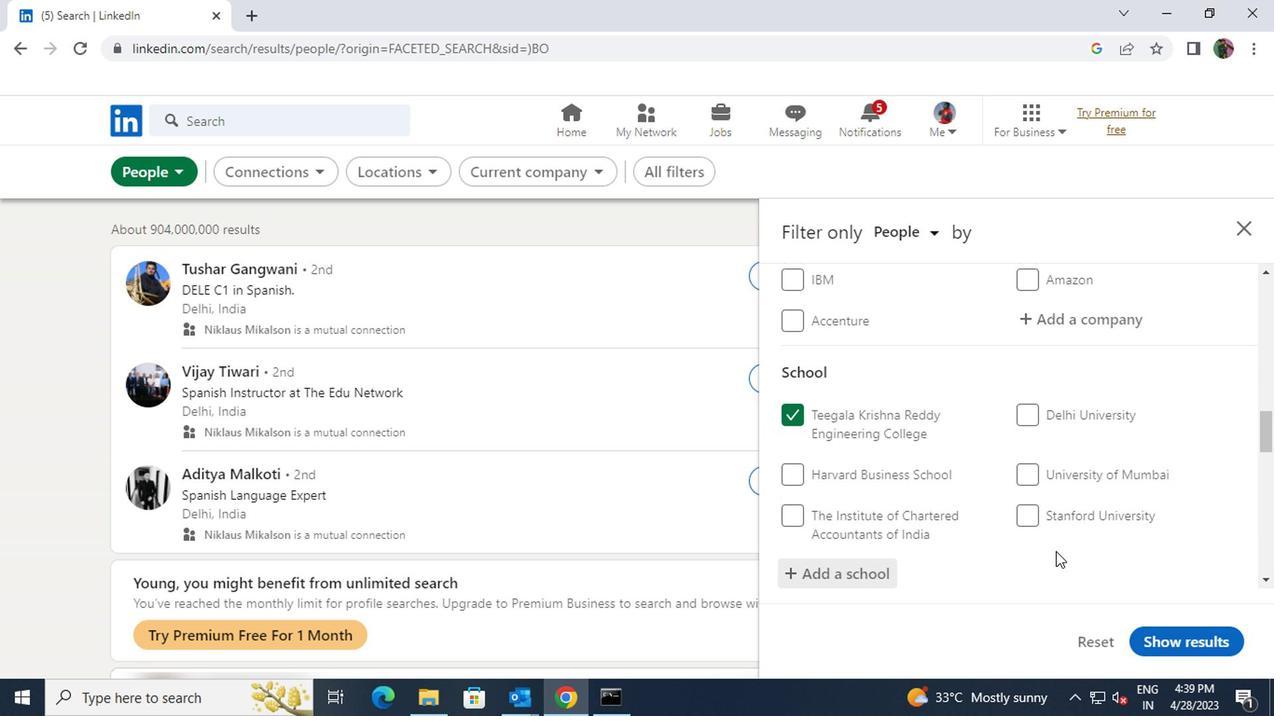 
Action: Mouse scrolled (1050, 552) with delta (0, -1)
Screenshot: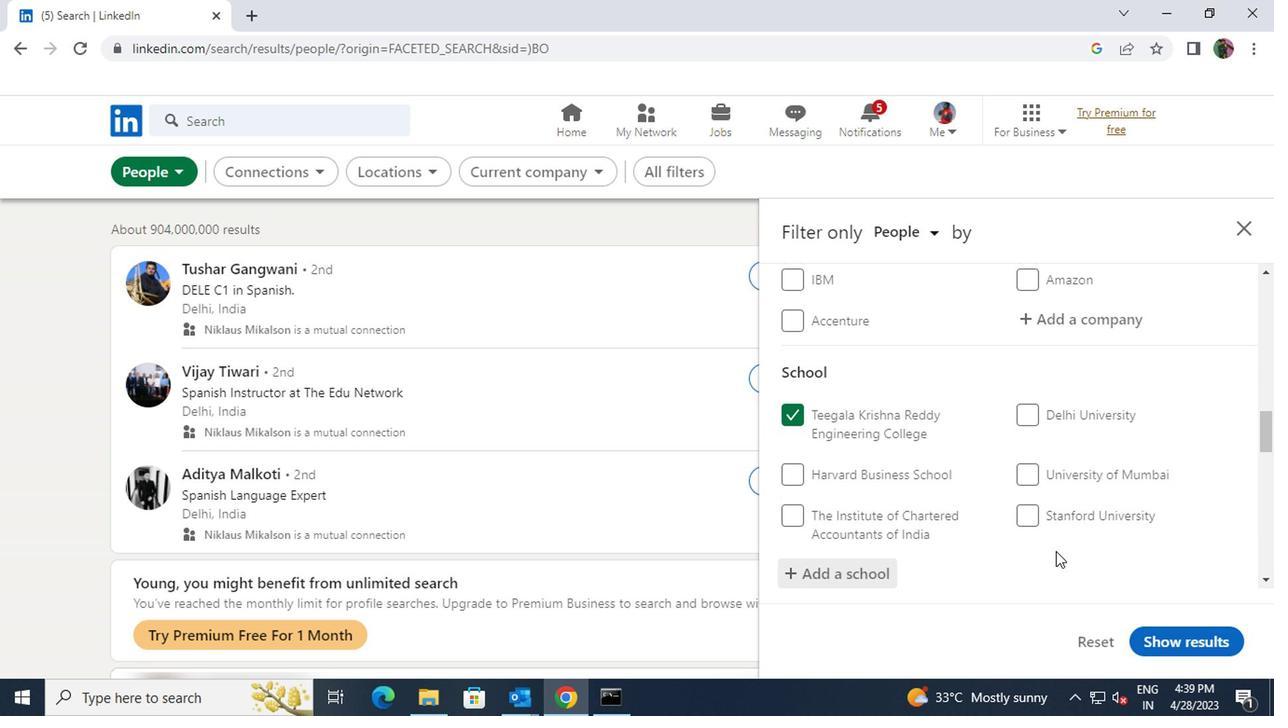 
Action: Mouse moved to (1050, 547)
Screenshot: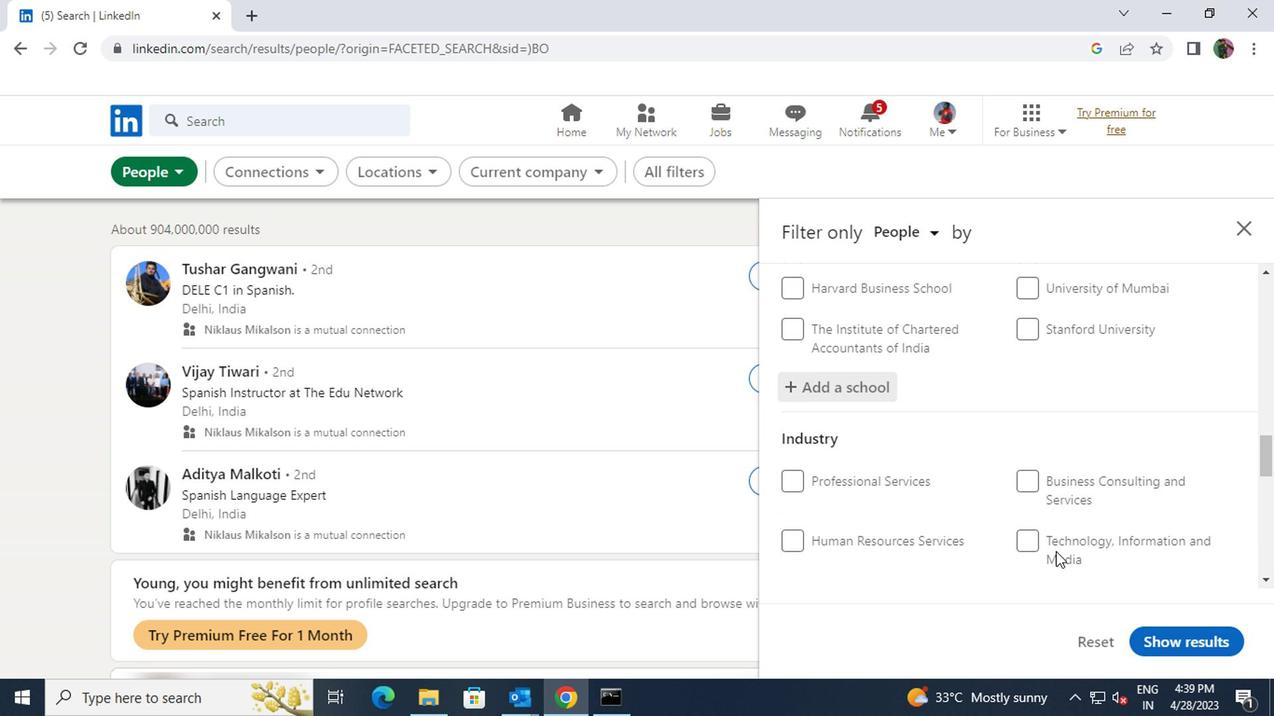 
Action: Mouse scrolled (1050, 545) with delta (0, -1)
Screenshot: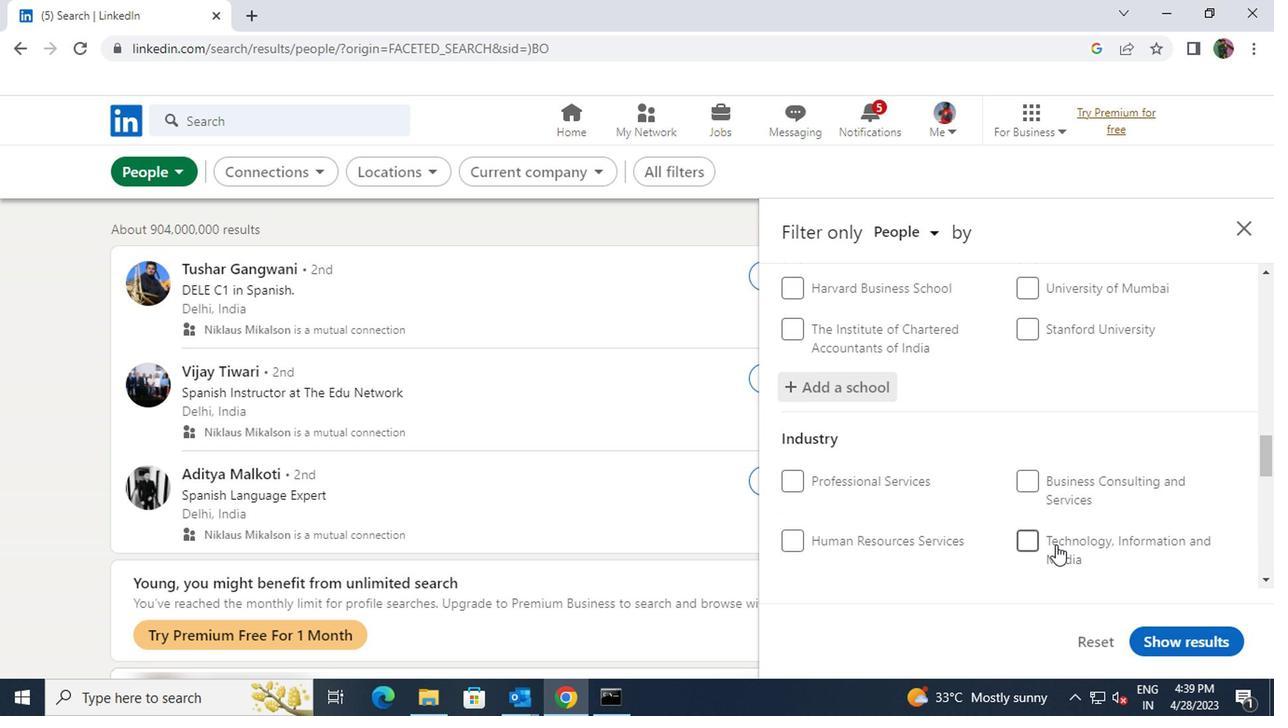 
Action: Mouse moved to (1062, 503)
Screenshot: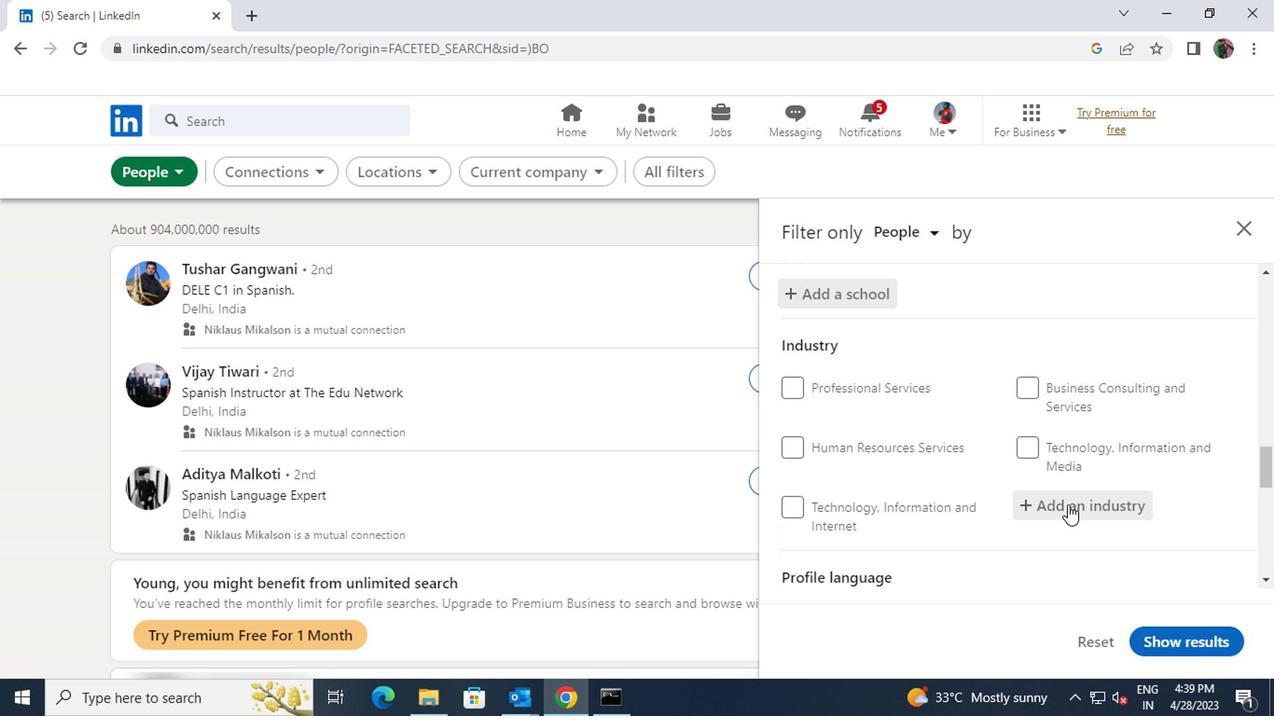 
Action: Mouse pressed left at (1062, 503)
Screenshot: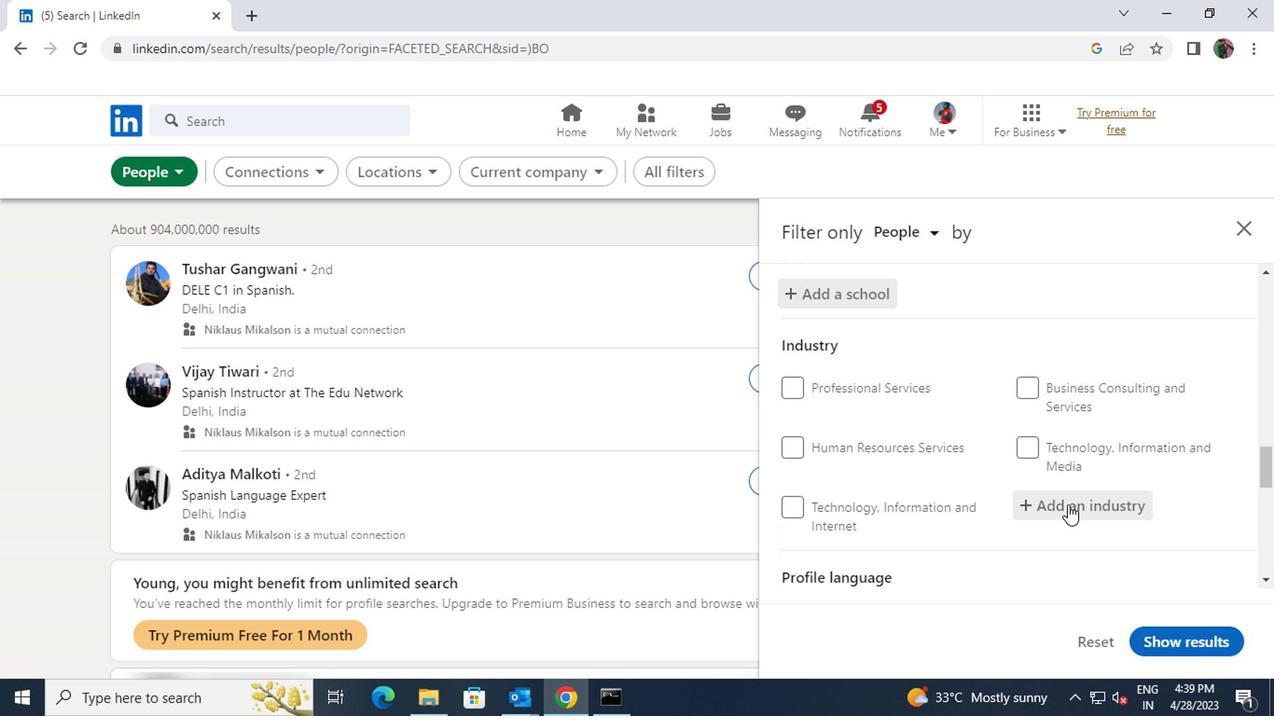 
Action: Key pressed <Key.shift>MARITIM
Screenshot: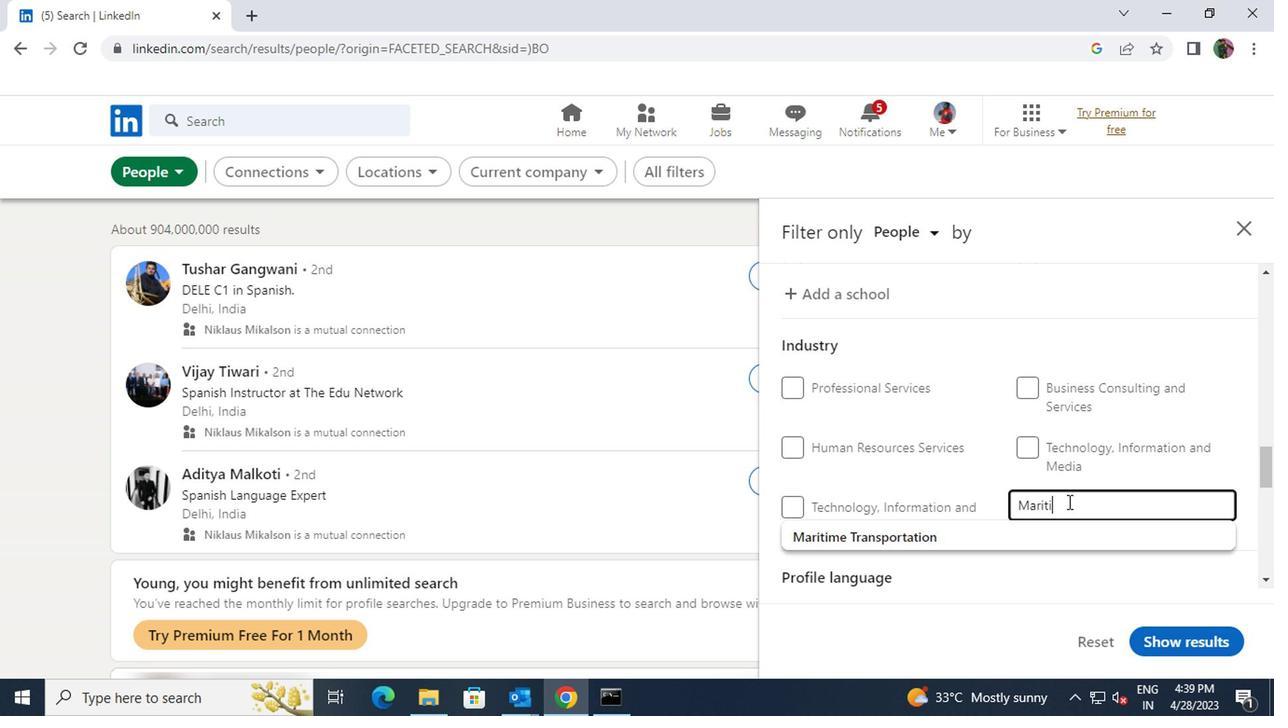 
Action: Mouse moved to (1044, 533)
Screenshot: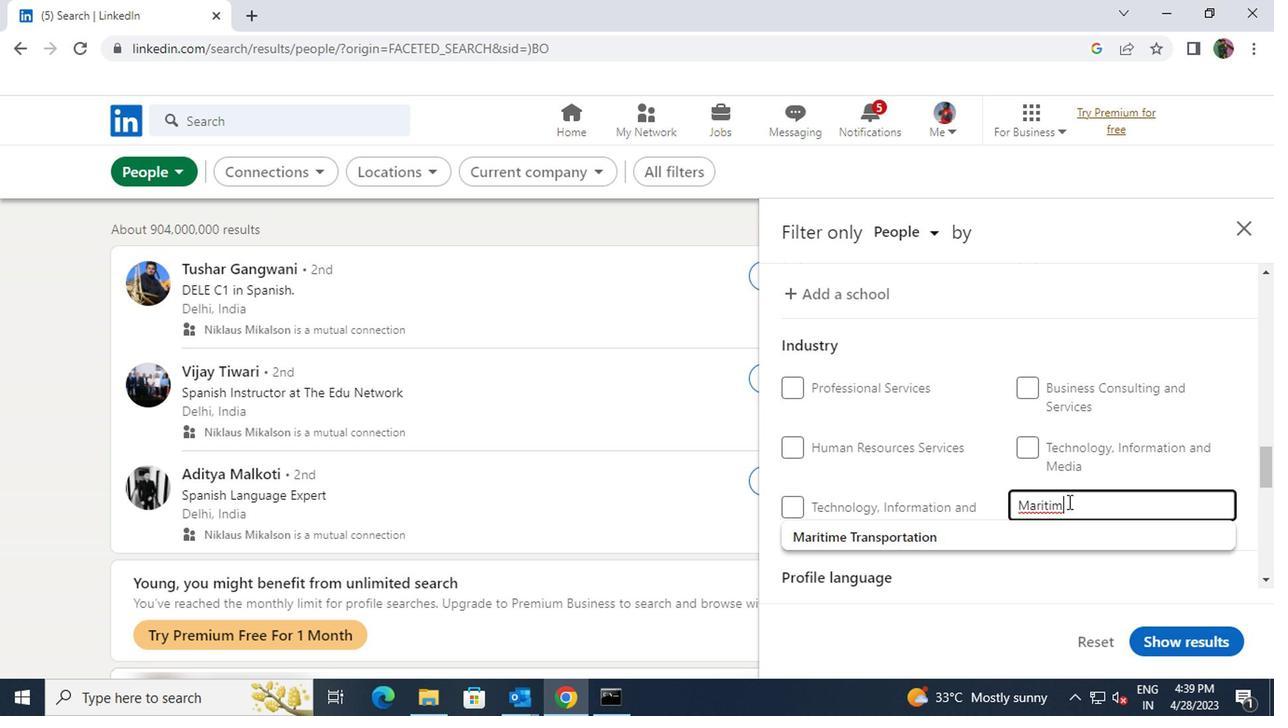 
Action: Mouse pressed left at (1044, 533)
Screenshot: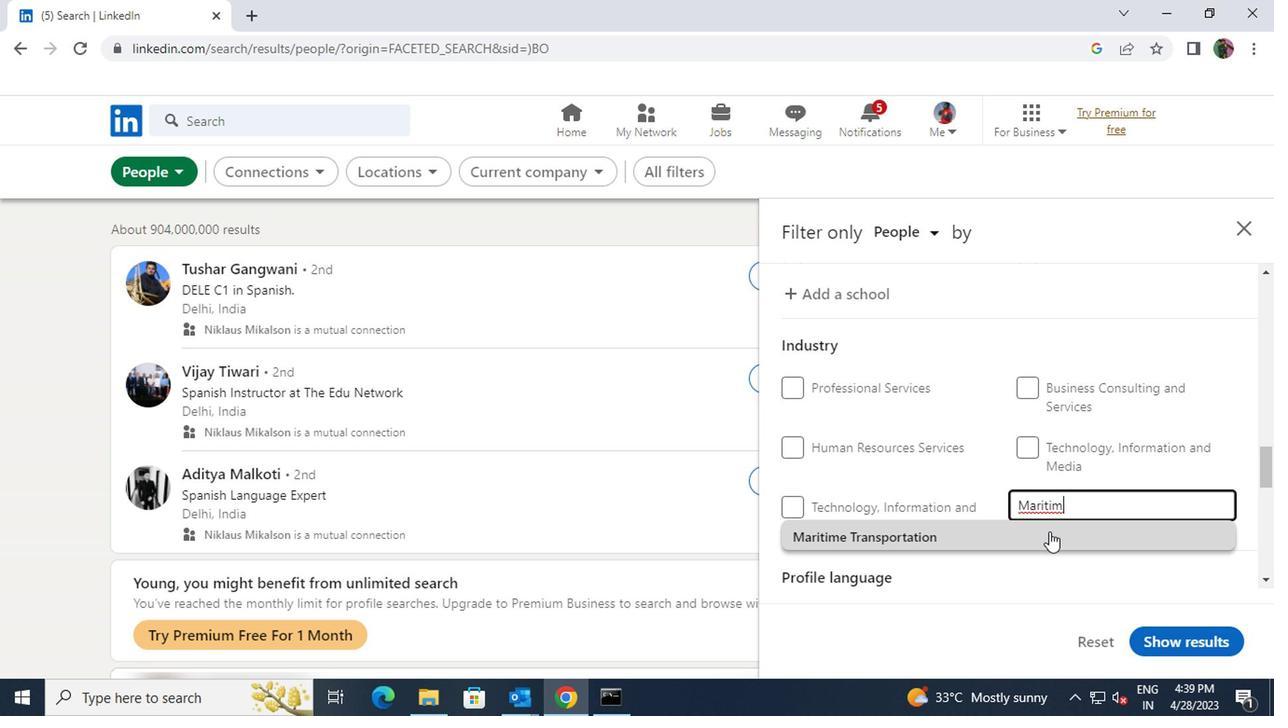 
Action: Mouse scrolled (1044, 533) with delta (0, 0)
Screenshot: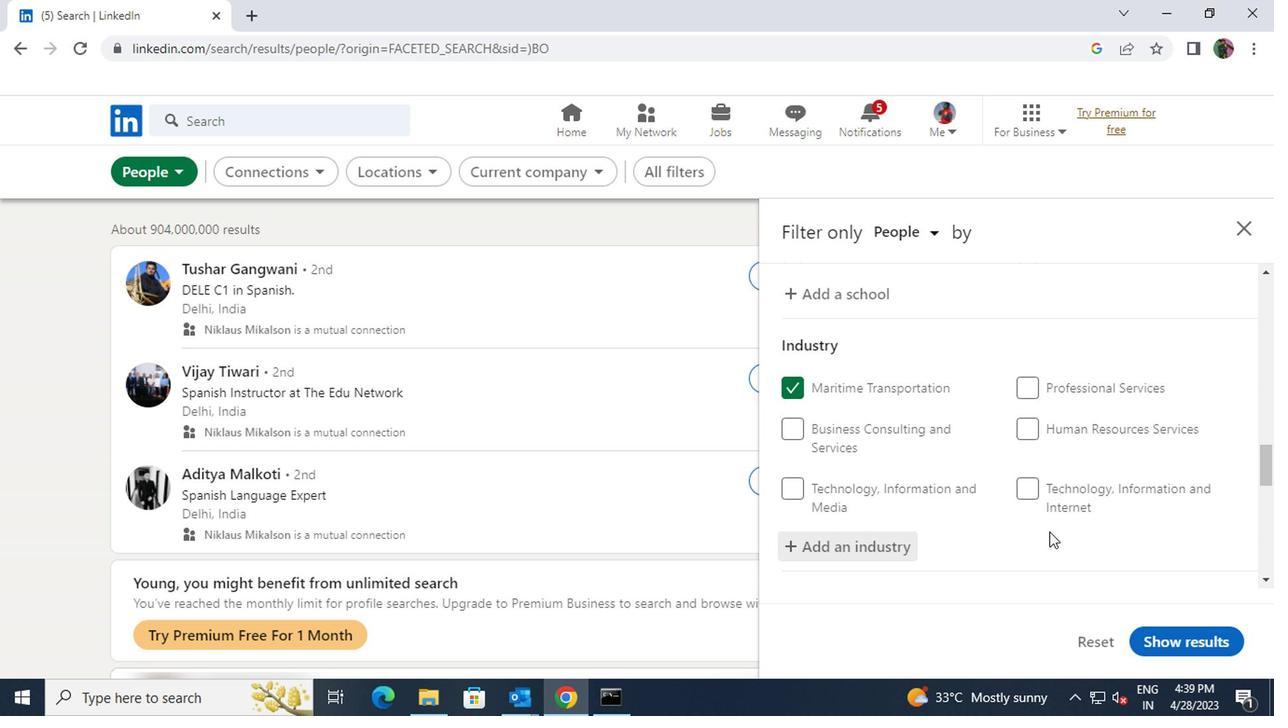 
Action: Mouse scrolled (1044, 533) with delta (0, 0)
Screenshot: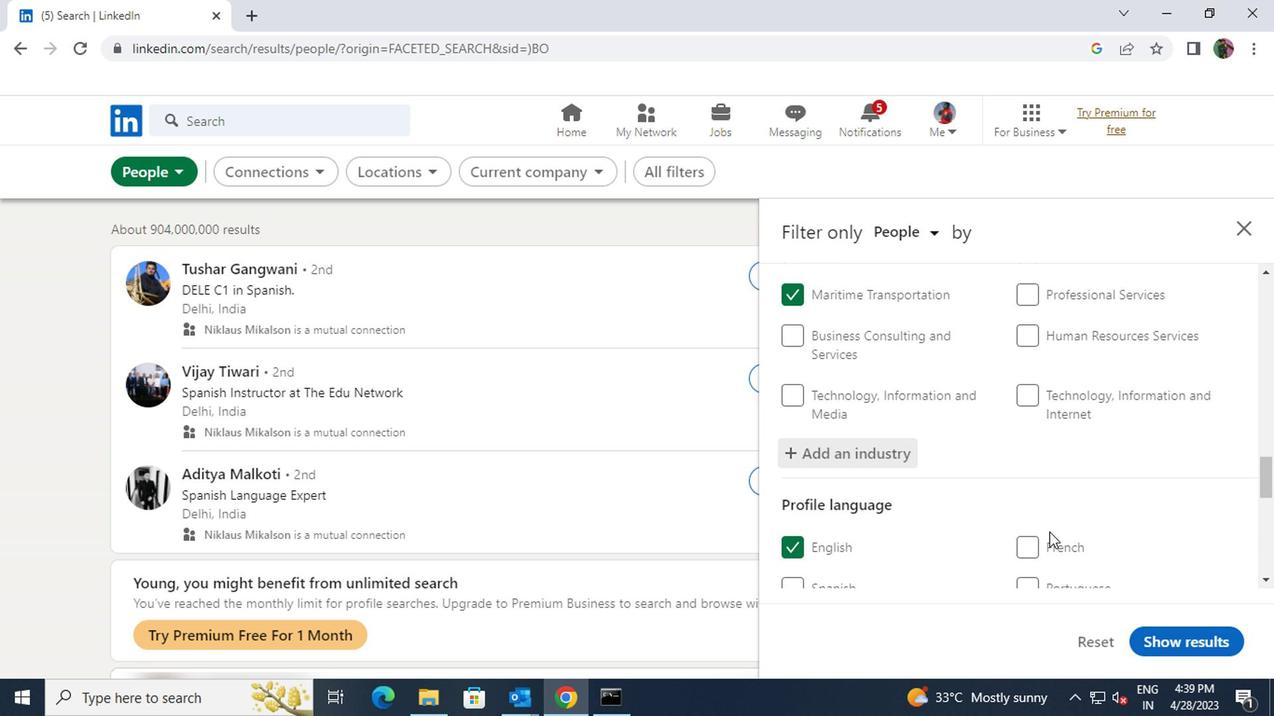 
Action: Mouse scrolled (1044, 533) with delta (0, 0)
Screenshot: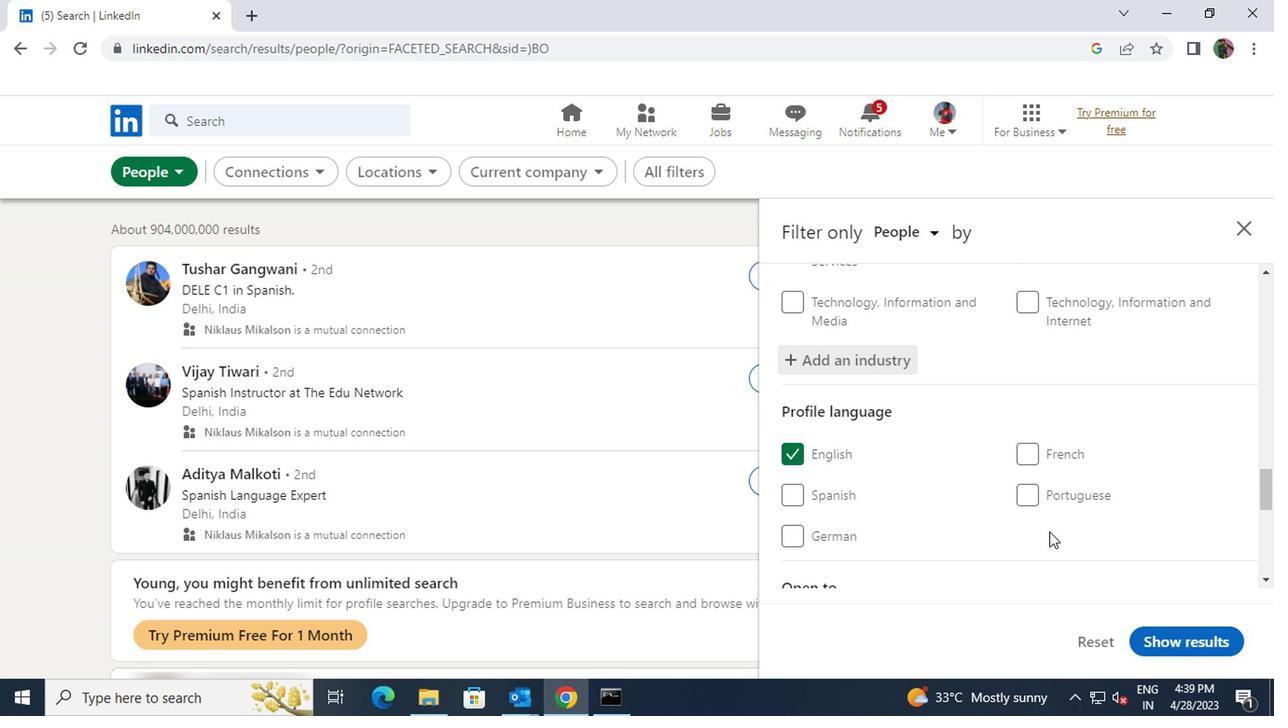 
Action: Mouse scrolled (1044, 533) with delta (0, 0)
Screenshot: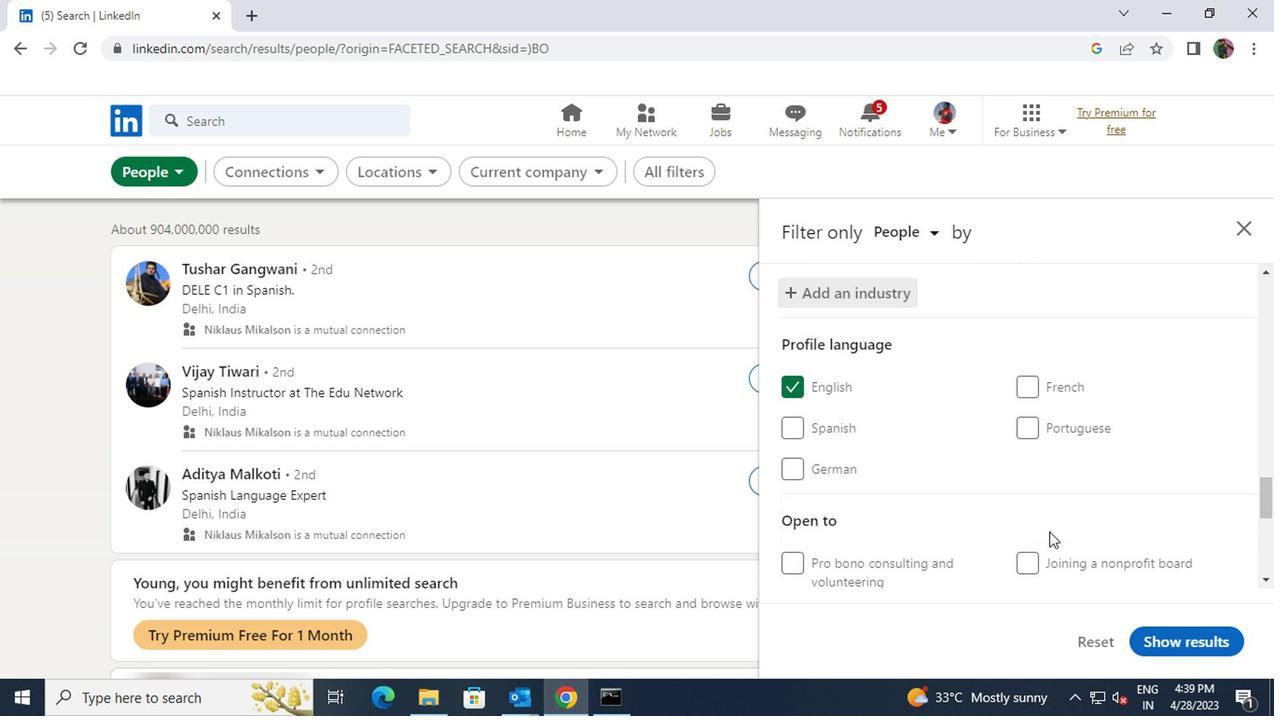 
Action: Mouse scrolled (1044, 533) with delta (0, 0)
Screenshot: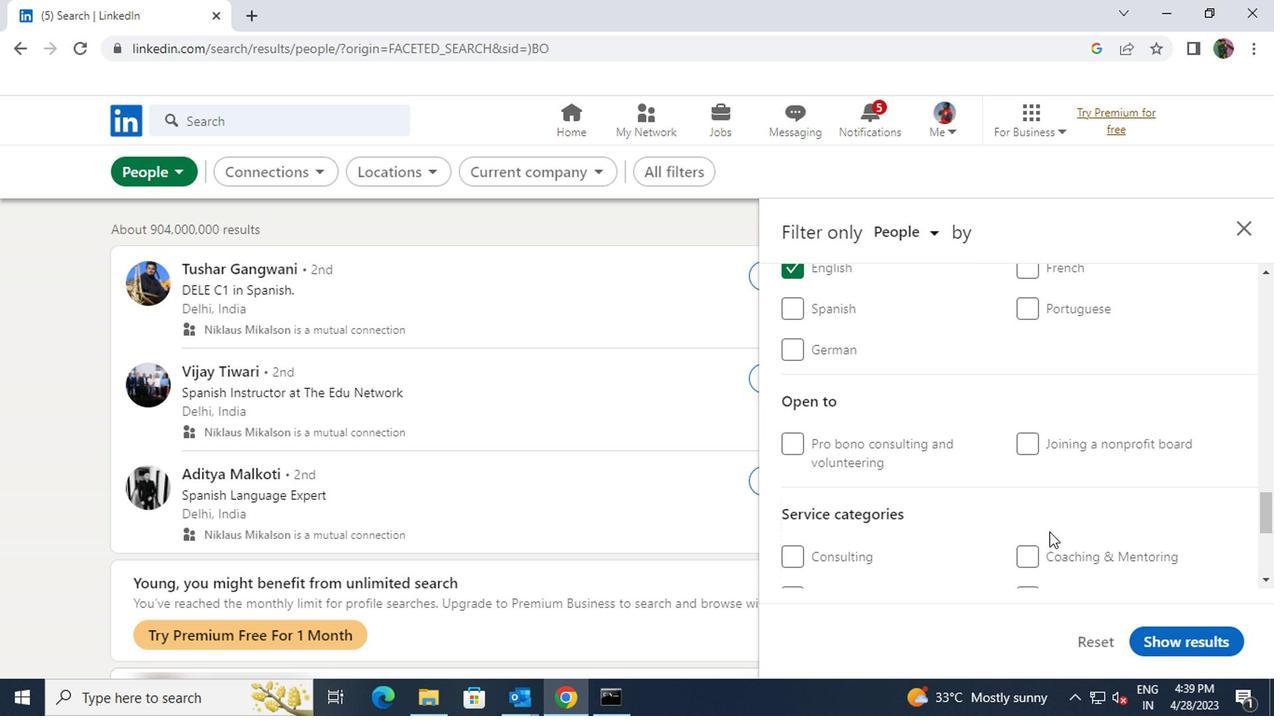 
Action: Mouse moved to (1044, 538)
Screenshot: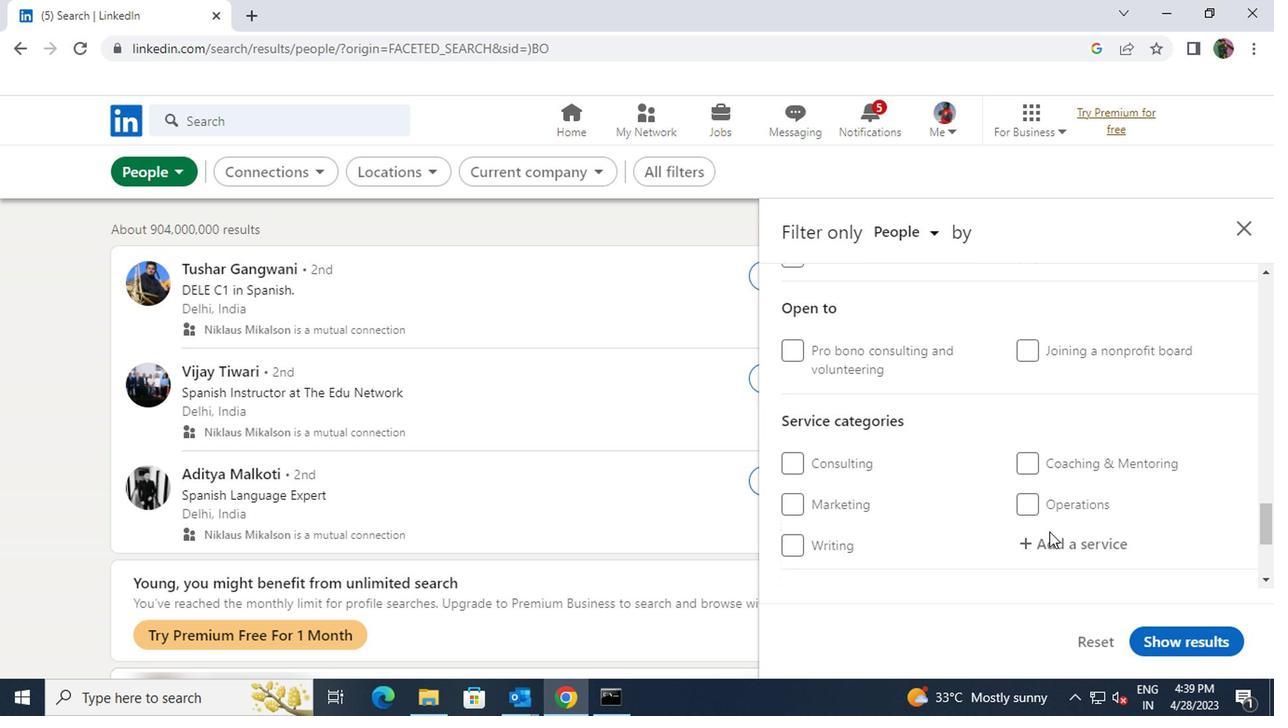 
Action: Mouse pressed left at (1044, 538)
Screenshot: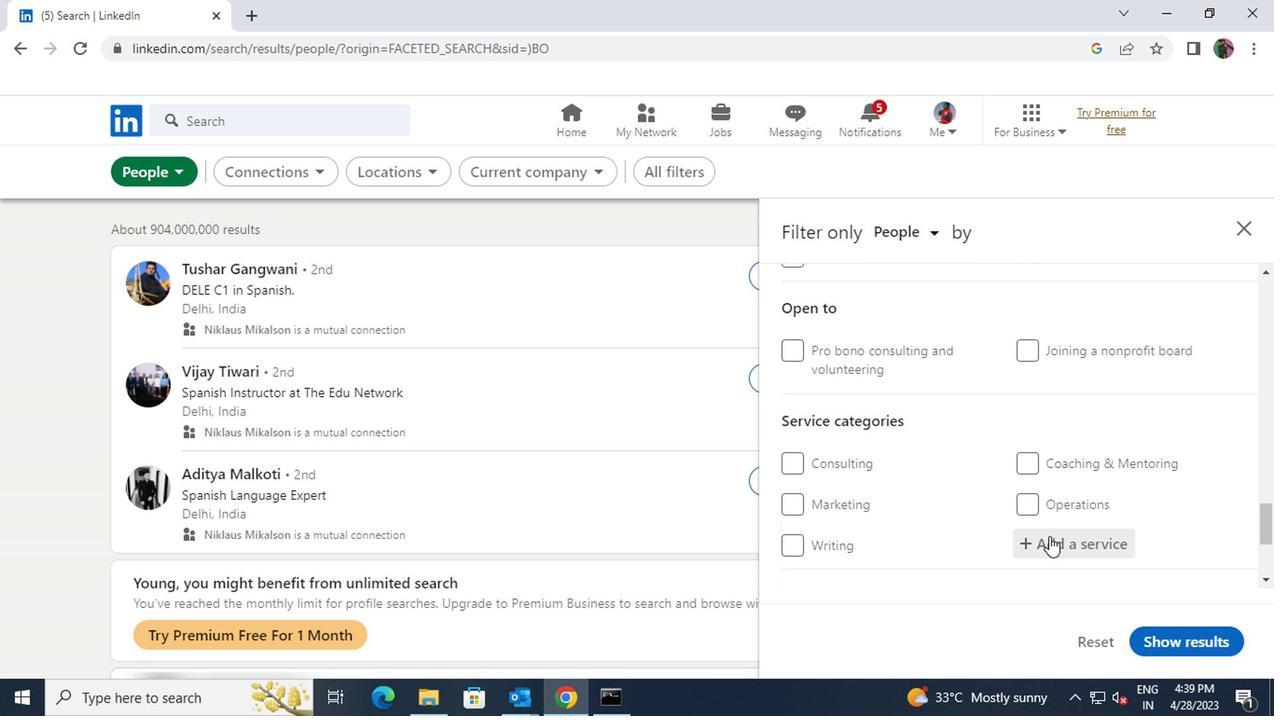 
Action: Mouse scrolled (1044, 537) with delta (0, 0)
Screenshot: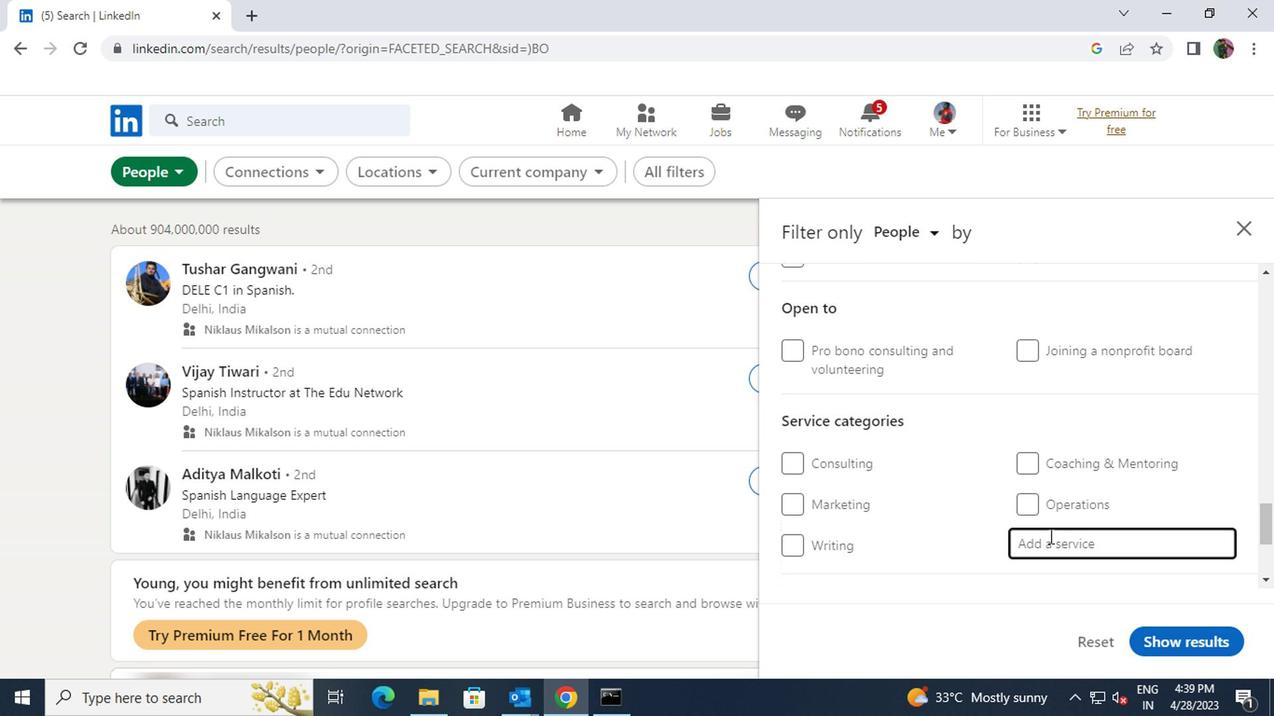 
Action: Mouse moved to (1052, 454)
Screenshot: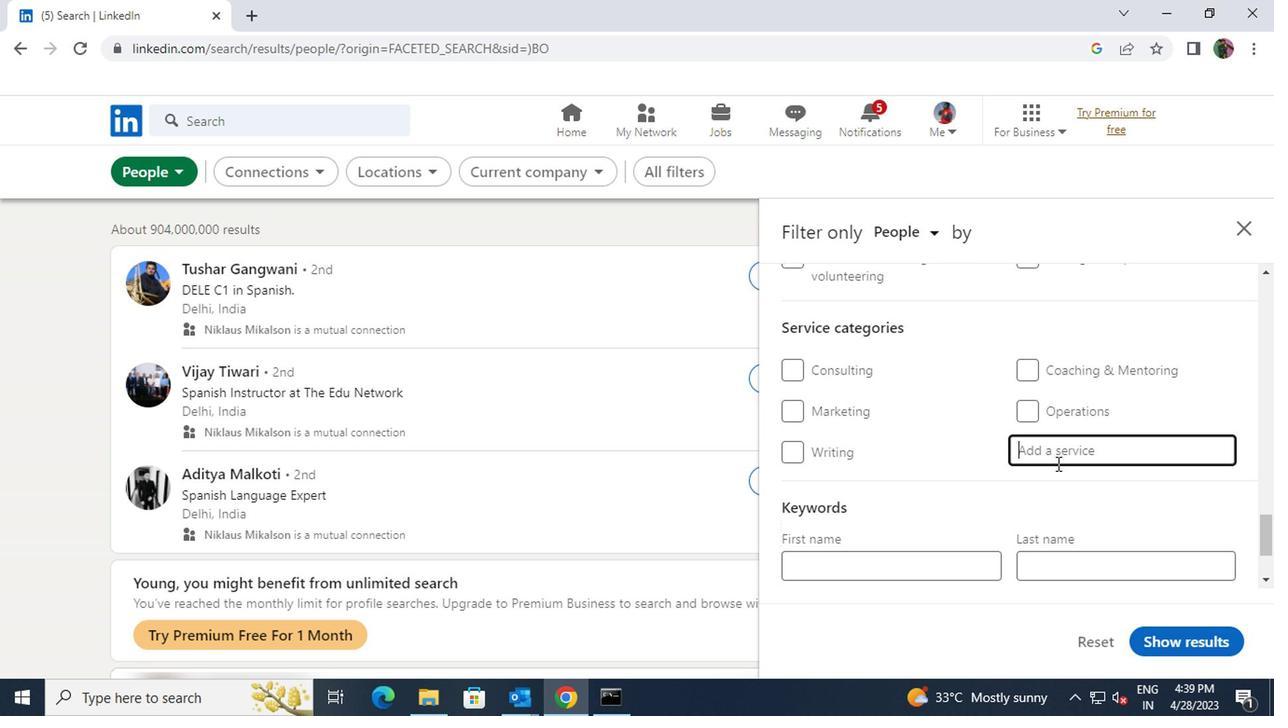 
Action: Key pressed <Key.shift>BARTEN
Screenshot: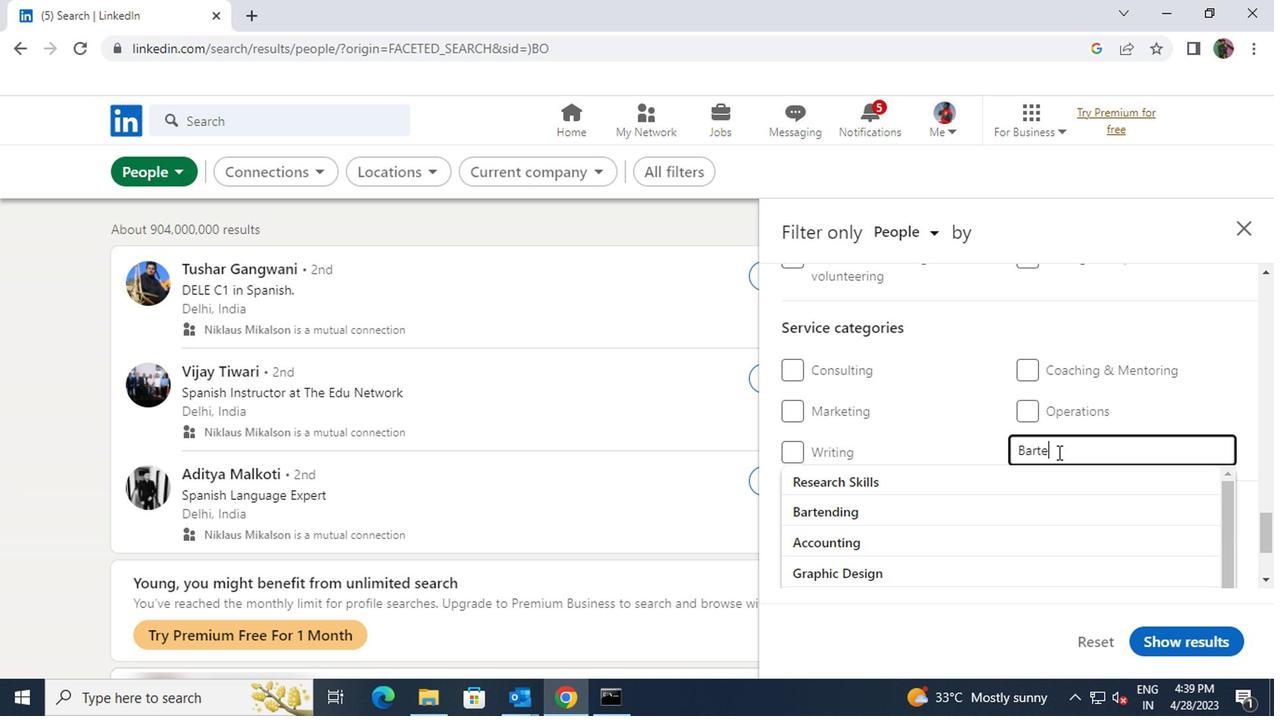 
Action: Mouse moved to (1049, 475)
Screenshot: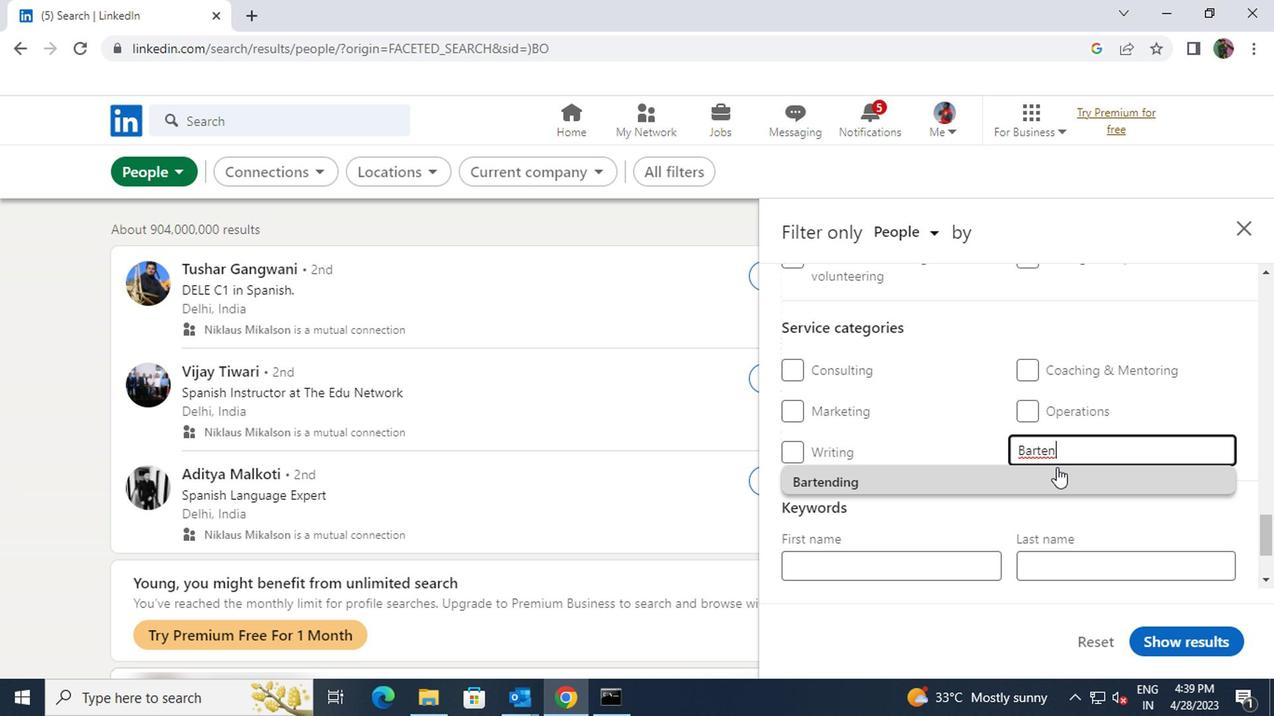 
Action: Mouse pressed left at (1049, 475)
Screenshot: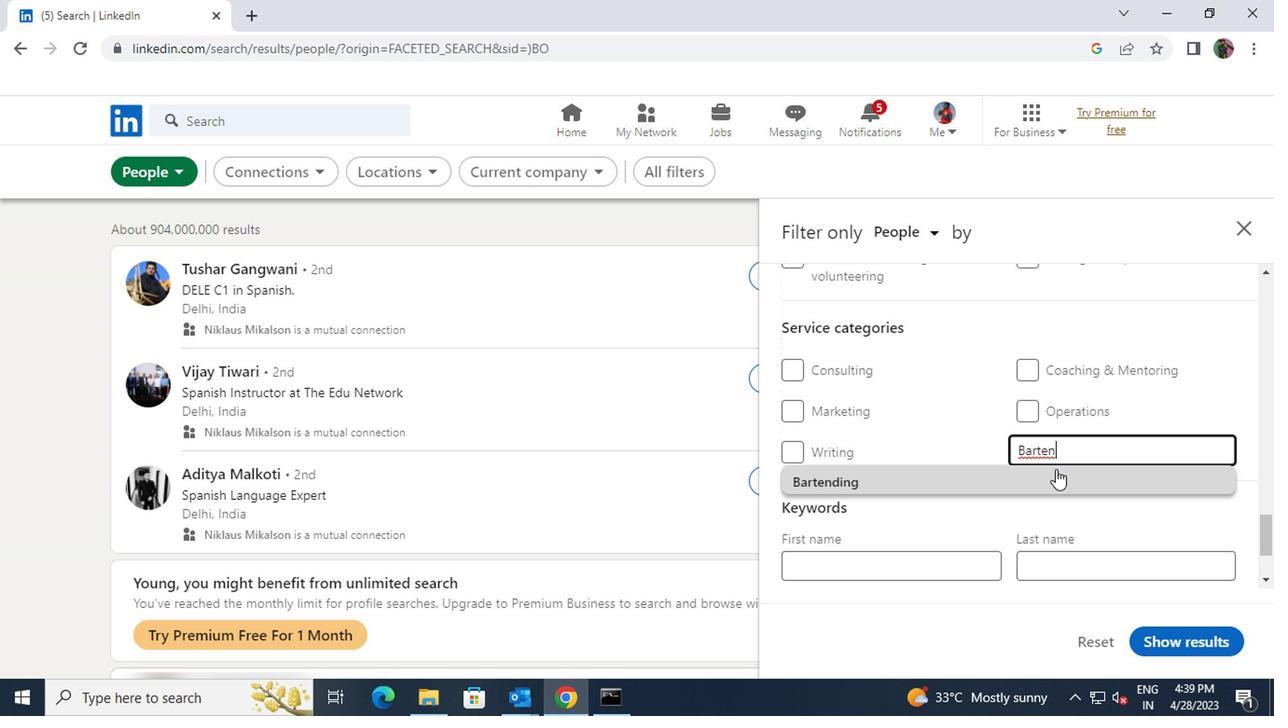 
Action: Mouse scrolled (1049, 475) with delta (0, 0)
Screenshot: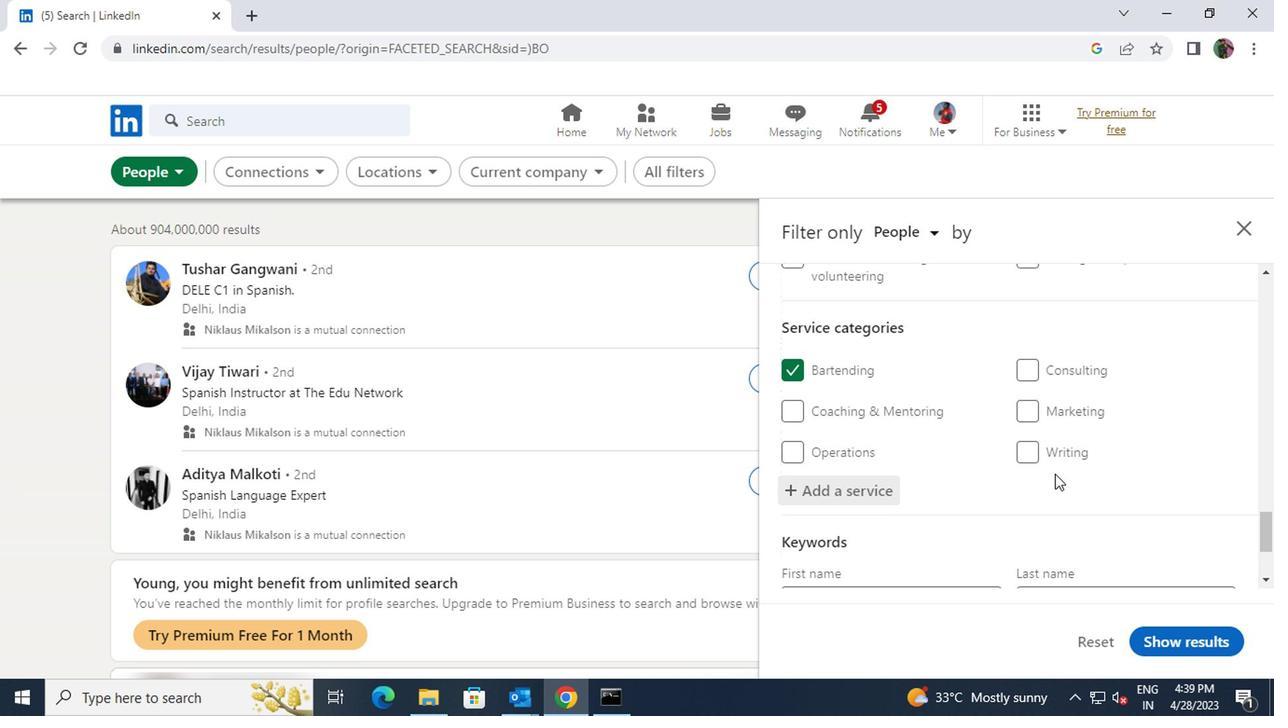 
Action: Mouse scrolled (1049, 475) with delta (0, 0)
Screenshot: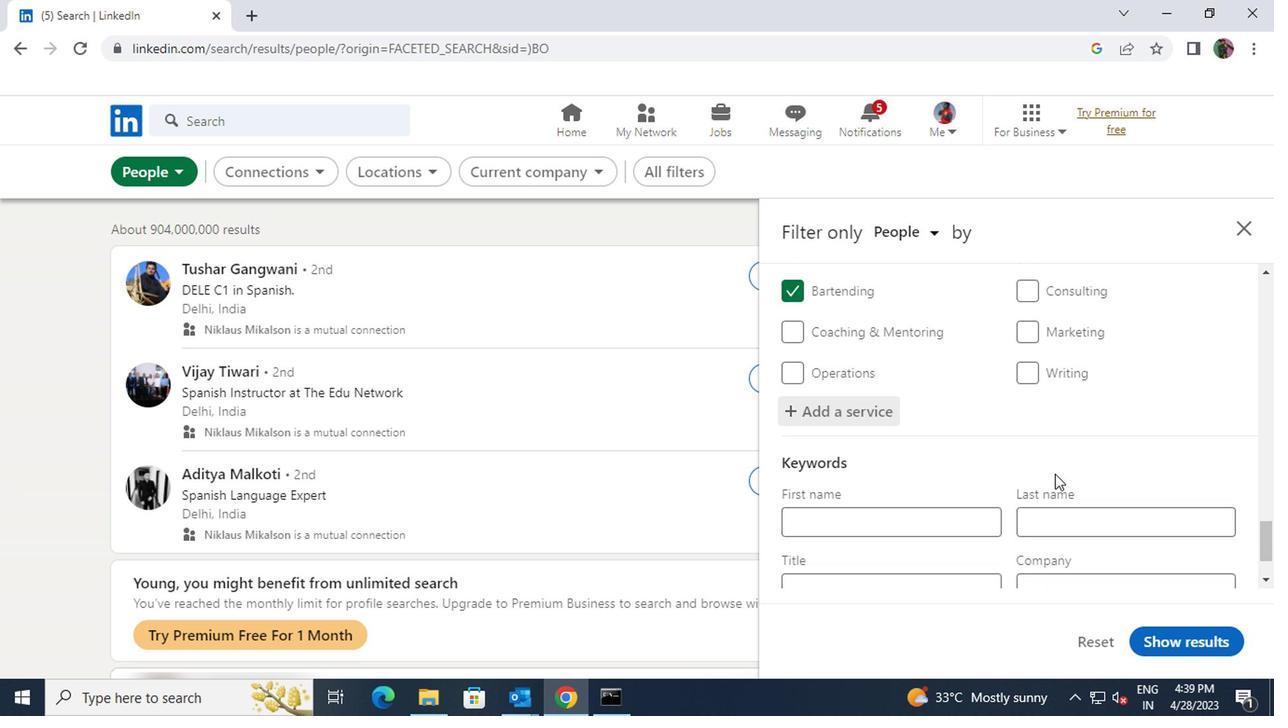 
Action: Mouse moved to (938, 509)
Screenshot: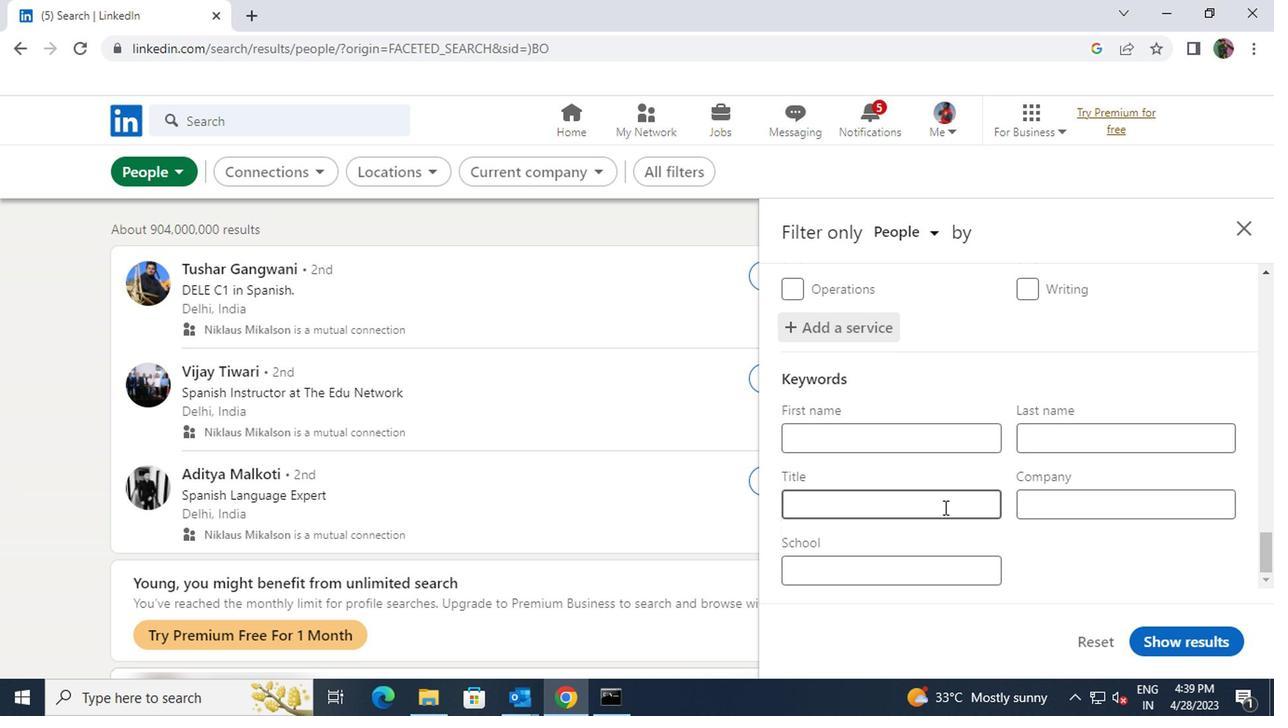 
Action: Mouse pressed left at (938, 509)
Screenshot: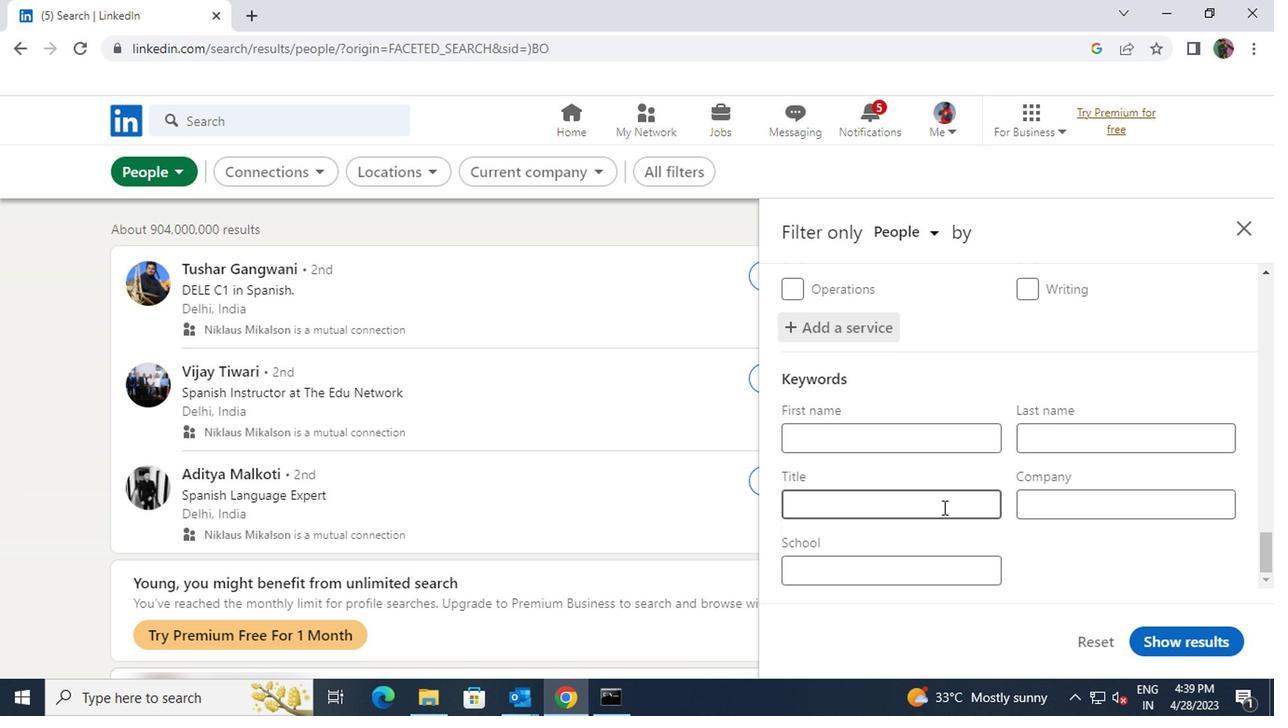 
Action: Key pressed <Key.shift>FLIGHT<Key.space><Key.shift>ATTENDANT
Screenshot: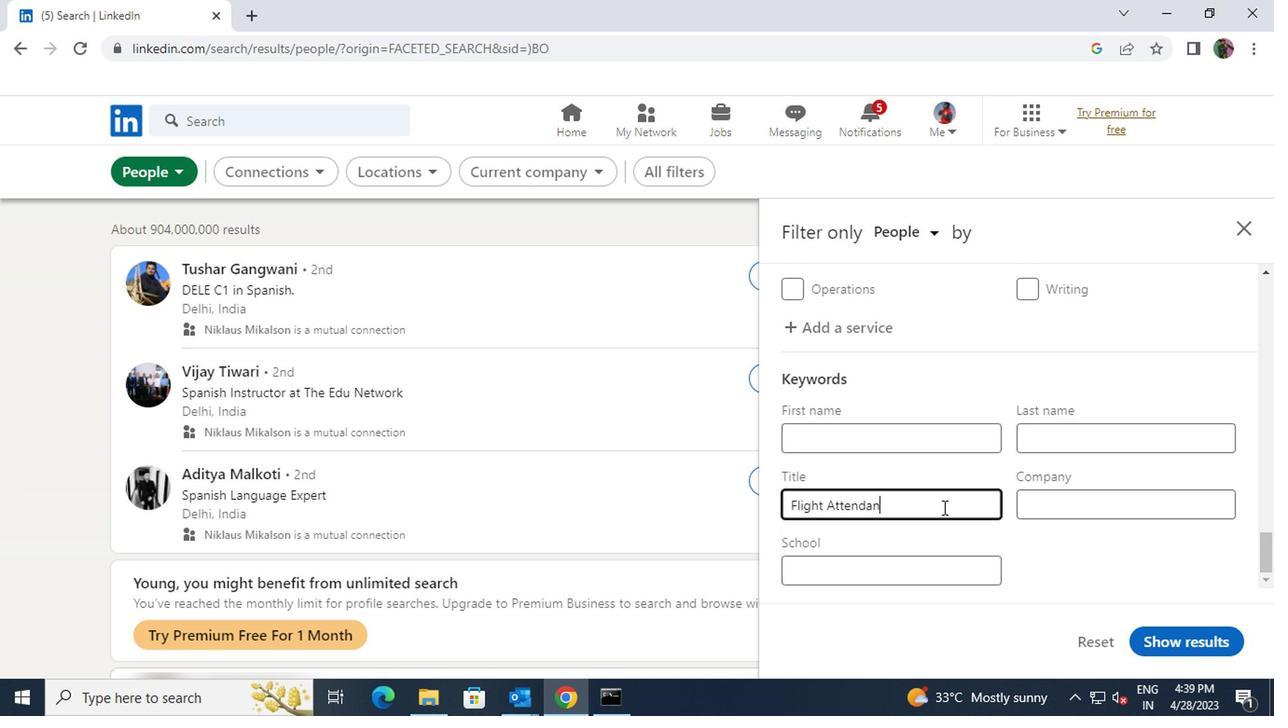 
Action: Mouse moved to (1145, 634)
Screenshot: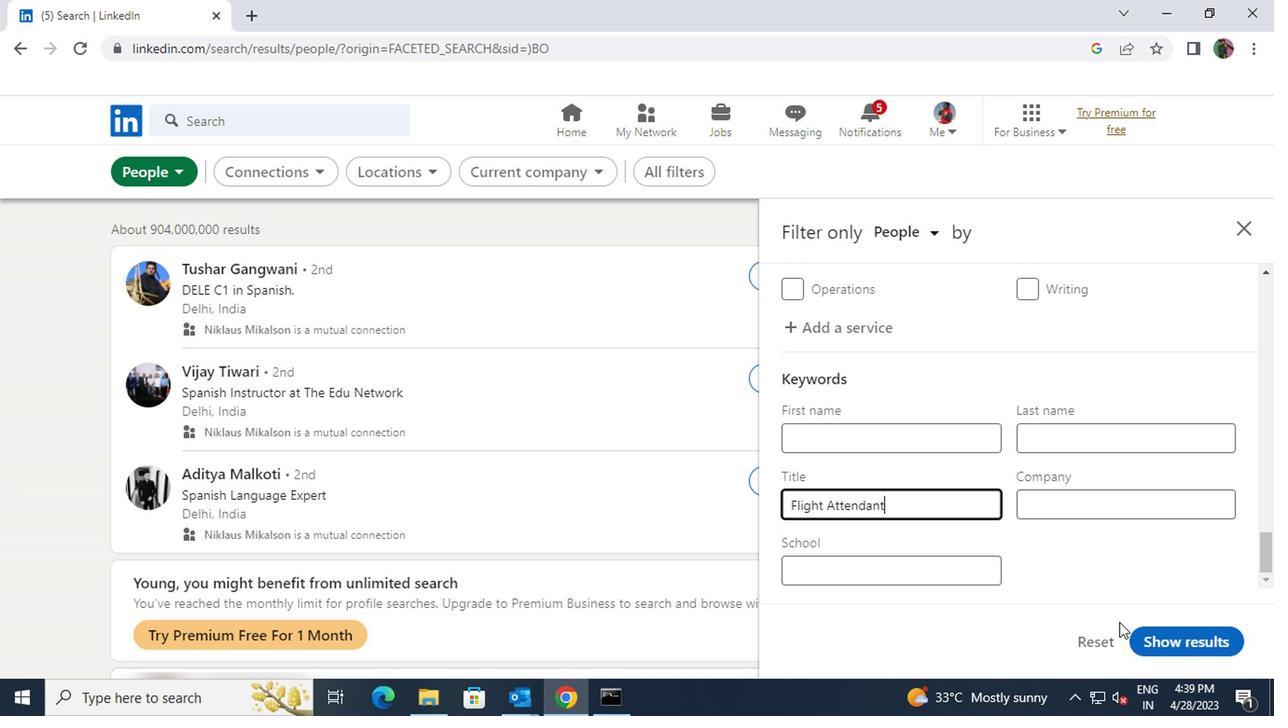 
Action: Mouse pressed left at (1145, 634)
Screenshot: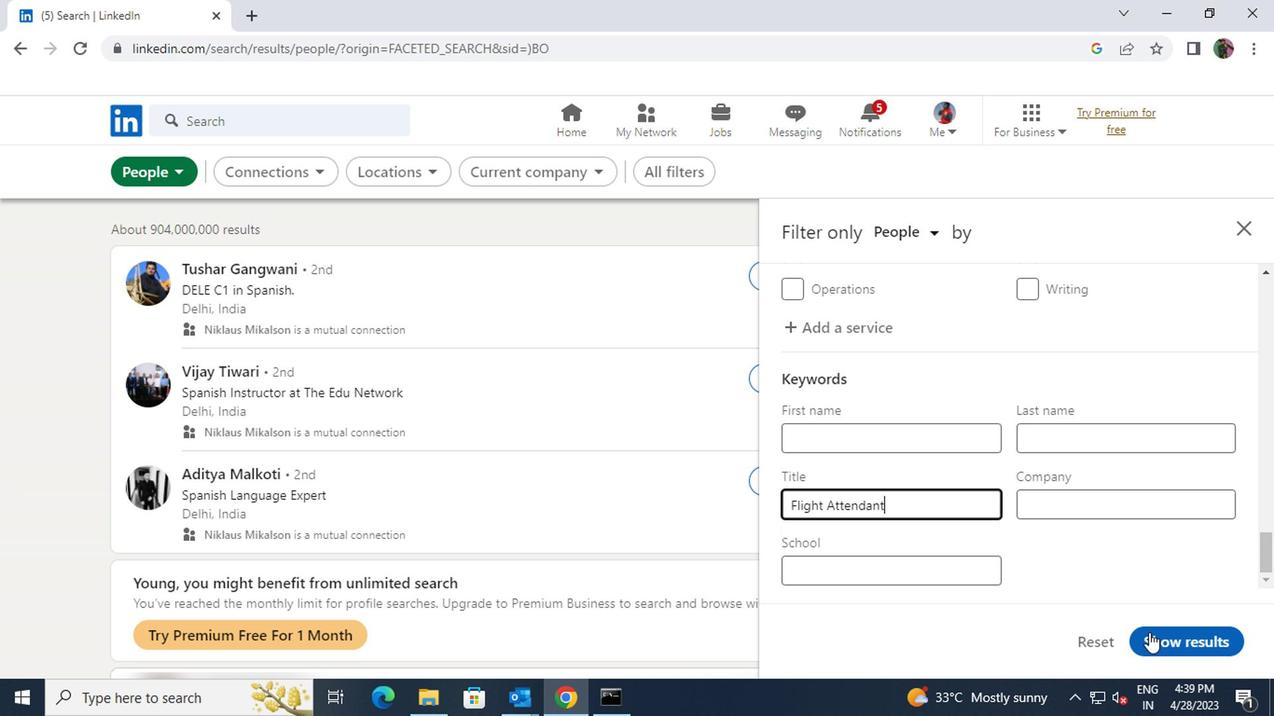 
